 Task: Access a repository's "GitHub Actions" to review CI/CD workflows.
Action: Mouse moved to (998, 56)
Screenshot: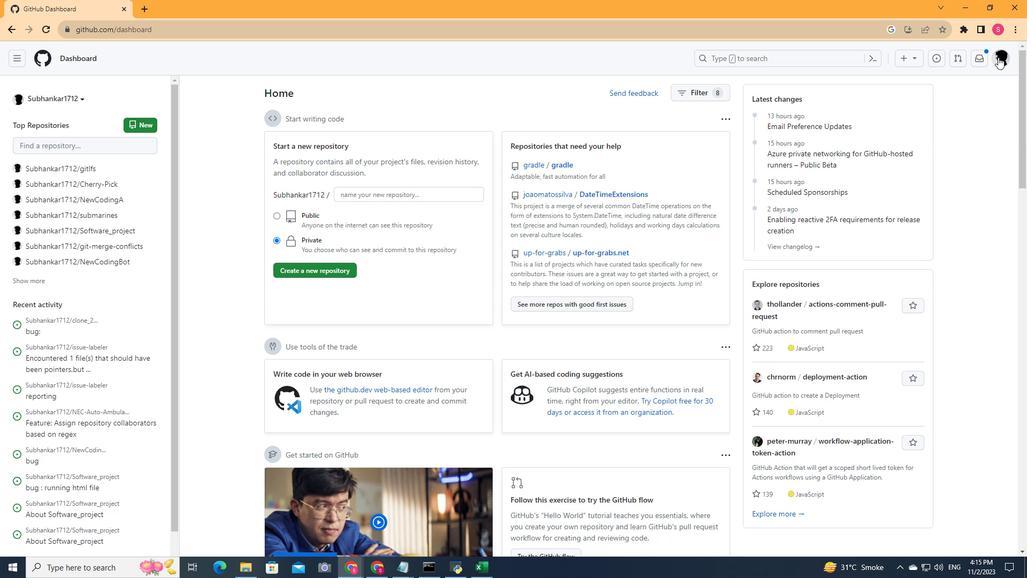
Action: Mouse pressed left at (998, 56)
Screenshot: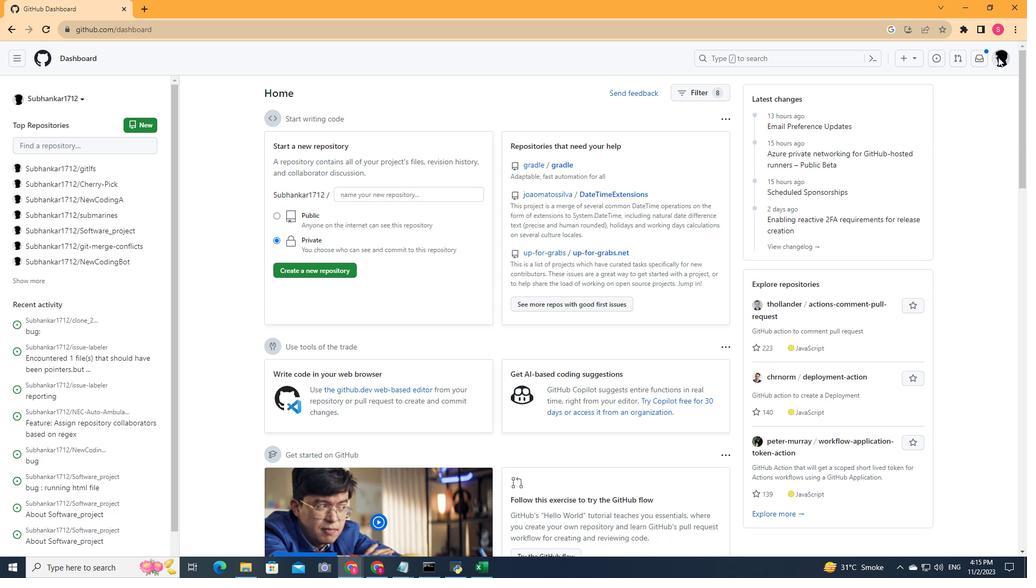
Action: Mouse moved to (919, 133)
Screenshot: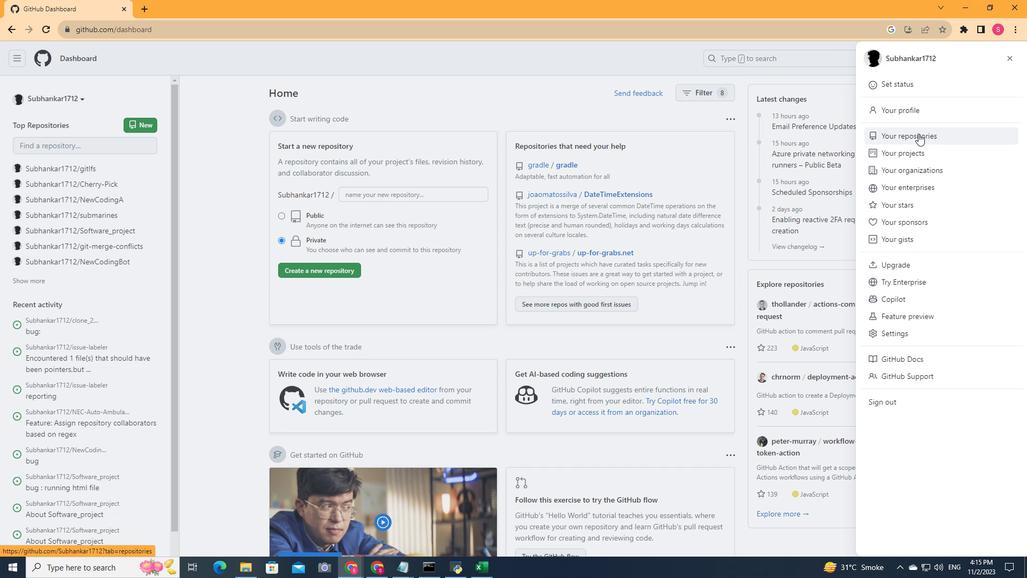 
Action: Mouse pressed left at (919, 133)
Screenshot: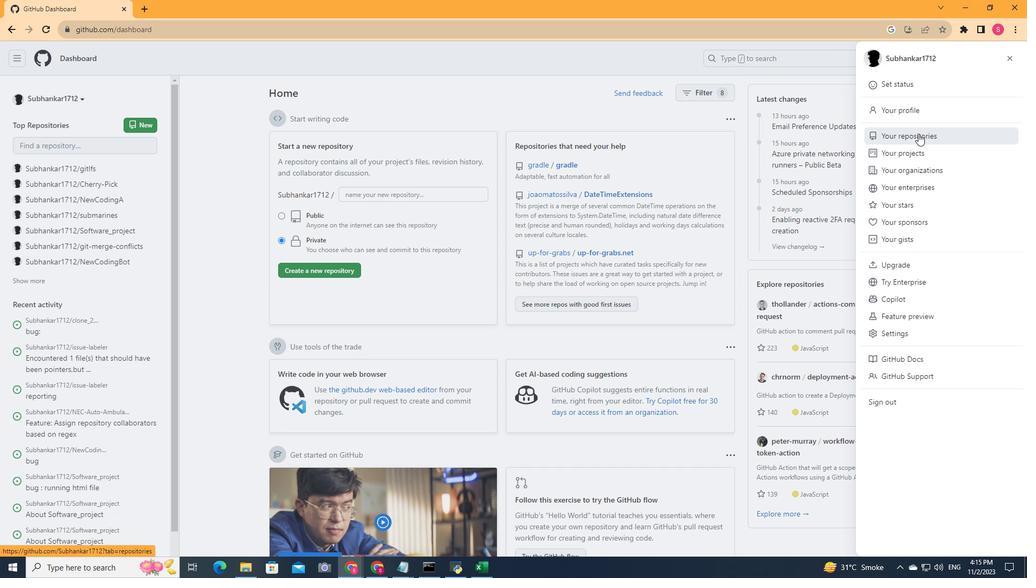 
Action: Mouse moved to (465, 255)
Screenshot: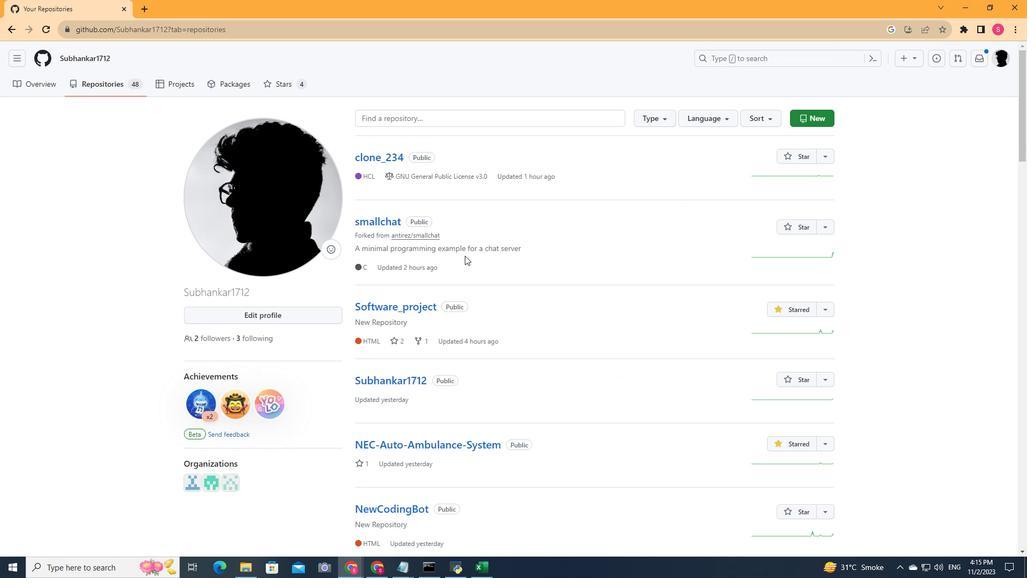 
Action: Mouse scrolled (465, 255) with delta (0, 0)
Screenshot: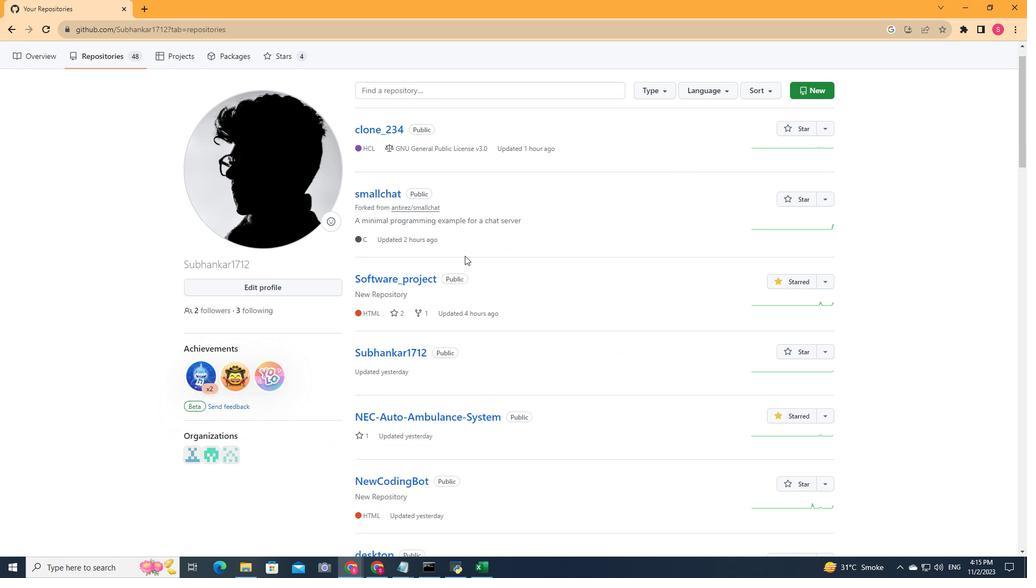 
Action: Mouse scrolled (465, 255) with delta (0, 0)
Screenshot: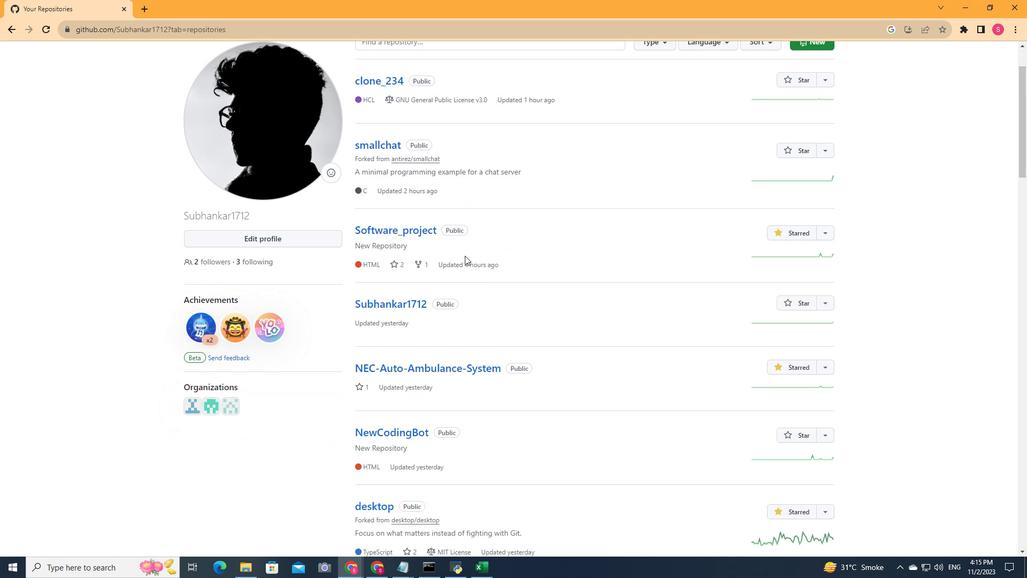 
Action: Mouse scrolled (465, 255) with delta (0, 0)
Screenshot: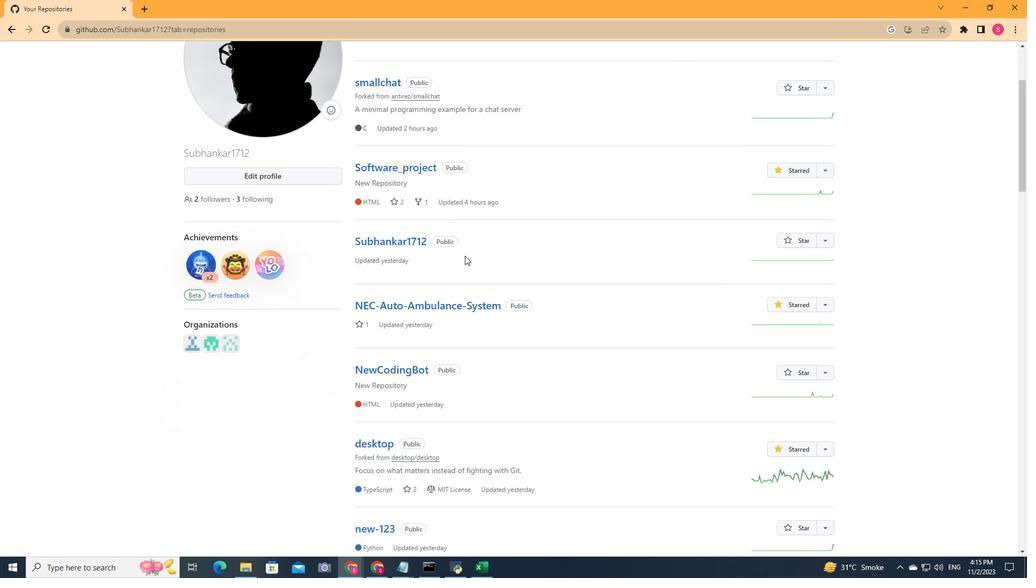 
Action: Mouse moved to (451, 285)
Screenshot: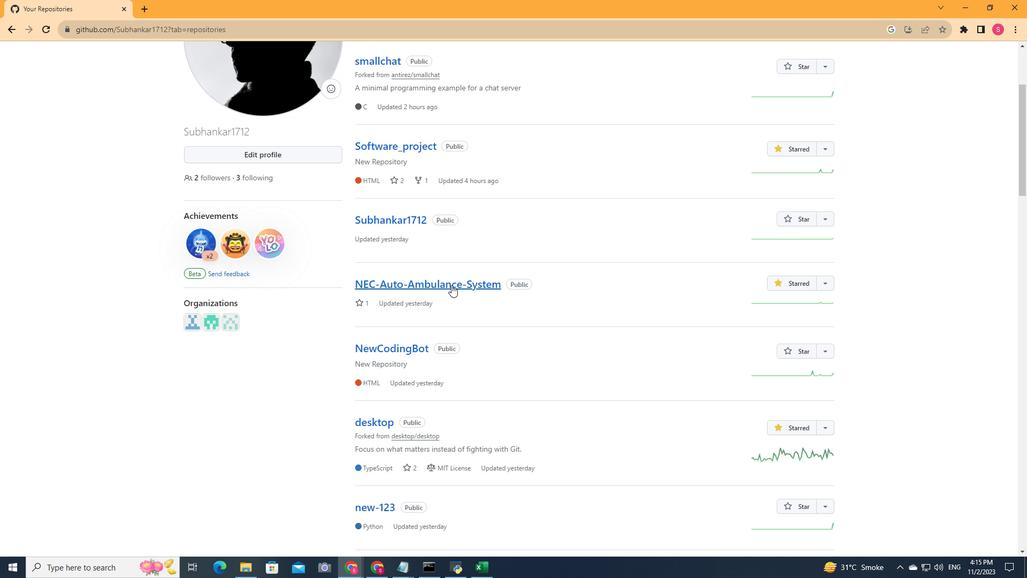 
Action: Mouse pressed left at (451, 285)
Screenshot: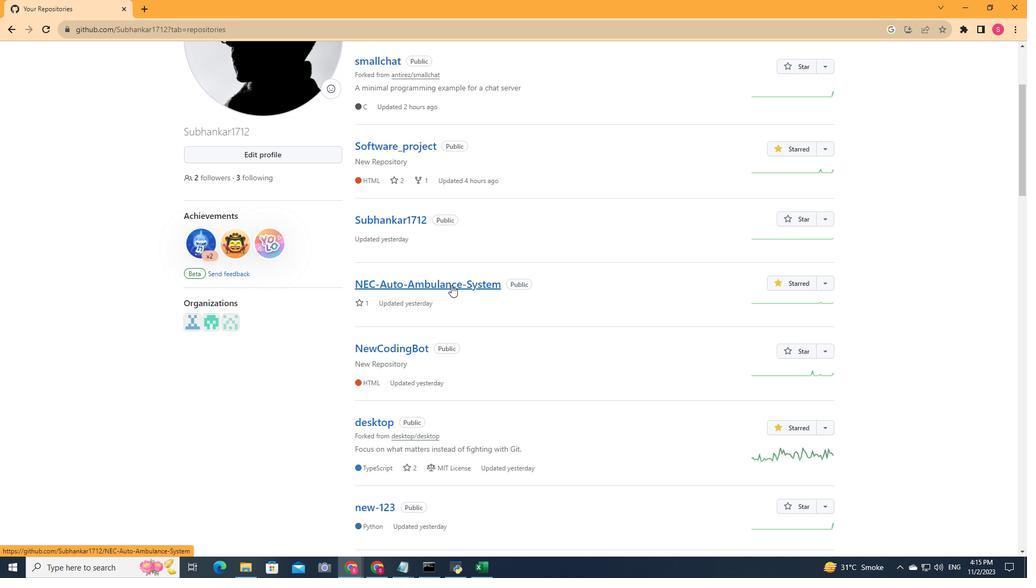 
Action: Mouse moved to (207, 81)
Screenshot: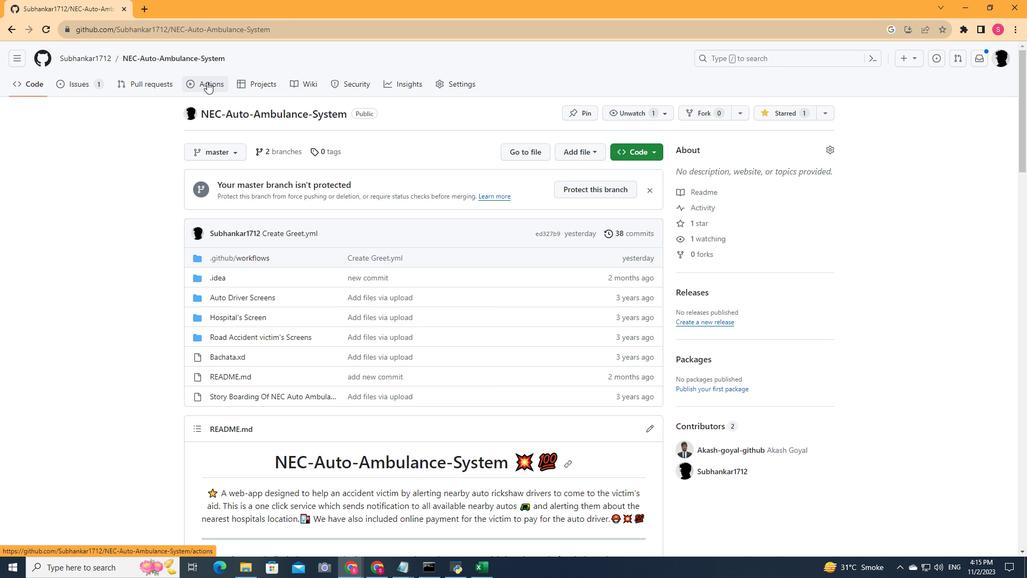 
Action: Mouse pressed left at (207, 81)
Screenshot: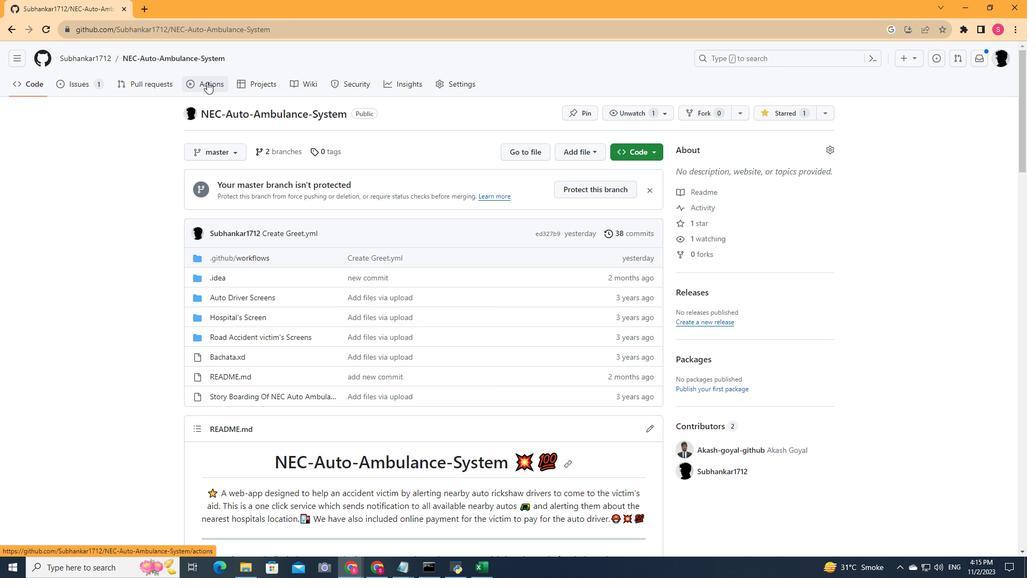 
Action: Mouse moved to (41, 172)
Screenshot: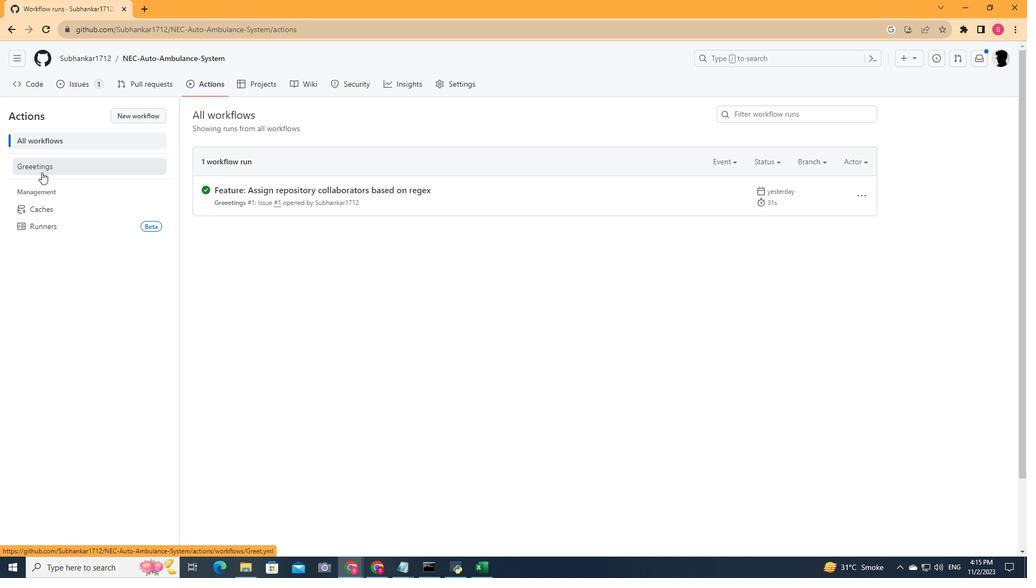 
Action: Mouse pressed left at (41, 172)
Screenshot: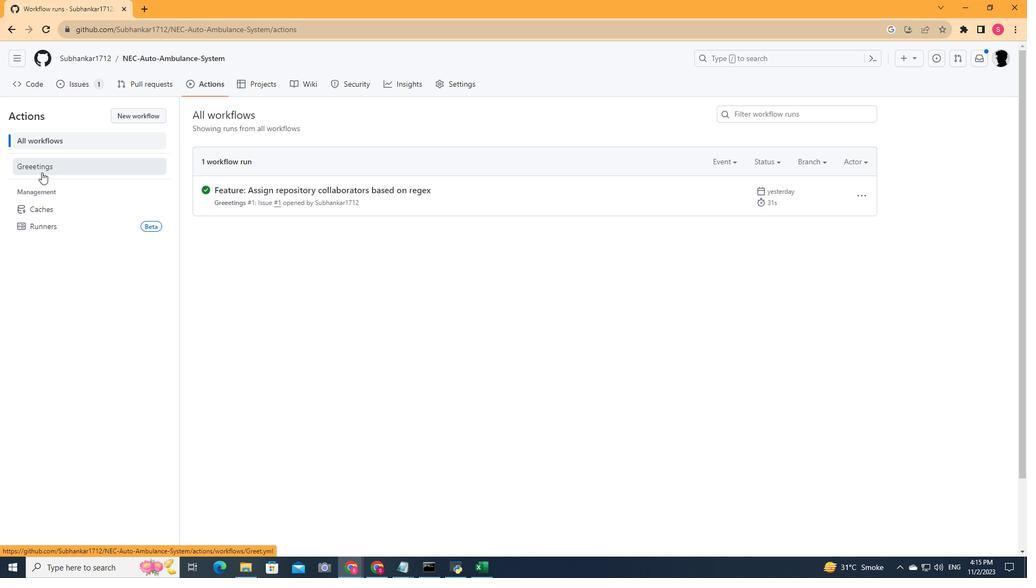 
Action: Mouse moved to (71, 80)
Screenshot: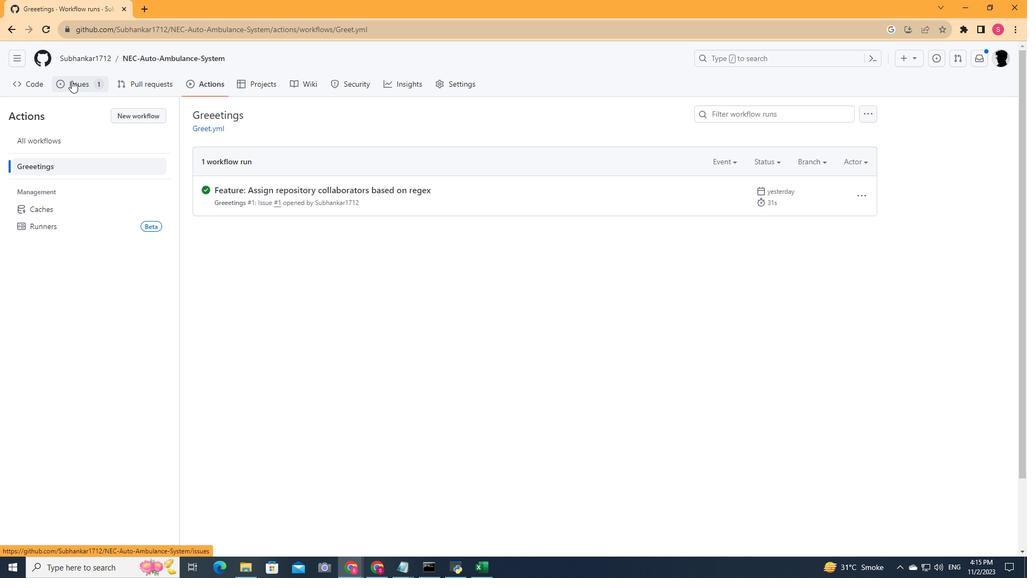 
Action: Mouse pressed left at (71, 80)
Screenshot: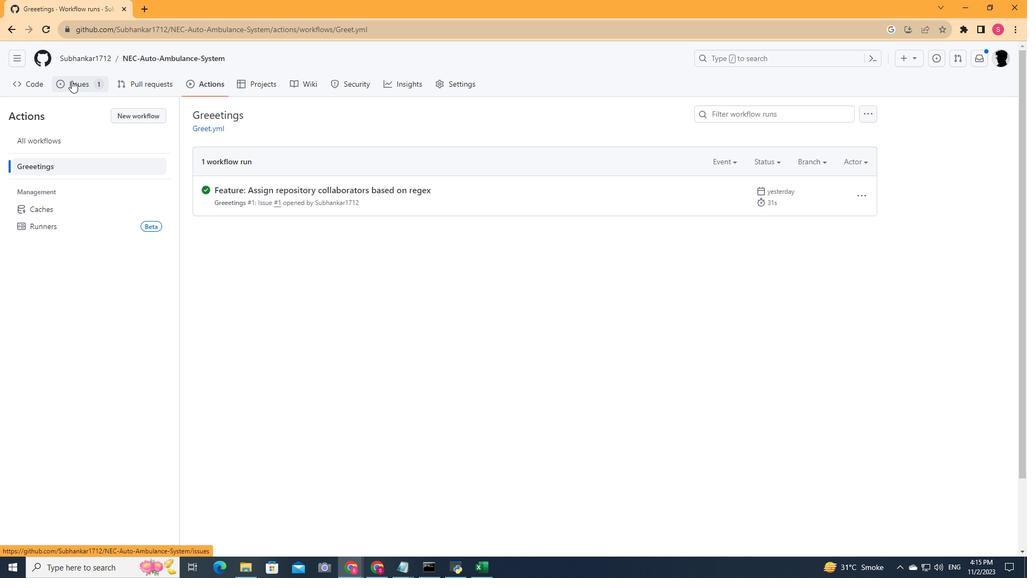 
Action: Mouse moved to (282, 180)
Screenshot: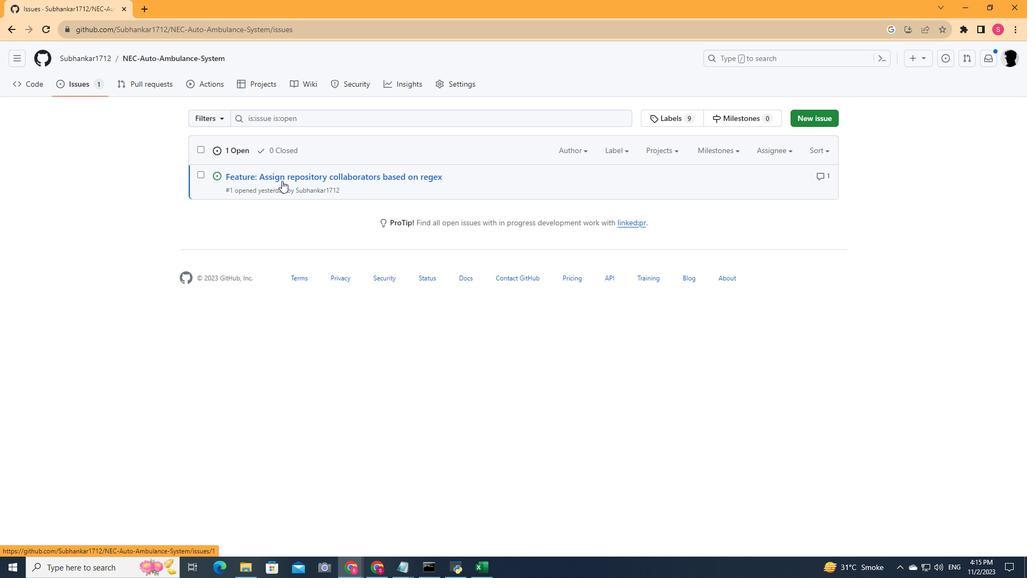 
Action: Mouse pressed left at (282, 180)
Screenshot: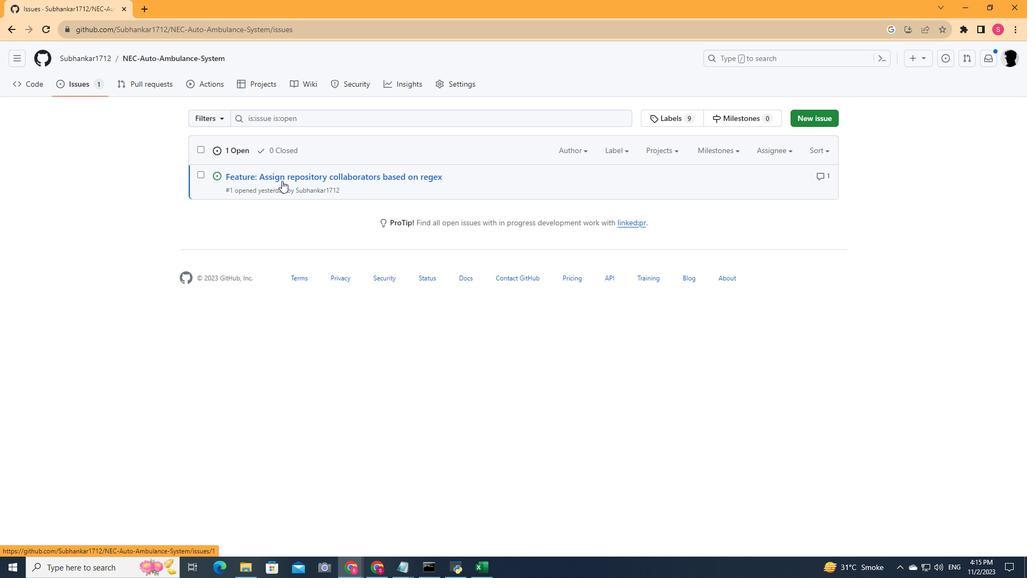 
Action: Mouse moved to (831, 234)
Screenshot: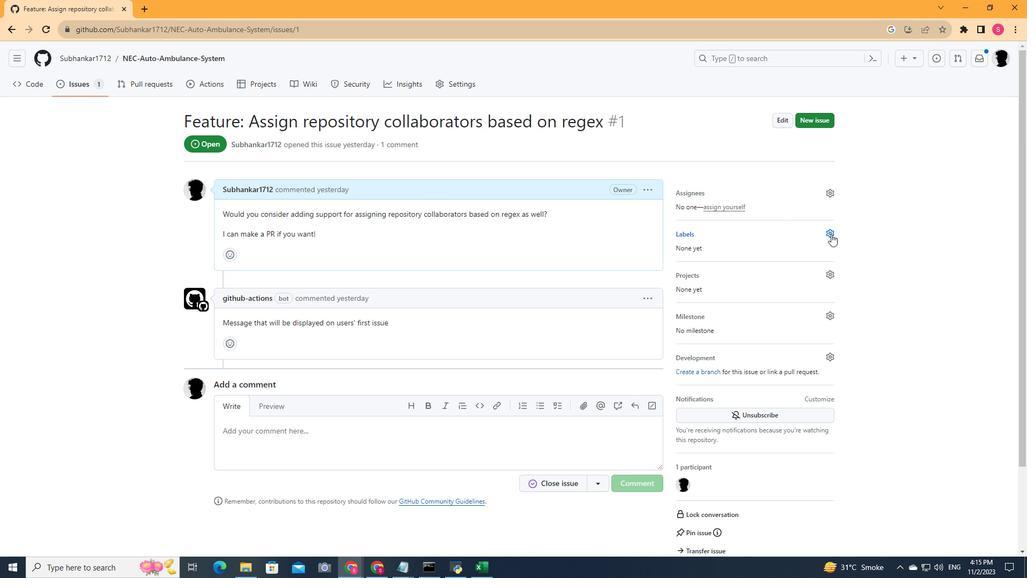 
Action: Mouse pressed left at (831, 234)
Screenshot: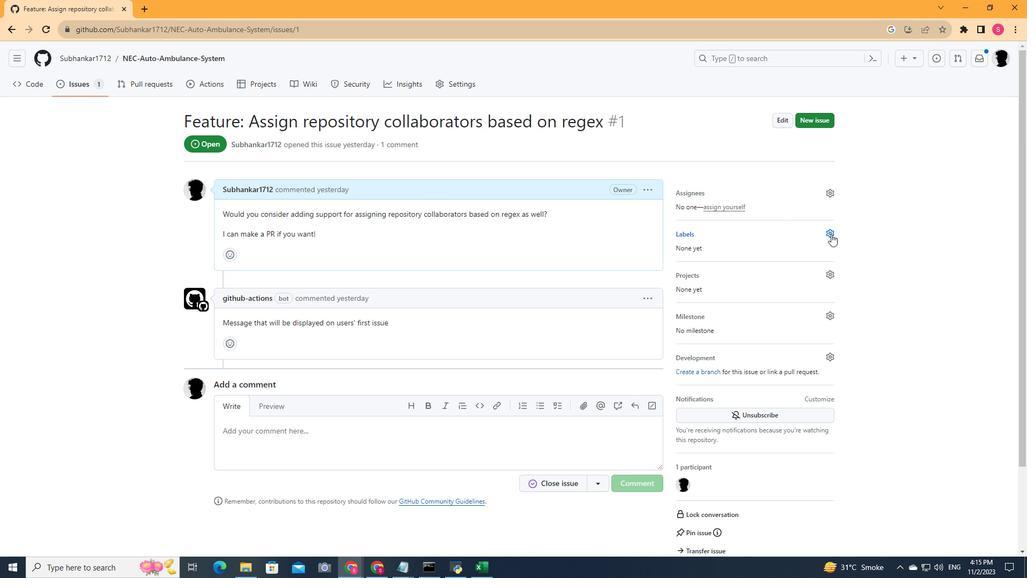 
Action: Mouse moved to (749, 383)
Screenshot: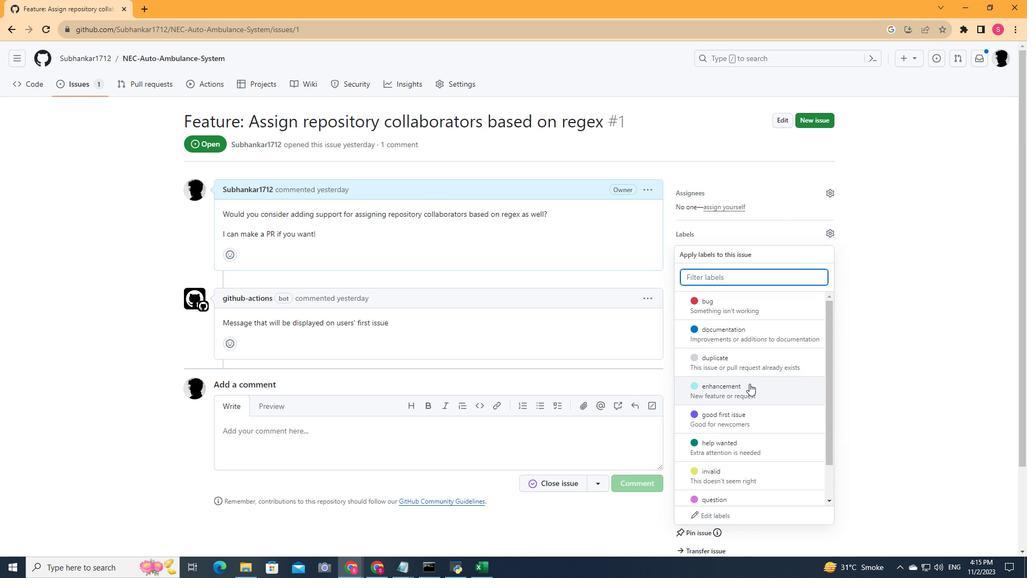 
Action: Mouse scrolled (749, 383) with delta (0, 0)
Screenshot: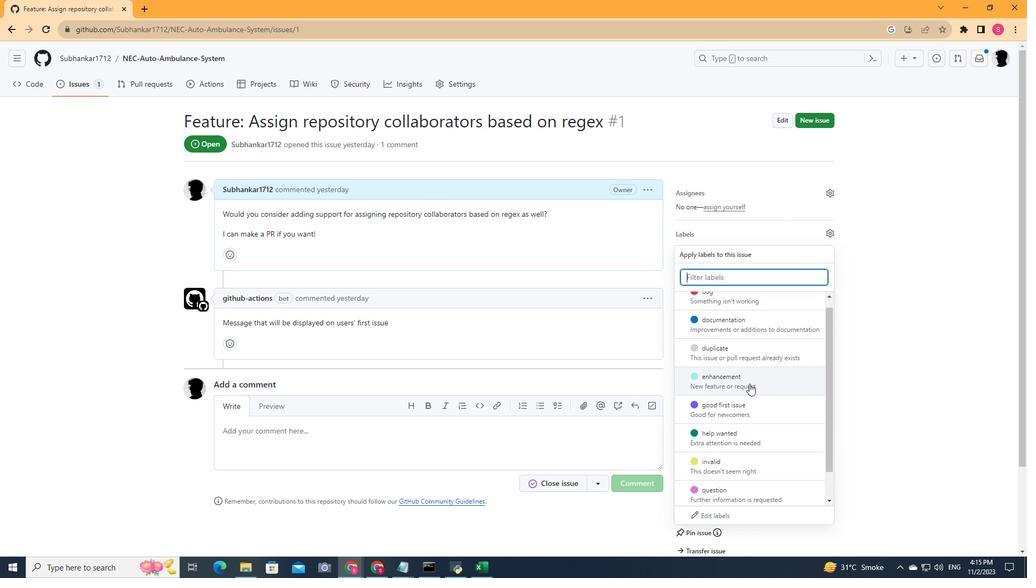 
Action: Mouse scrolled (749, 383) with delta (0, 0)
Screenshot: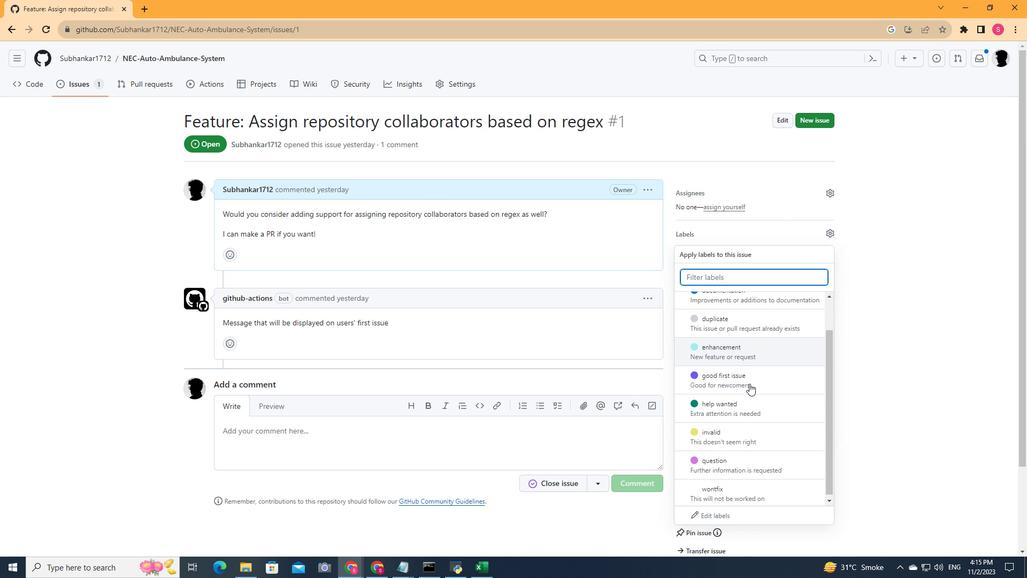
Action: Mouse moved to (757, 420)
Screenshot: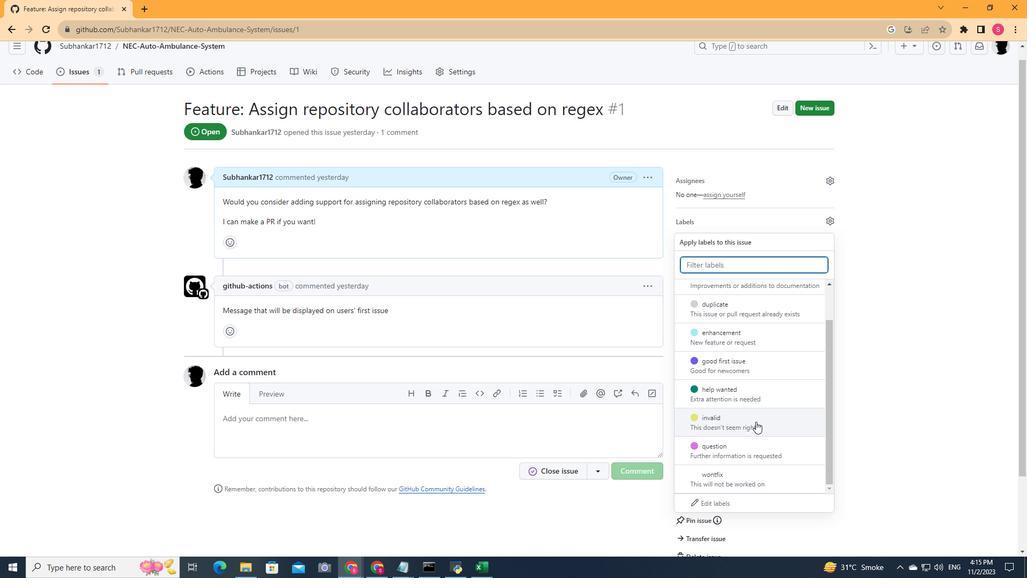 
Action: Mouse scrolled (757, 419) with delta (0, 0)
Screenshot: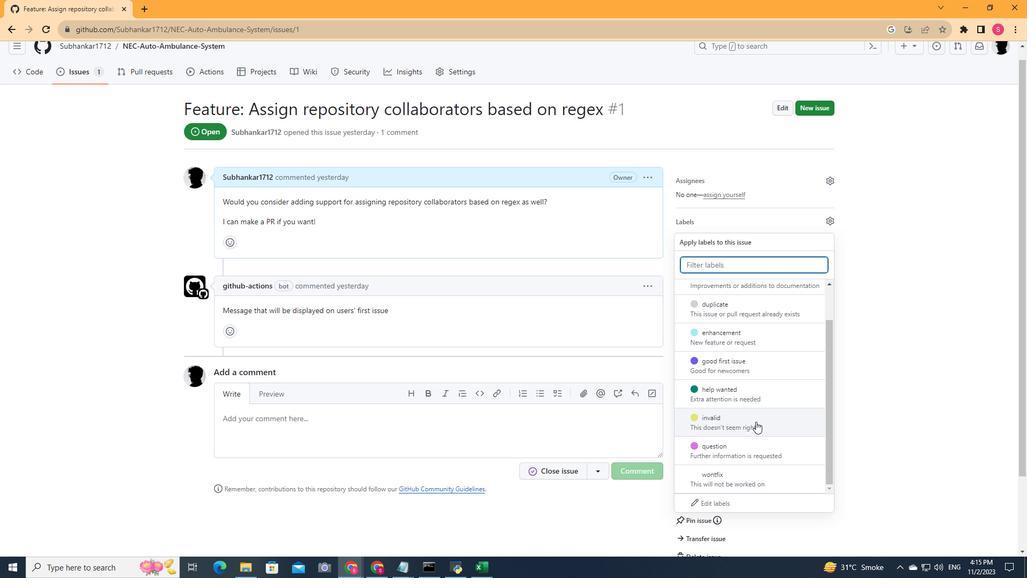 
Action: Mouse moved to (756, 421)
Screenshot: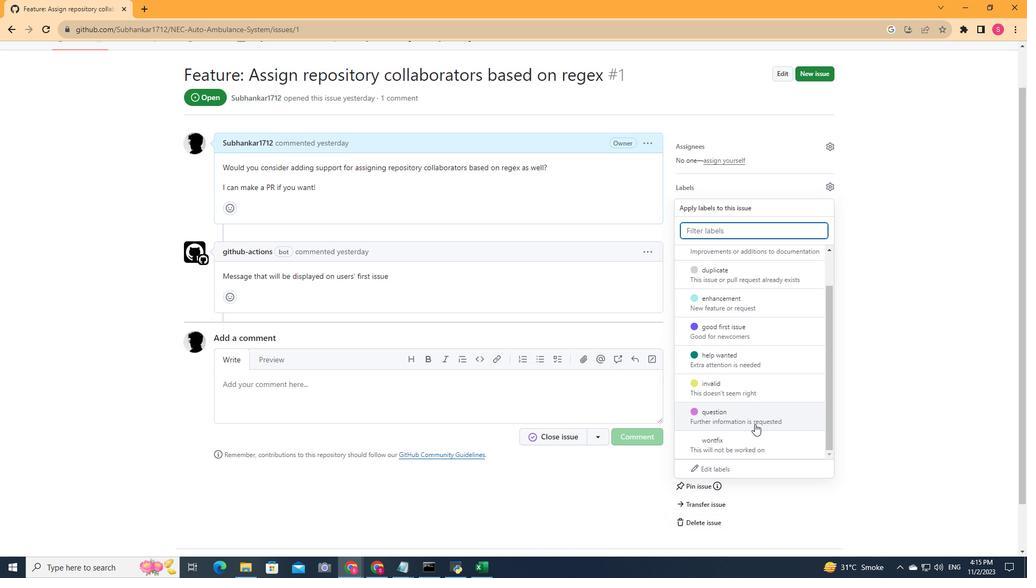 
Action: Mouse scrolled (756, 421) with delta (0, 0)
Screenshot: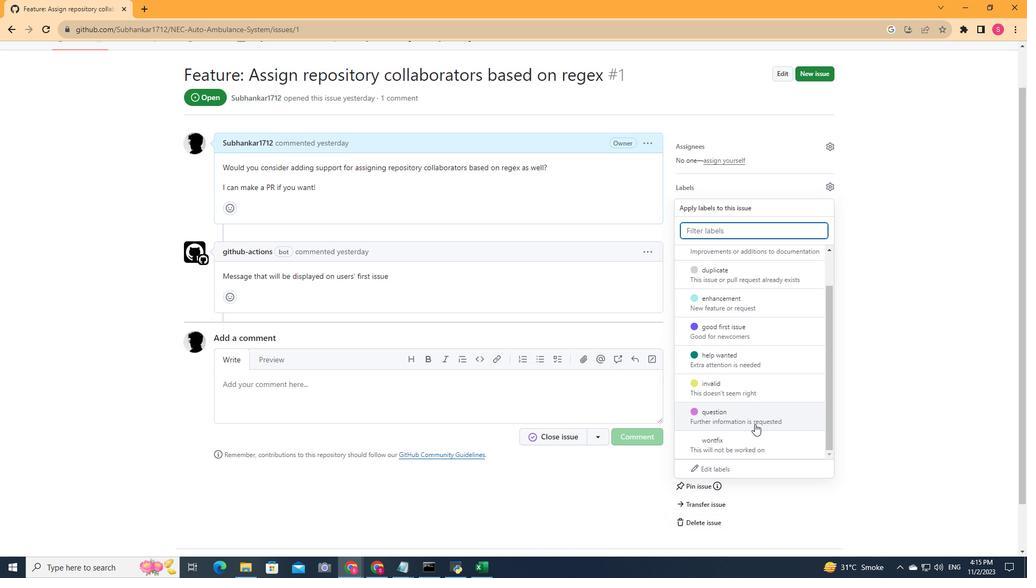 
Action: Mouse moved to (755, 423)
Screenshot: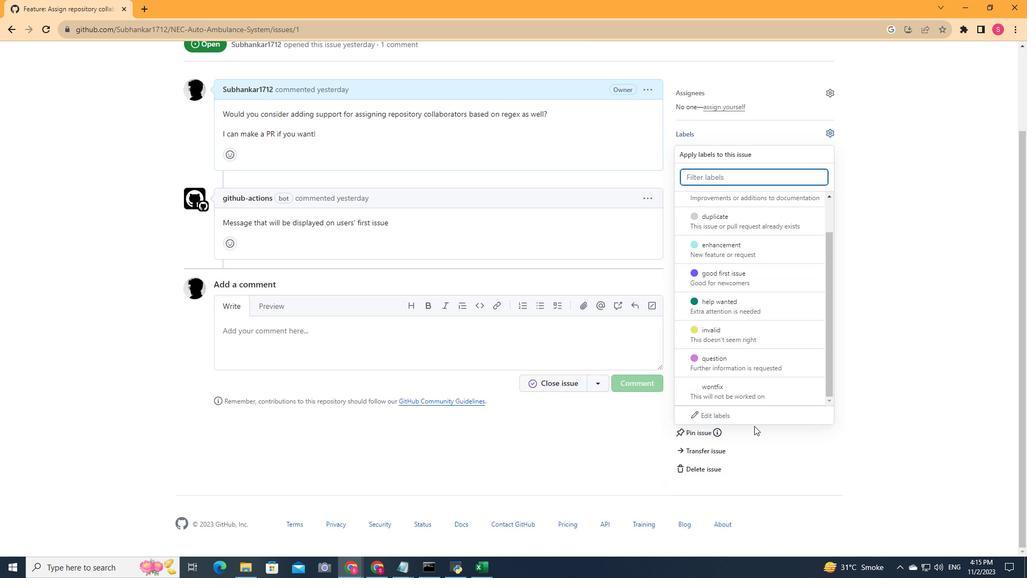 
Action: Mouse scrolled (755, 422) with delta (0, 0)
Screenshot: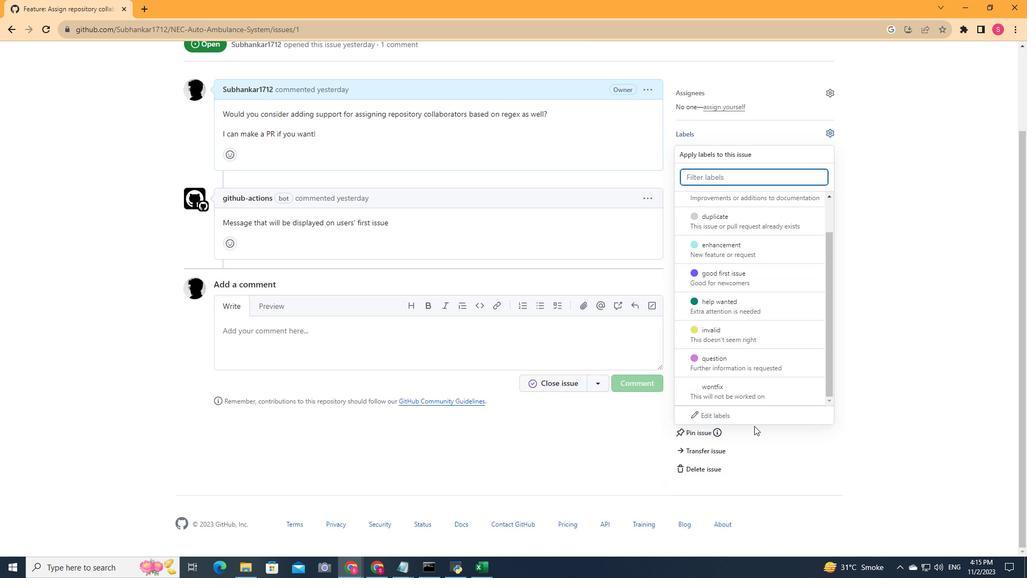
Action: Mouse moved to (754, 424)
Screenshot: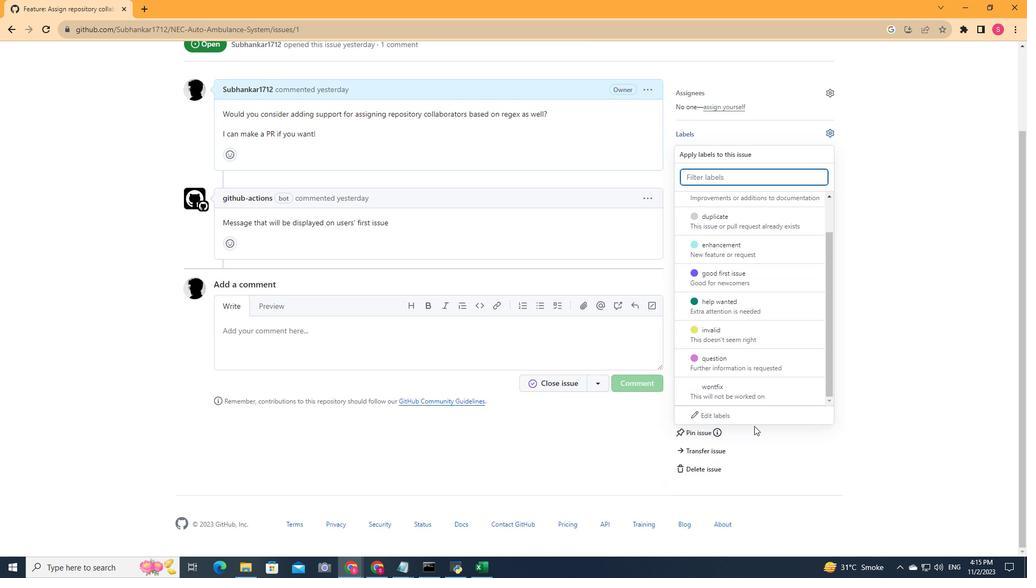 
Action: Mouse scrolled (754, 424) with delta (0, 0)
Screenshot: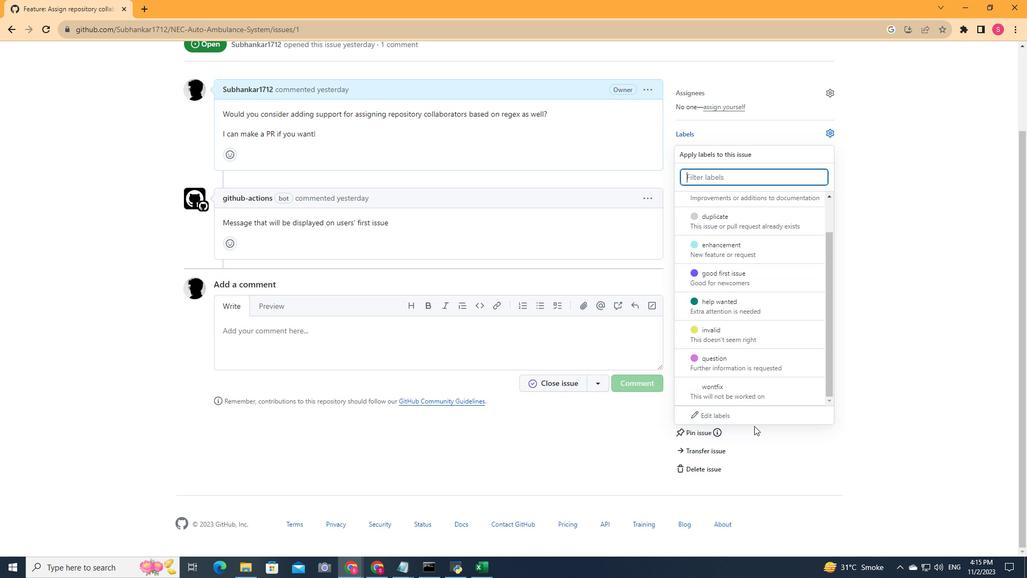 
Action: Mouse moved to (743, 359)
Screenshot: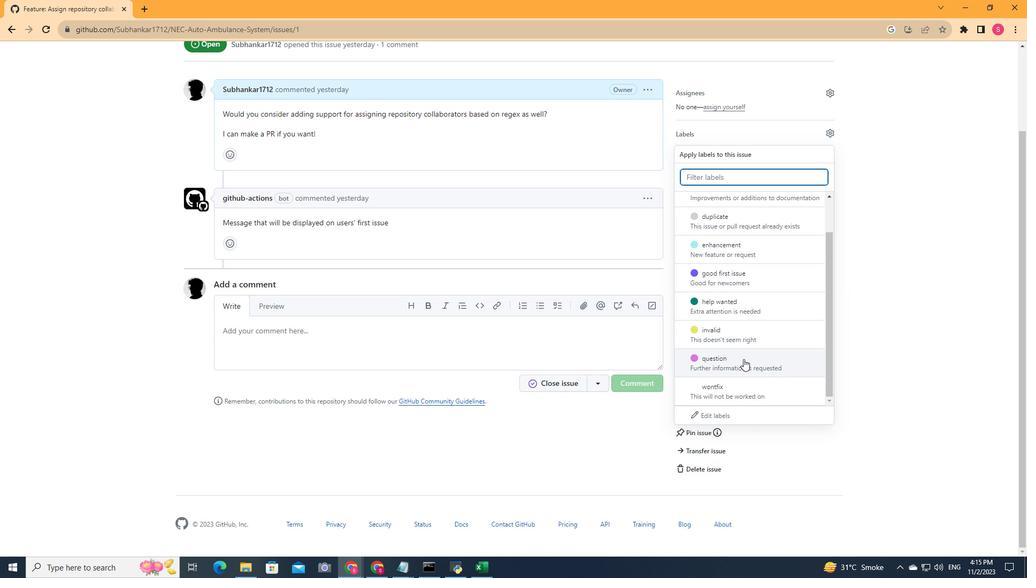 
Action: Mouse pressed left at (743, 359)
Screenshot: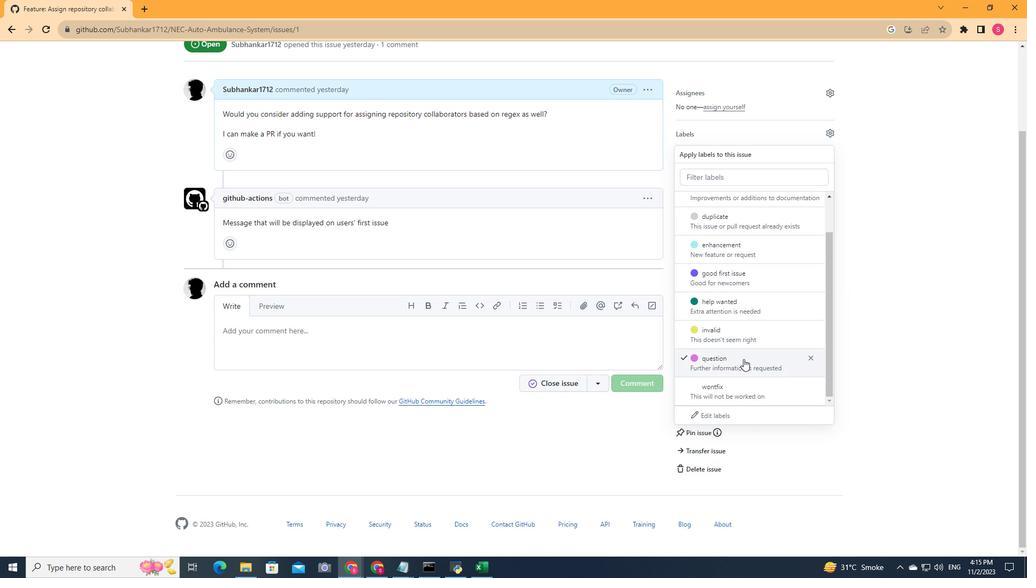 
Action: Mouse moved to (727, 361)
Screenshot: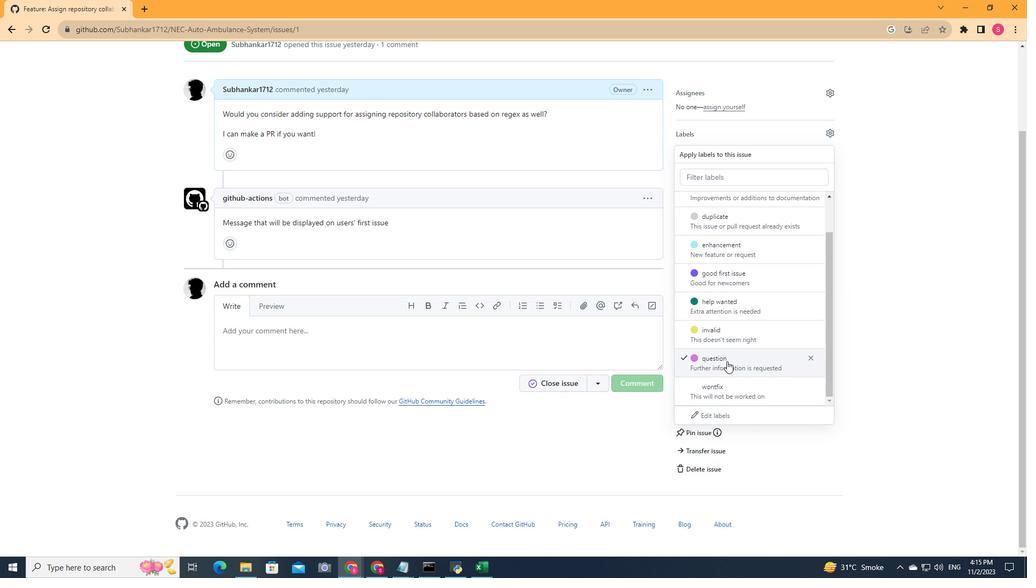 
Action: Mouse pressed left at (727, 361)
Screenshot: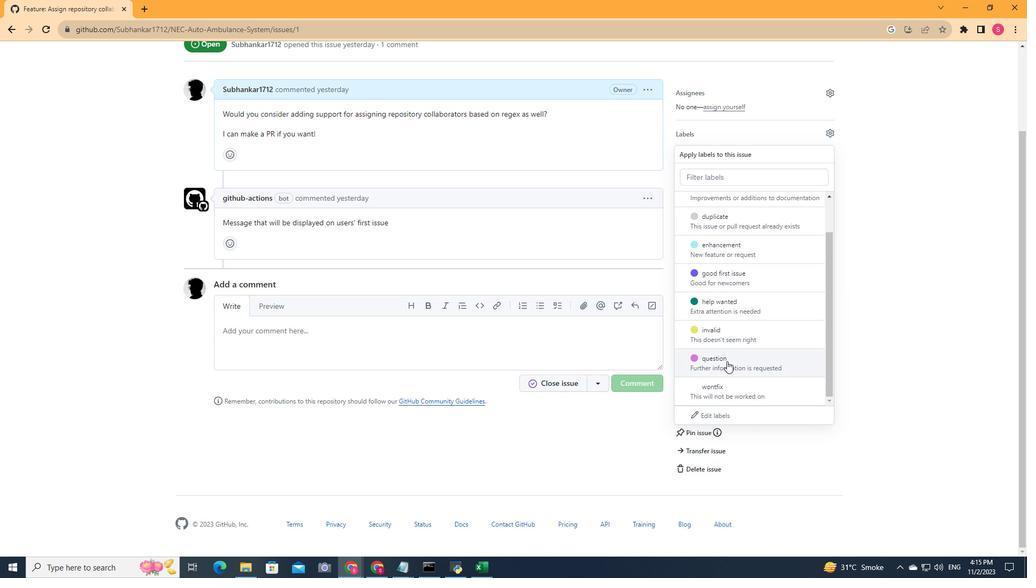 
Action: Mouse pressed left at (727, 361)
Screenshot: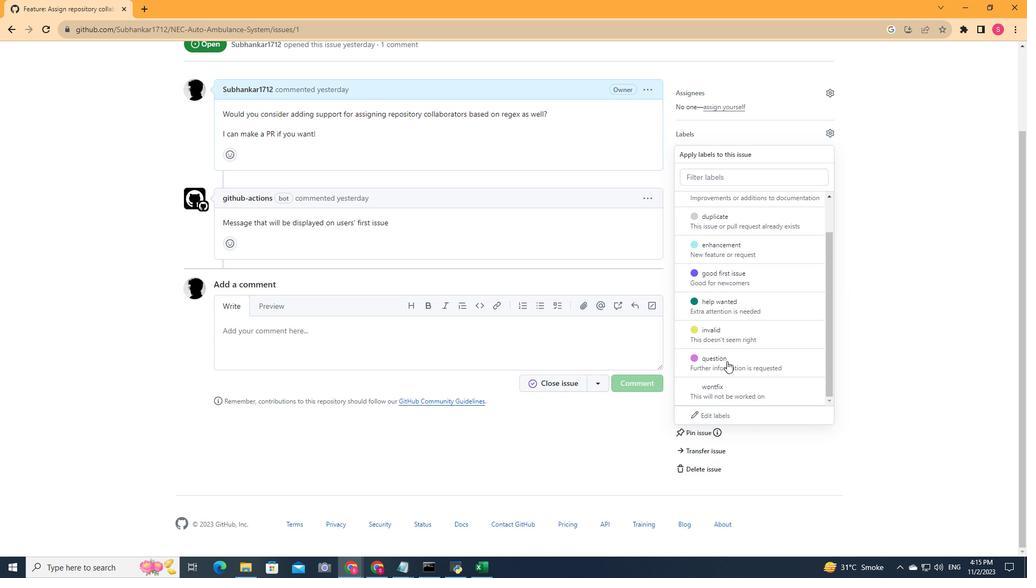 
Action: Mouse moved to (821, 136)
Screenshot: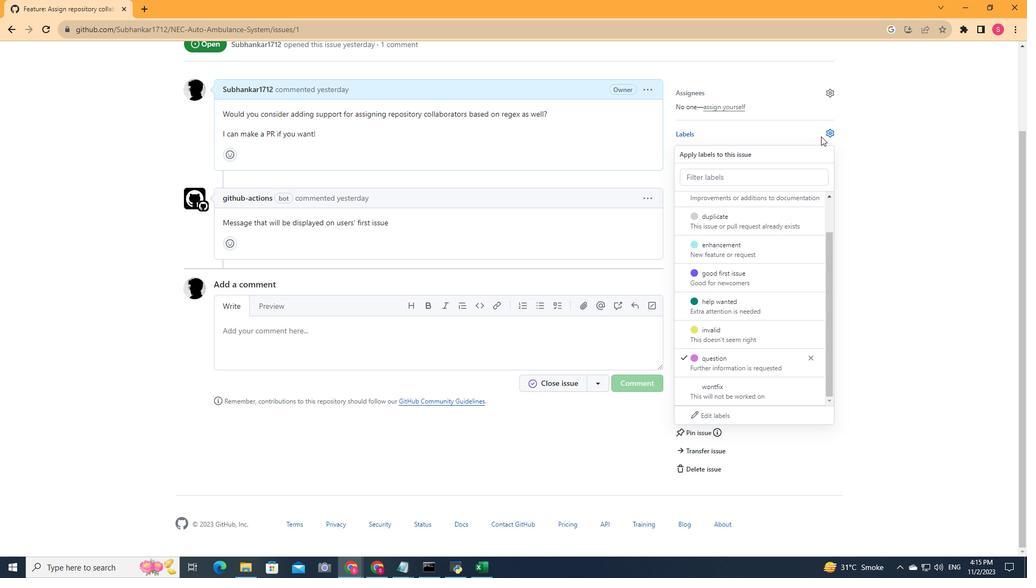 
Action: Mouse pressed left at (821, 136)
Screenshot: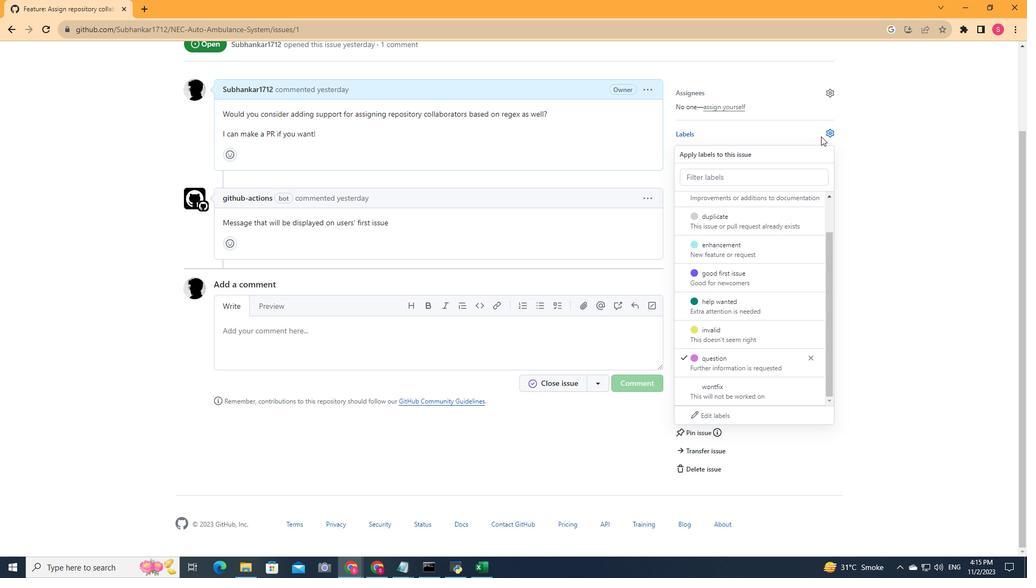 
Action: Mouse moved to (433, 175)
Screenshot: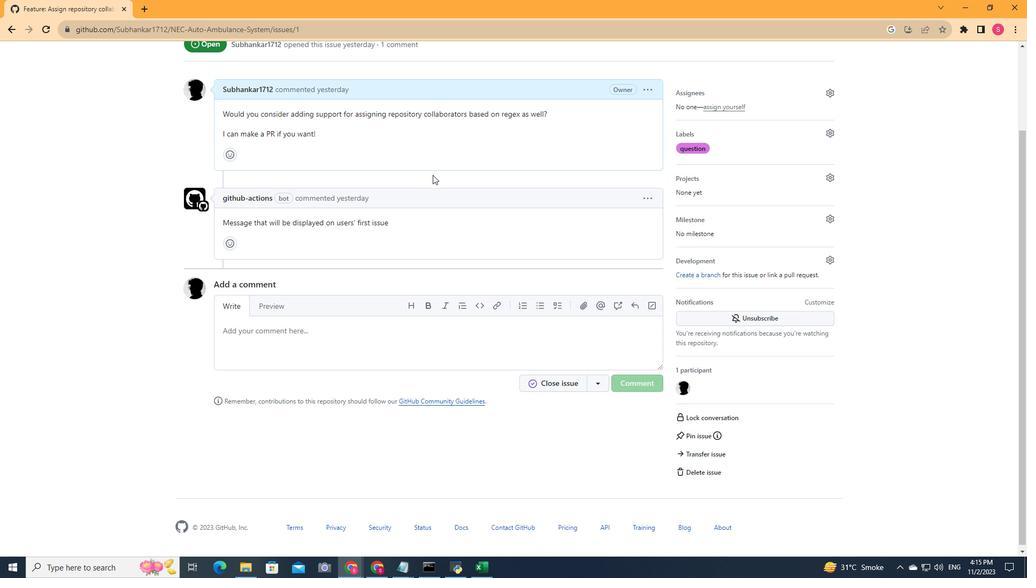 
Action: Mouse scrolled (433, 175) with delta (0, 0)
Screenshot: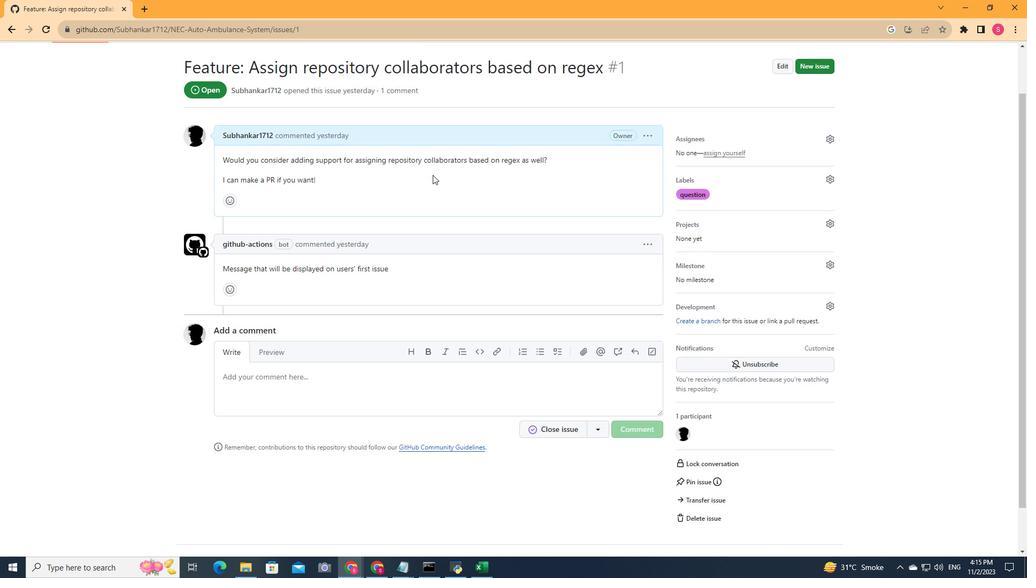 
Action: Mouse scrolled (433, 175) with delta (0, 0)
Screenshot: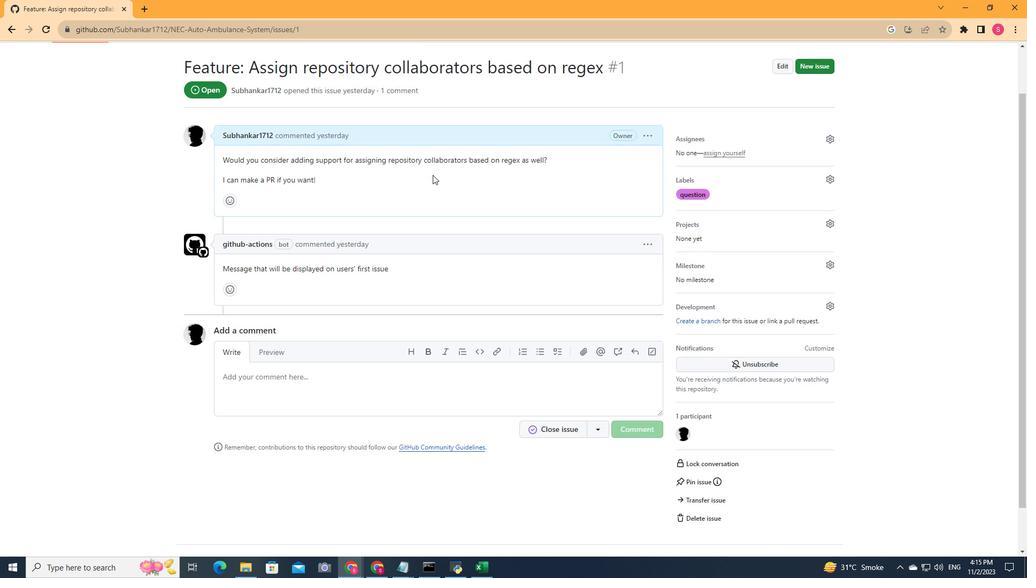
Action: Mouse scrolled (433, 175) with delta (0, 0)
Screenshot: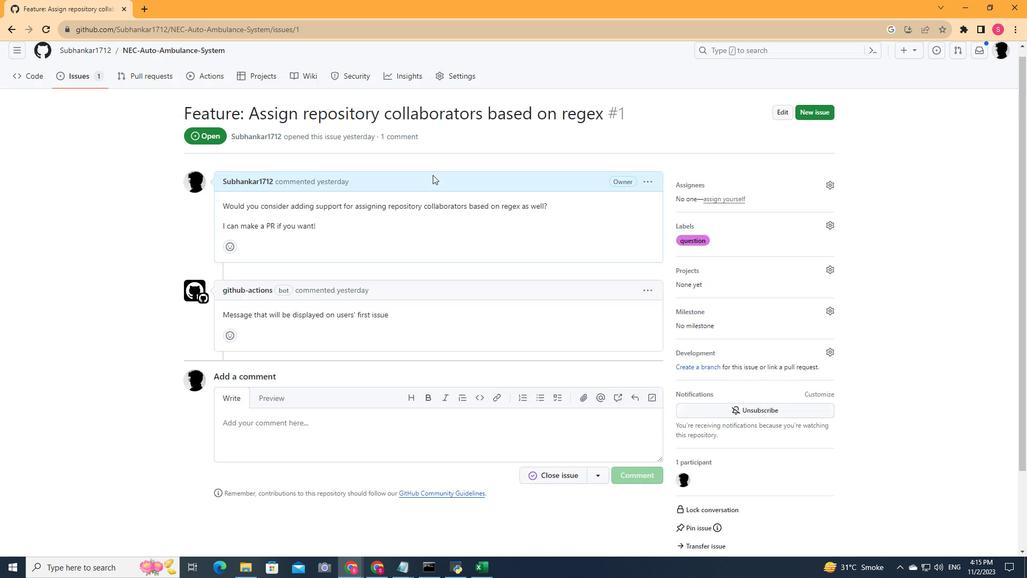 
Action: Mouse scrolled (433, 175) with delta (0, 0)
Screenshot: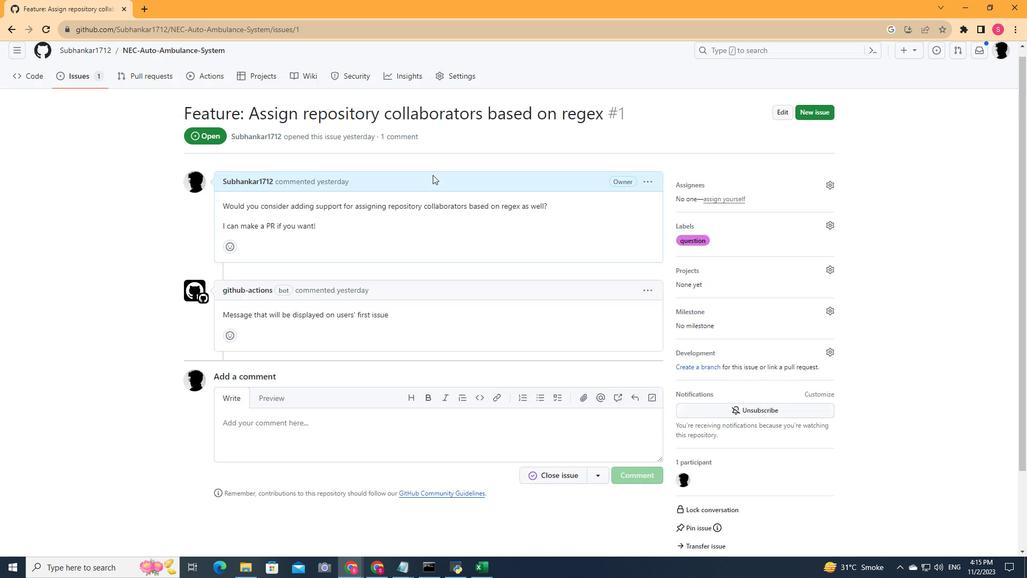 
Action: Mouse scrolled (433, 175) with delta (0, 0)
Screenshot: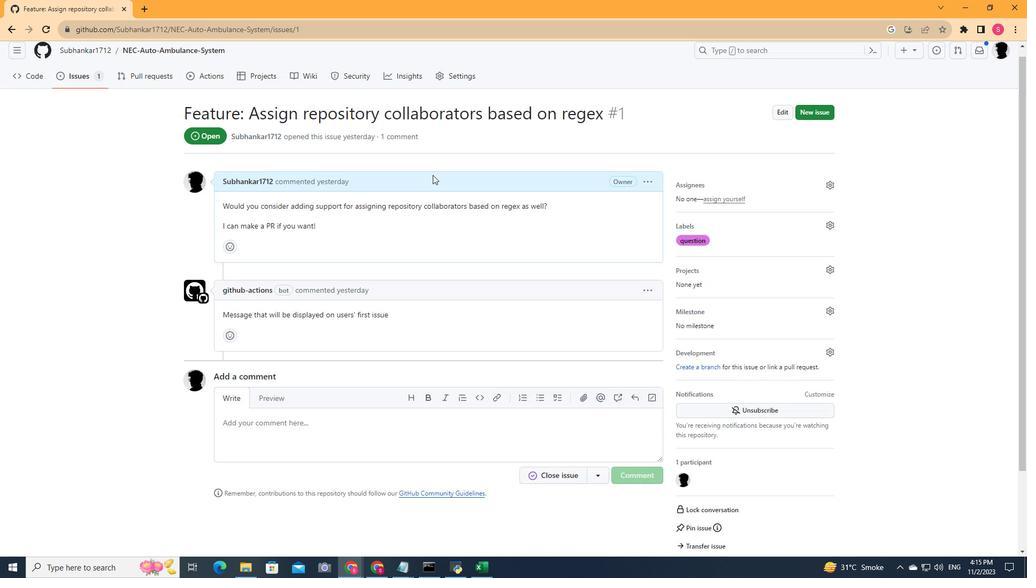 
Action: Mouse moved to (214, 78)
Screenshot: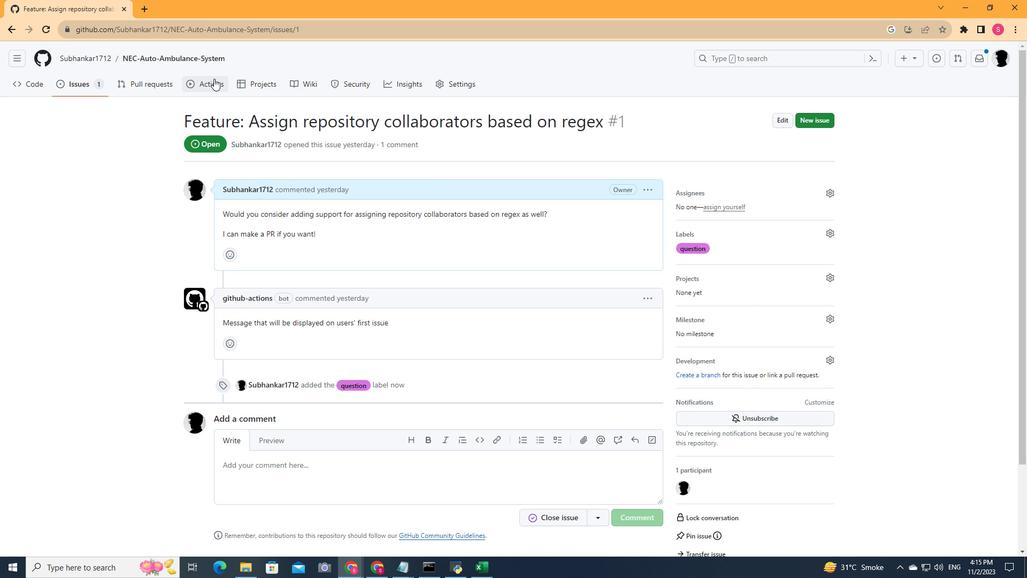 
Action: Mouse pressed left at (214, 78)
Screenshot: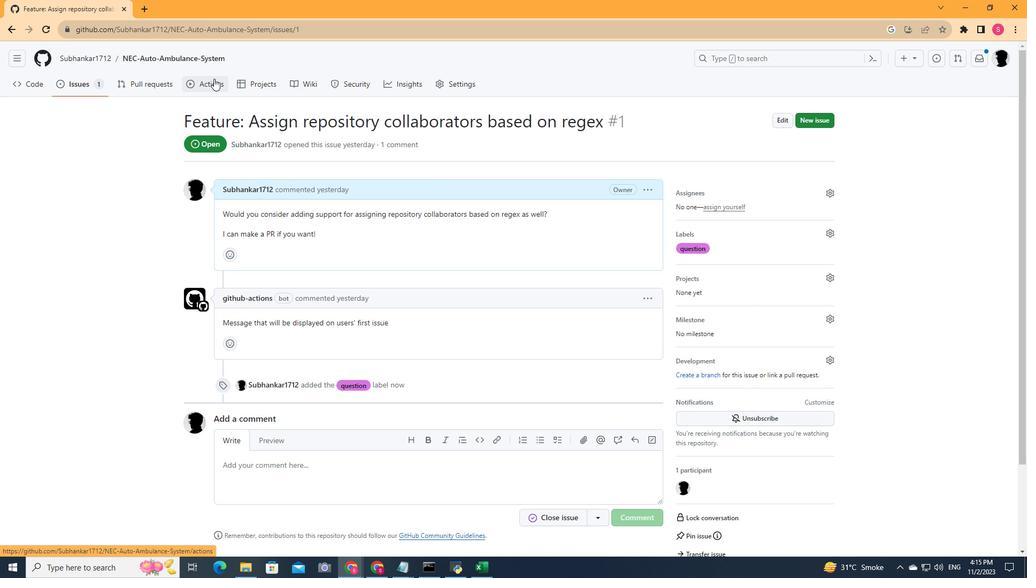 
Action: Mouse moved to (39, 170)
Screenshot: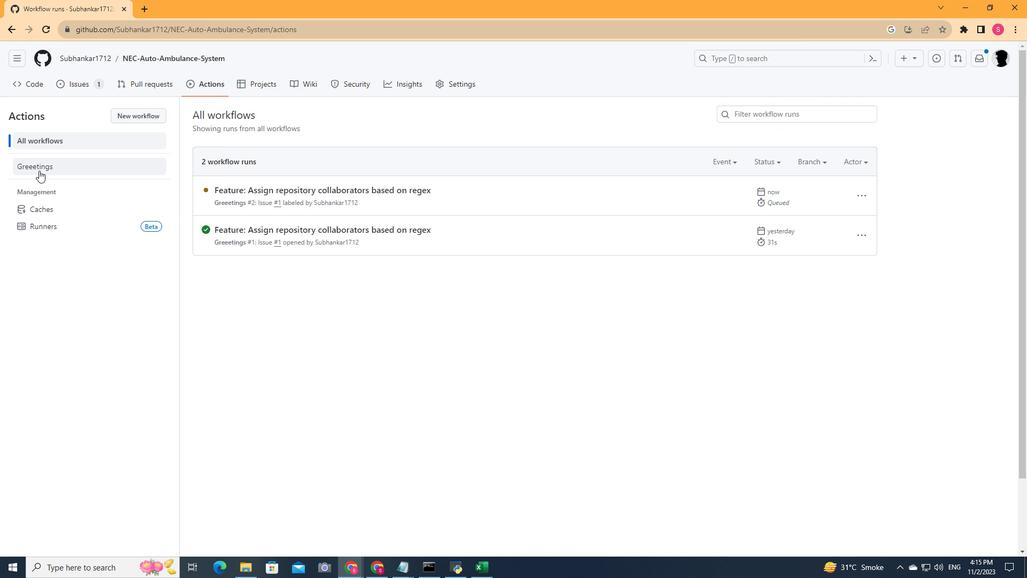 
Action: Mouse pressed left at (39, 170)
Screenshot: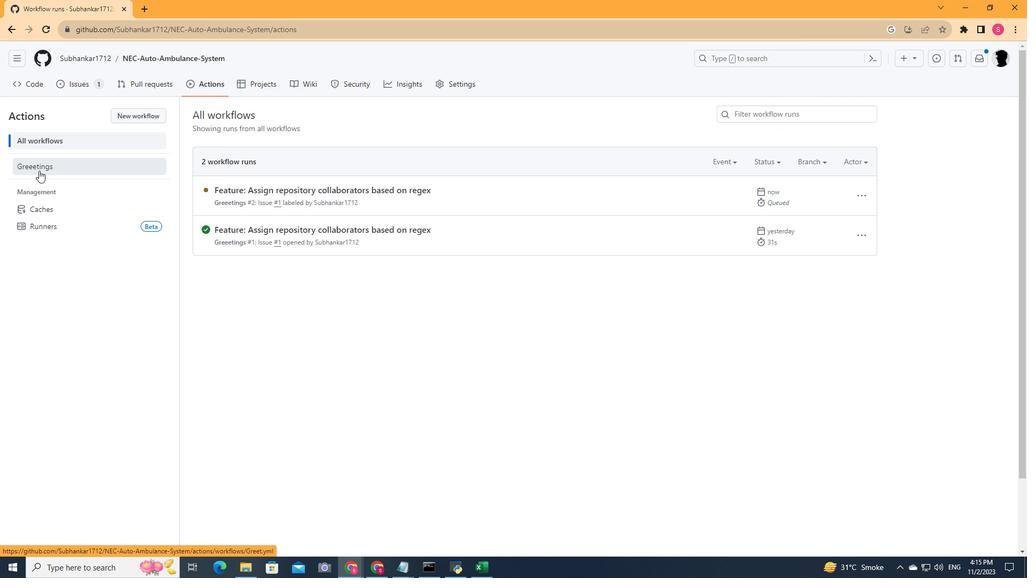 
Action: Mouse moved to (272, 191)
Screenshot: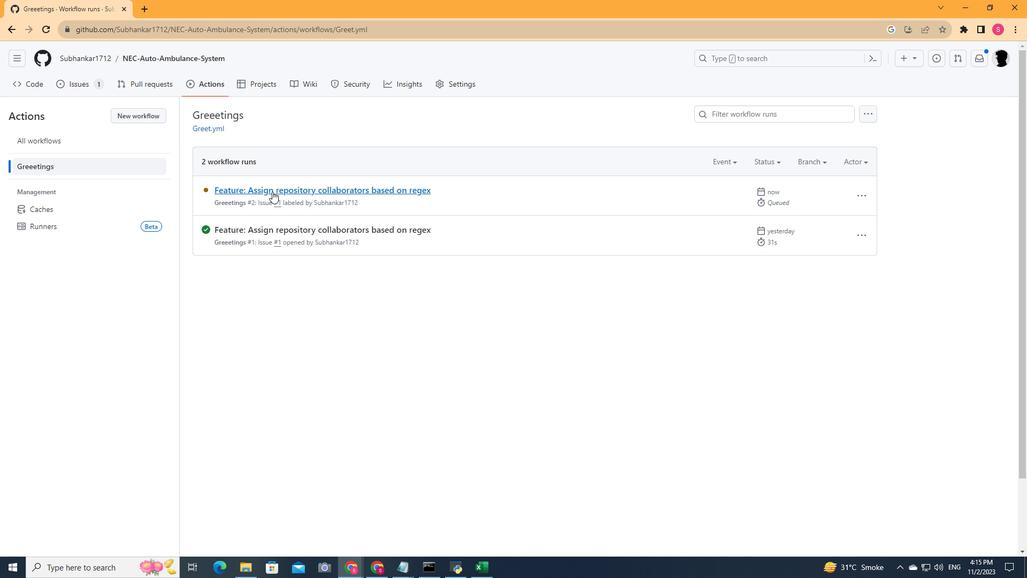 
Action: Mouse pressed left at (272, 191)
Screenshot: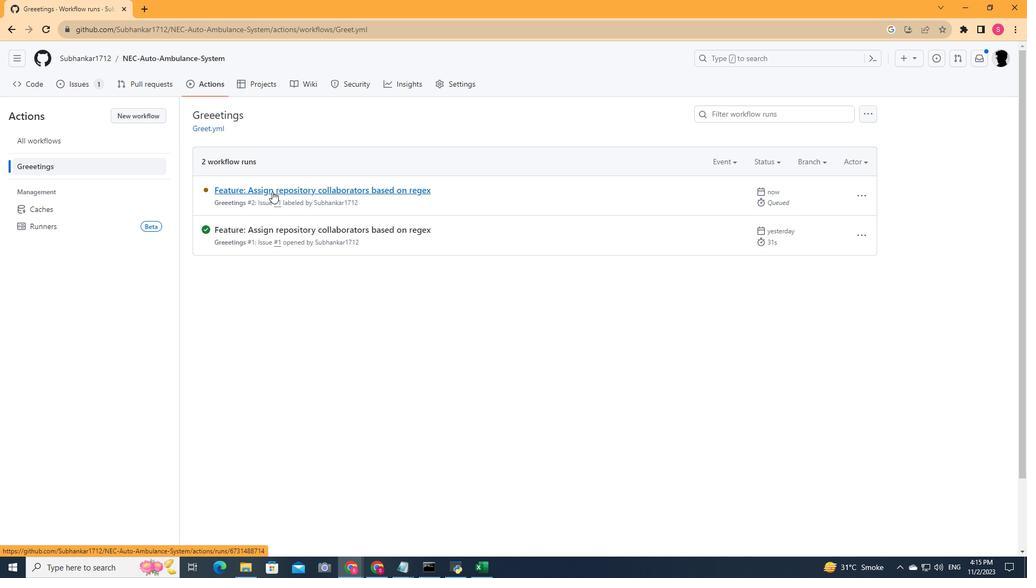
Action: Mouse moved to (247, 287)
Screenshot: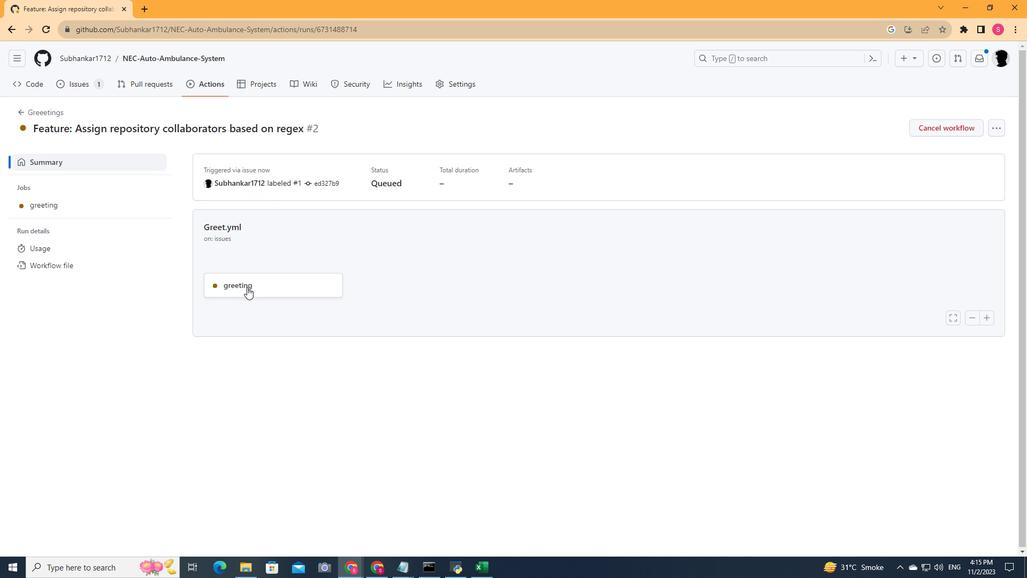 
Action: Mouse pressed left at (247, 287)
Screenshot: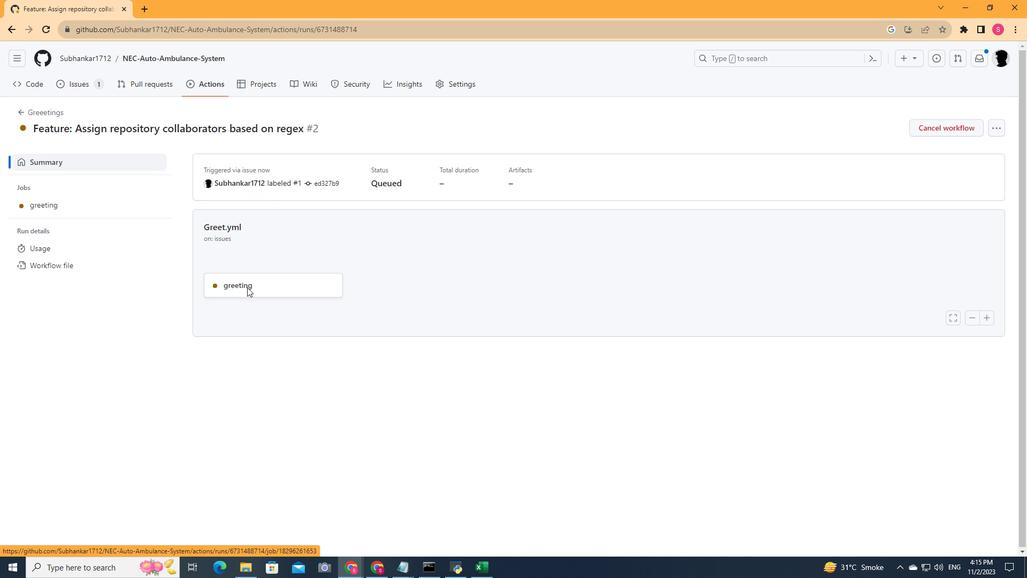 
Action: Mouse moved to (280, 276)
Screenshot: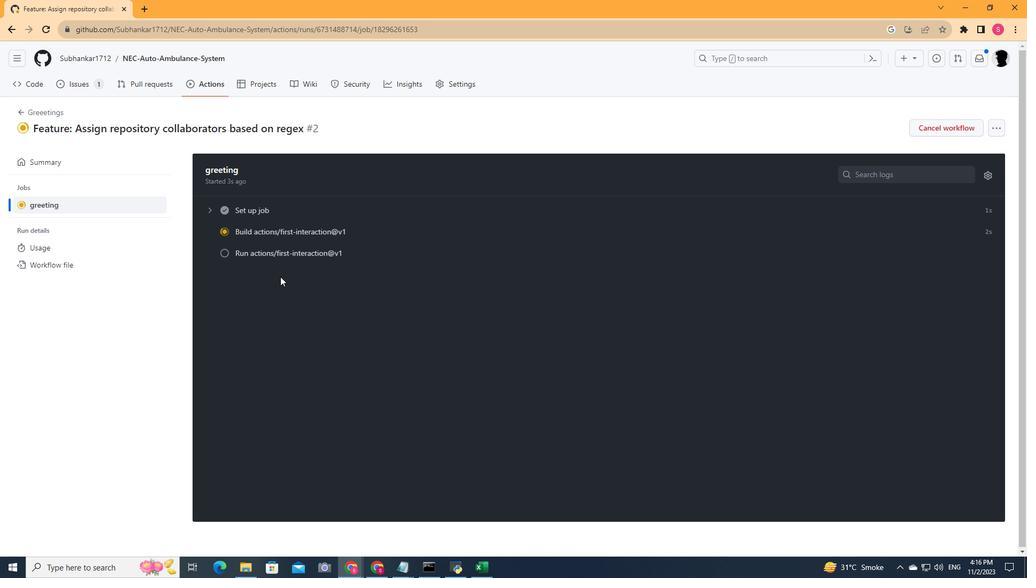 
Action: Mouse scrolled (280, 276) with delta (0, 0)
Screenshot: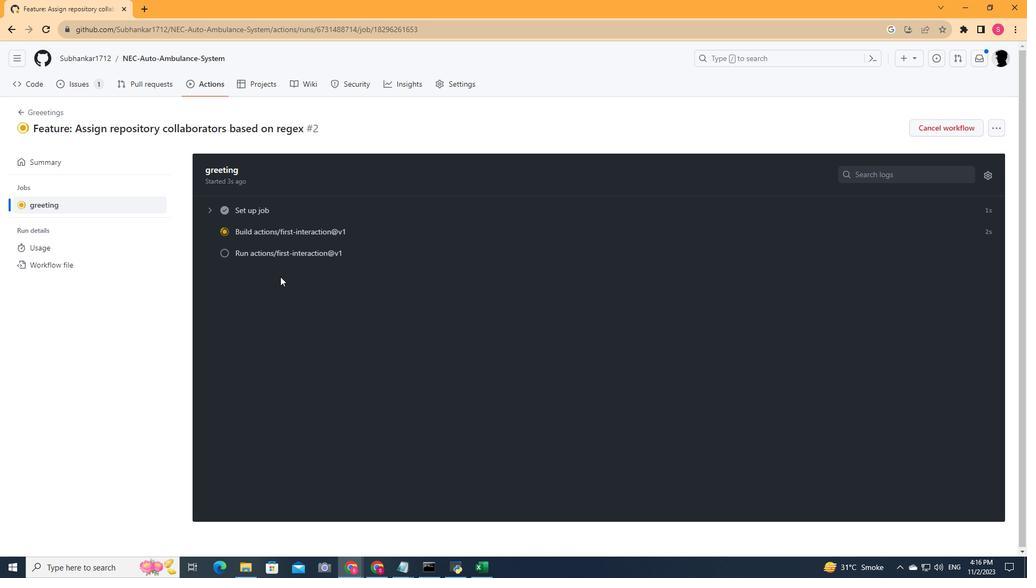 
Action: Mouse scrolled (280, 276) with delta (0, 0)
Screenshot: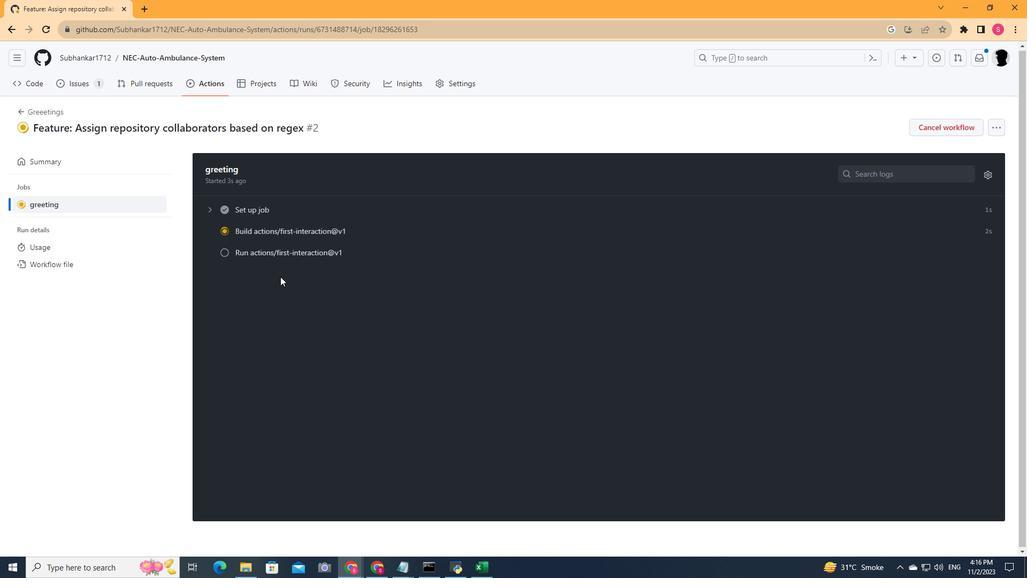 
Action: Mouse moved to (280, 276)
Screenshot: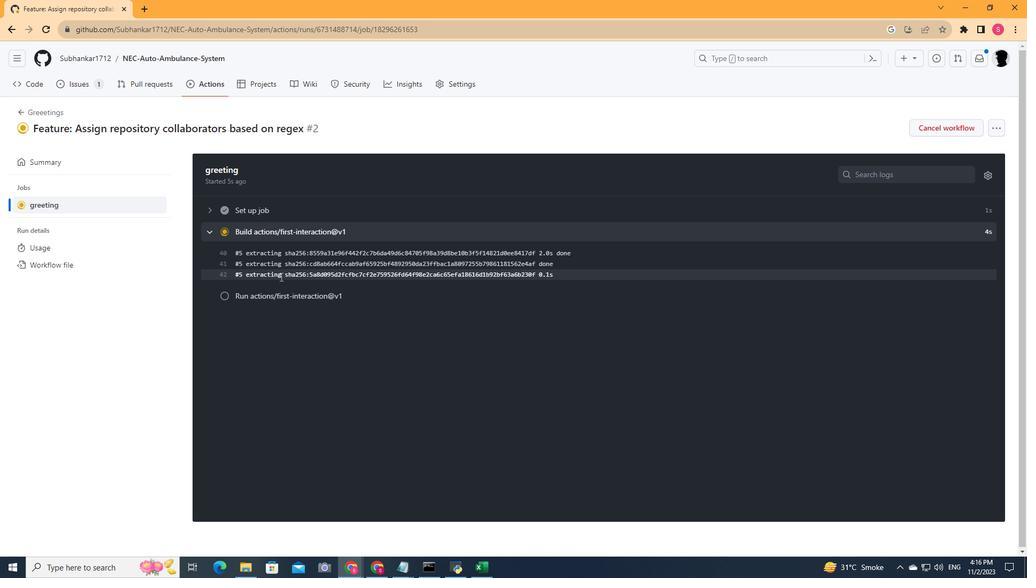 
Action: Mouse scrolled (280, 276) with delta (0, 0)
Screenshot: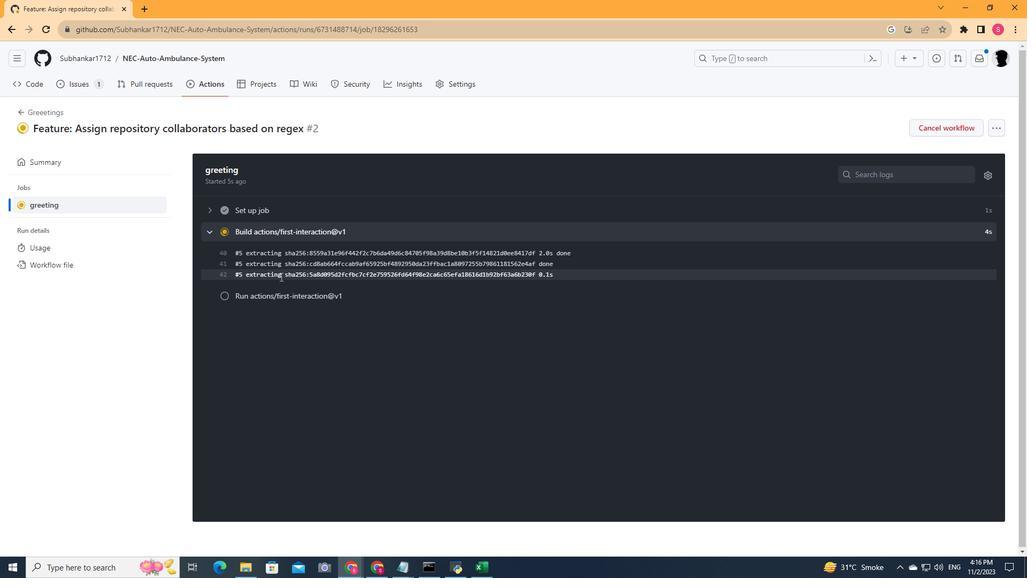 
Action: Mouse moved to (280, 276)
Screenshot: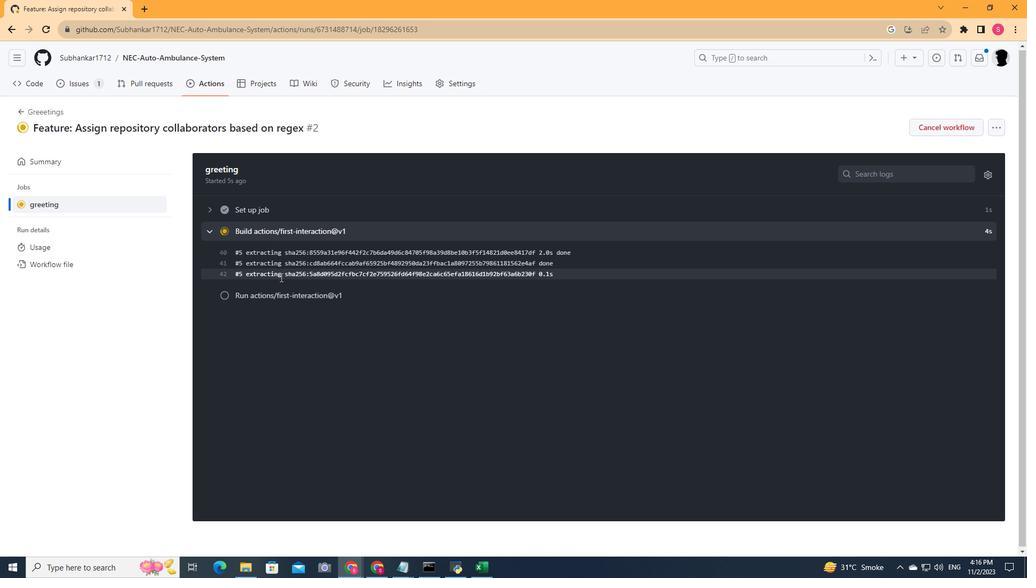 
Action: Mouse scrolled (280, 276) with delta (0, 0)
Screenshot: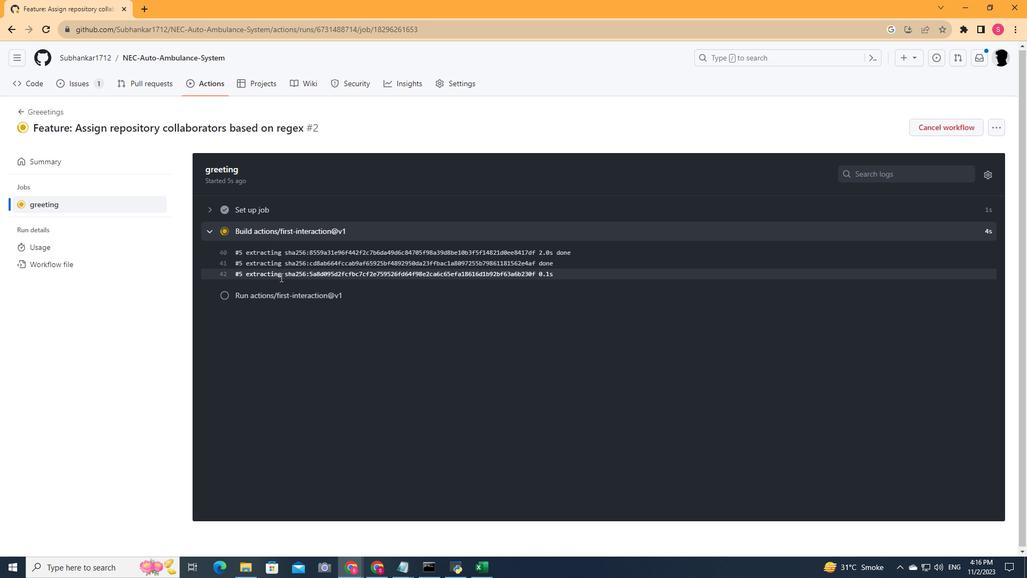 
Action: Mouse moved to (280, 277)
Screenshot: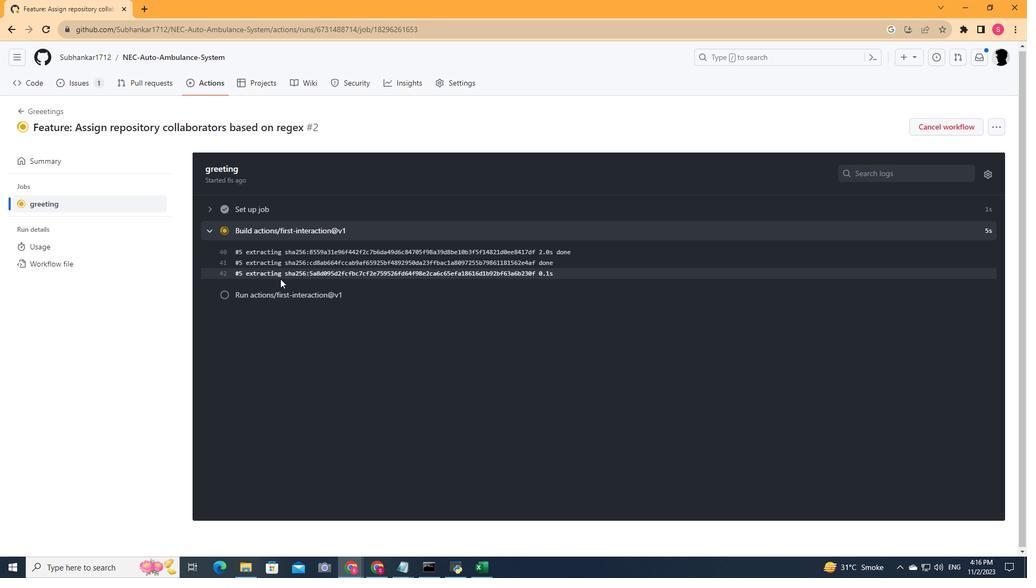 
Action: Mouse scrolled (280, 276) with delta (0, 0)
Screenshot: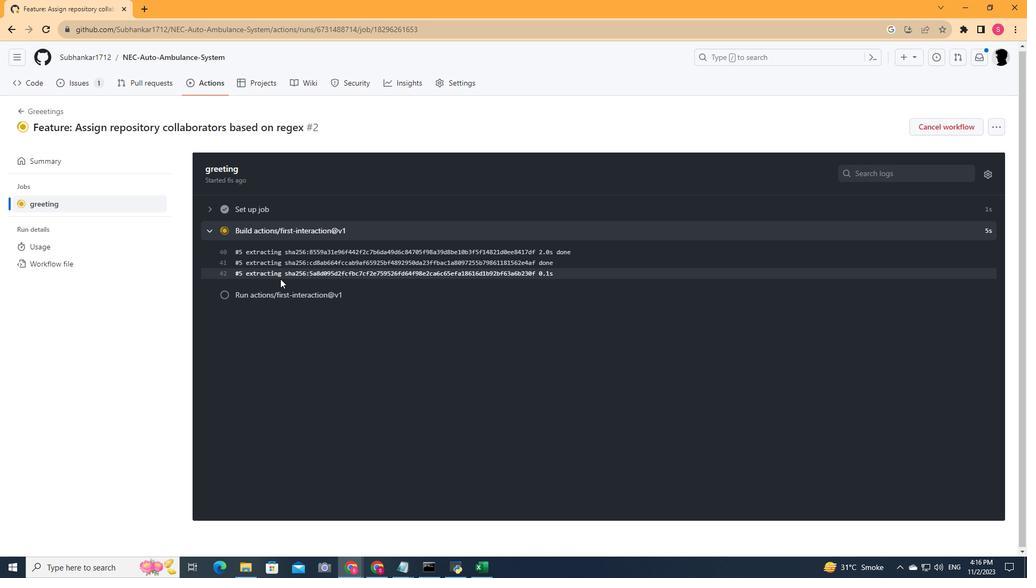
Action: Mouse moved to (287, 490)
Screenshot: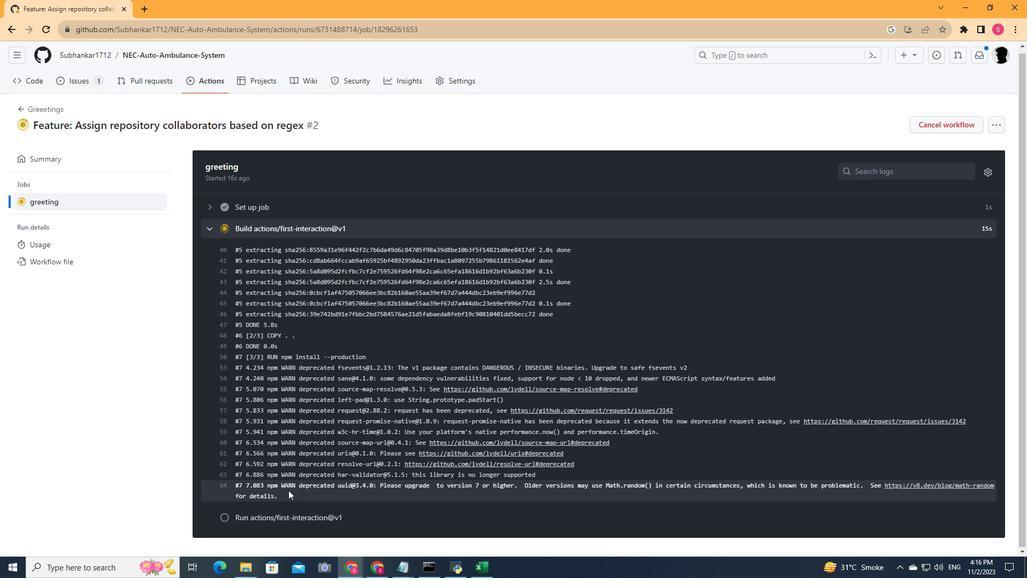 
Action: Mouse scrolled (287, 490) with delta (0, 0)
Screenshot: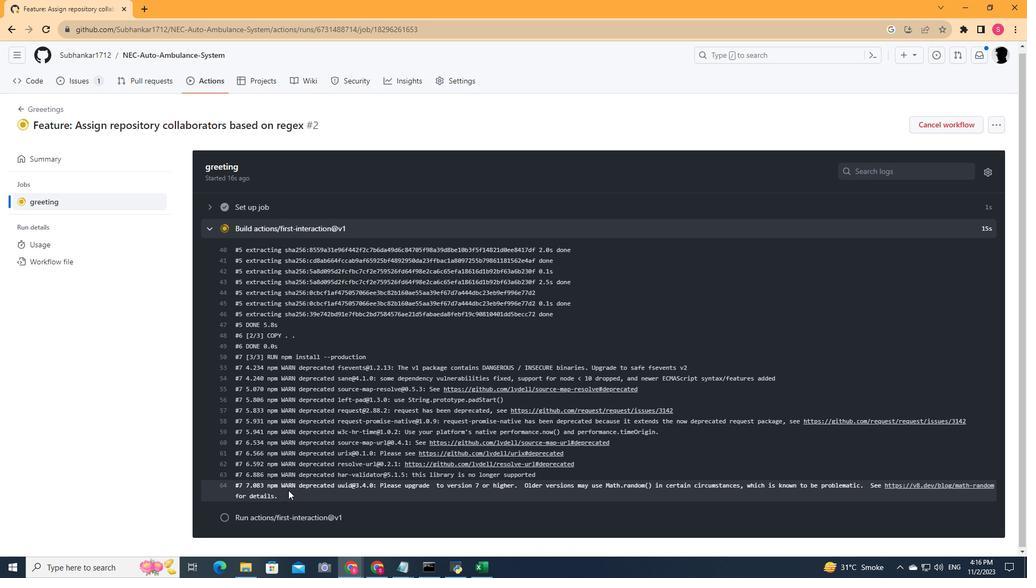 
Action: Mouse moved to (287, 490)
Screenshot: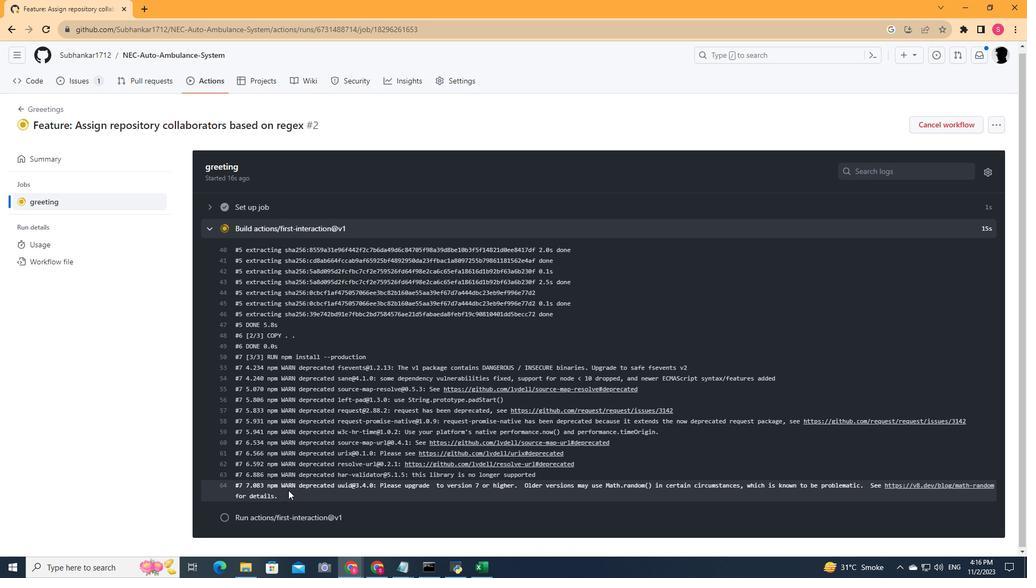 
Action: Mouse scrolled (287, 490) with delta (0, 0)
Screenshot: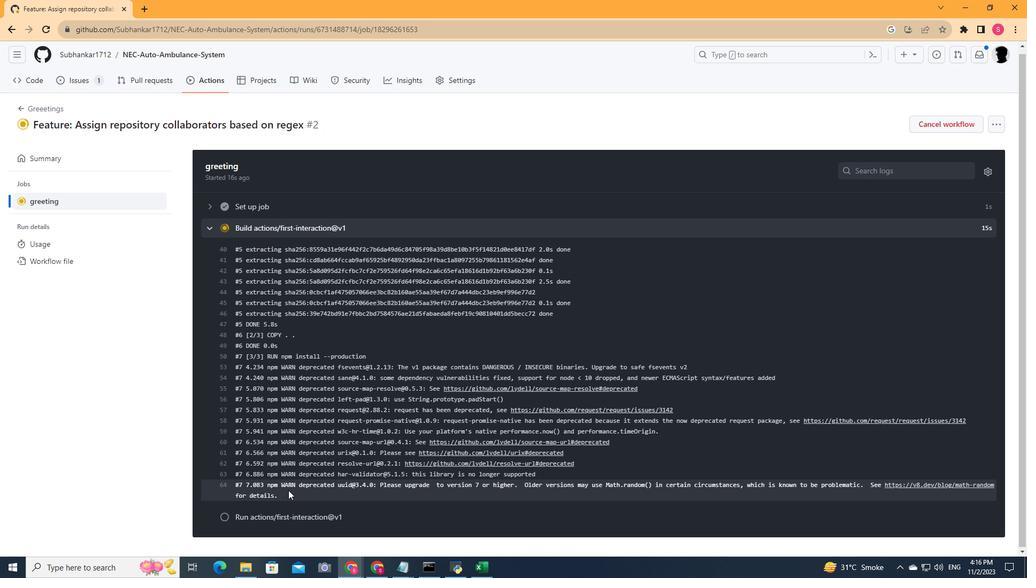 
Action: Mouse moved to (288, 490)
Screenshot: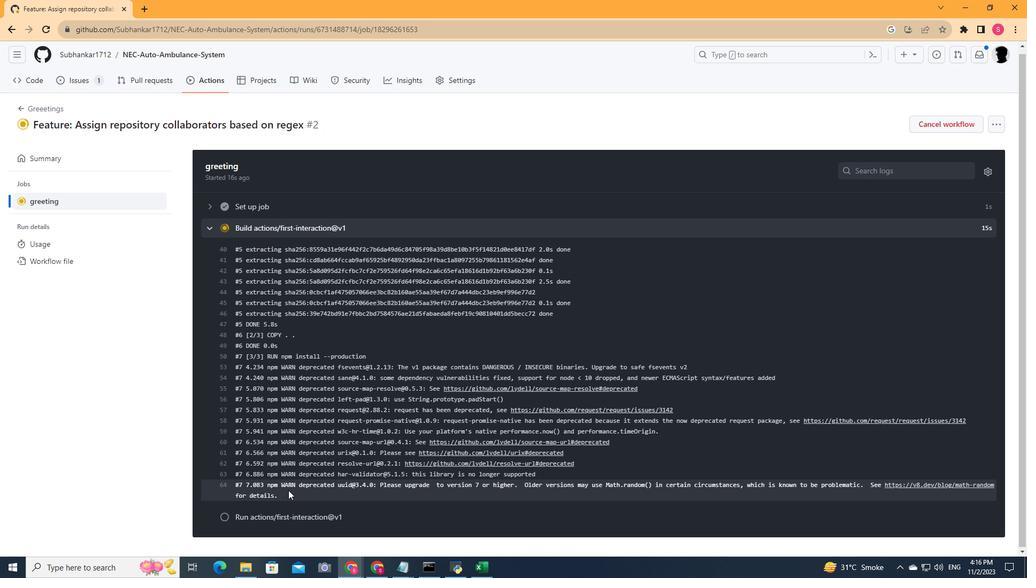 
Action: Mouse scrolled (288, 489) with delta (0, 0)
Screenshot: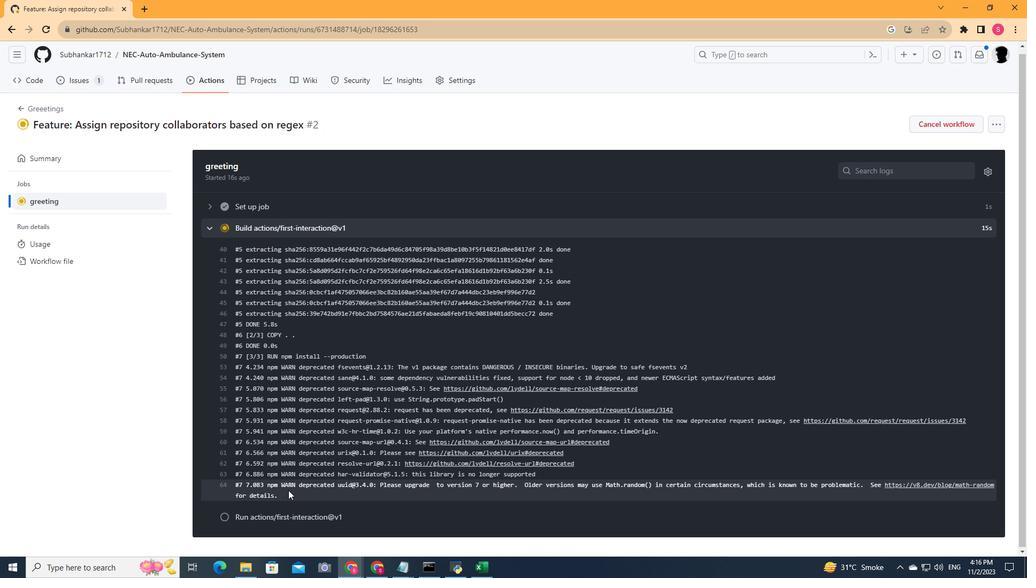 
Action: Mouse scrolled (288, 489) with delta (0, 0)
Screenshot: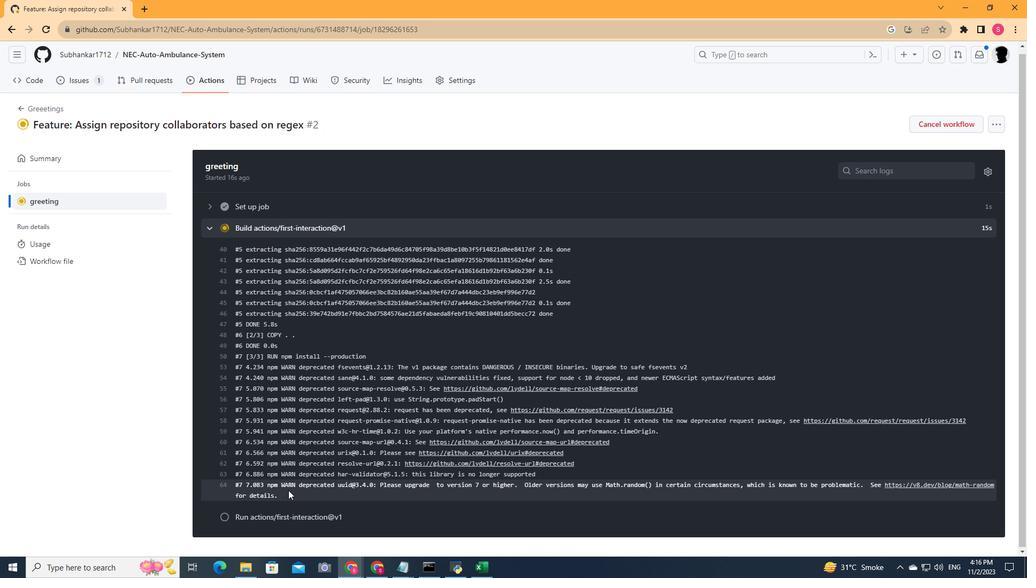 
Action: Mouse scrolled (288, 489) with delta (0, 0)
Screenshot: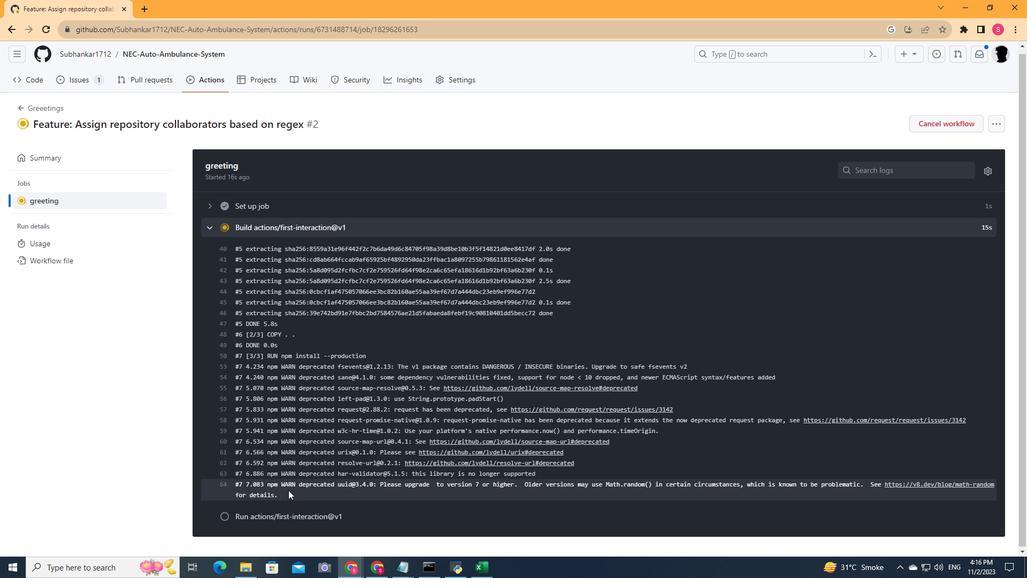 
Action: Mouse moved to (289, 490)
Screenshot: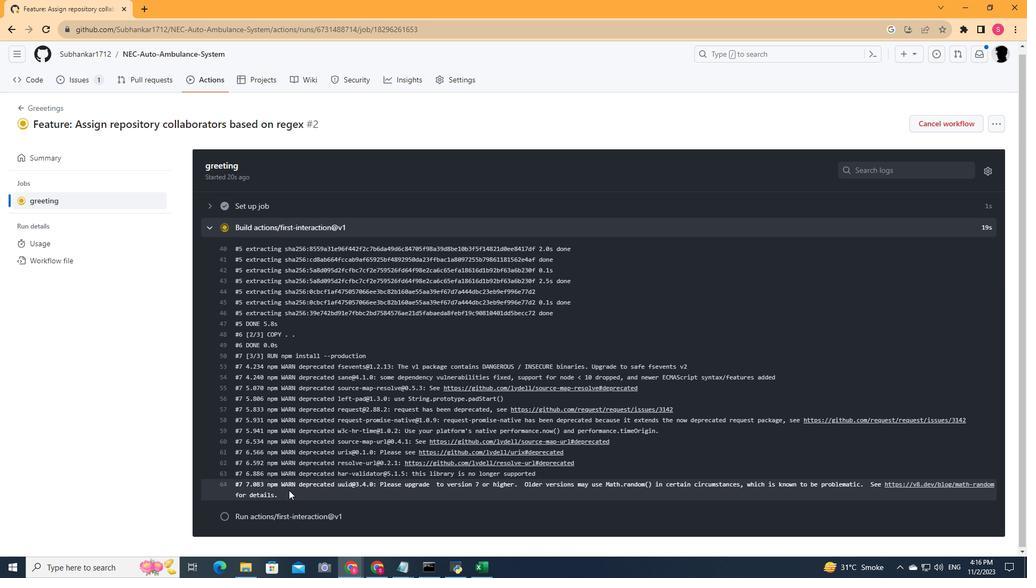
Action: Mouse scrolled (289, 490) with delta (0, 0)
Screenshot: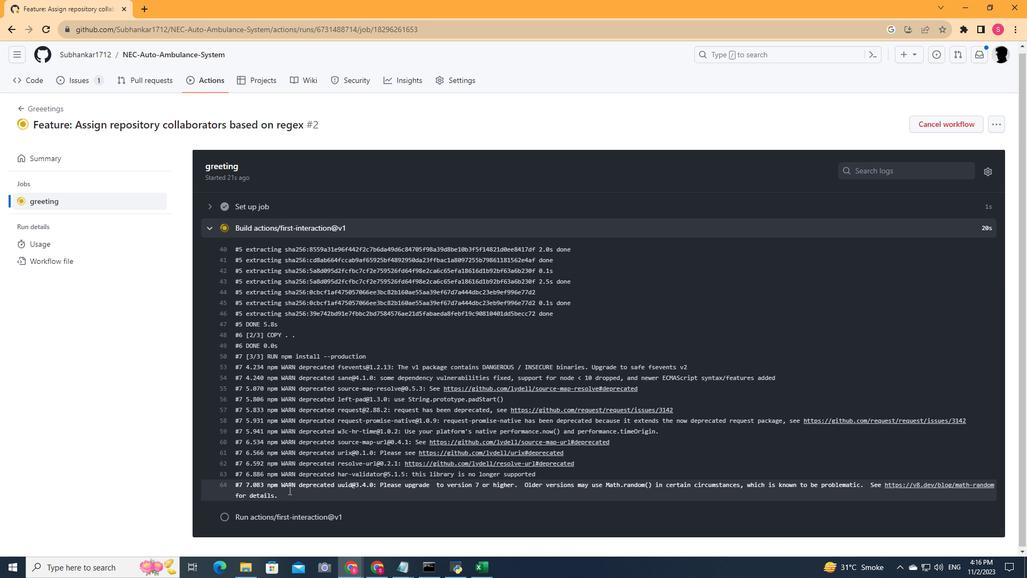 
Action: Mouse scrolled (289, 490) with delta (0, 0)
Screenshot: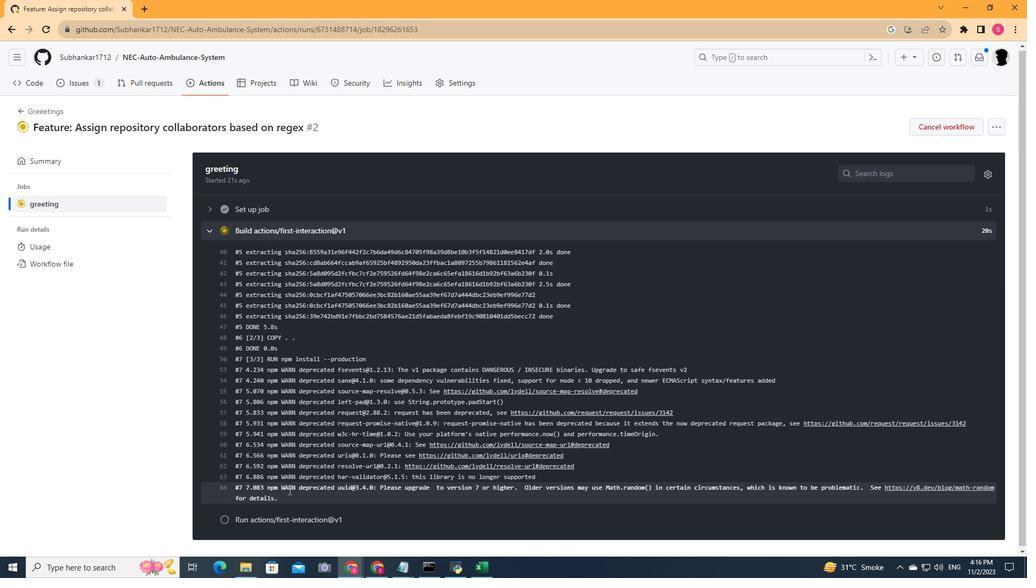 
Action: Mouse scrolled (289, 490) with delta (0, 0)
Screenshot: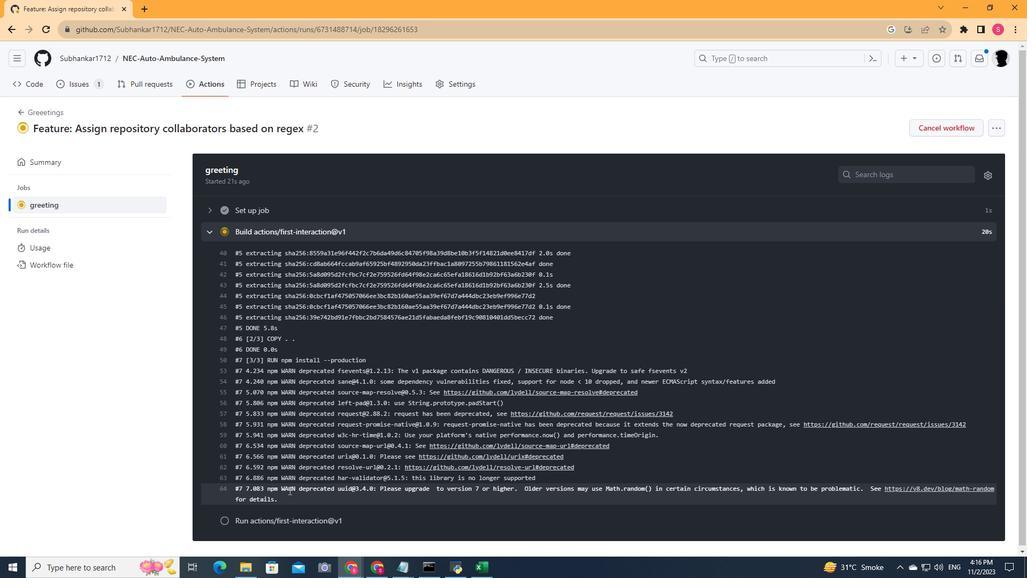 
Action: Mouse scrolled (289, 490) with delta (0, 0)
Screenshot: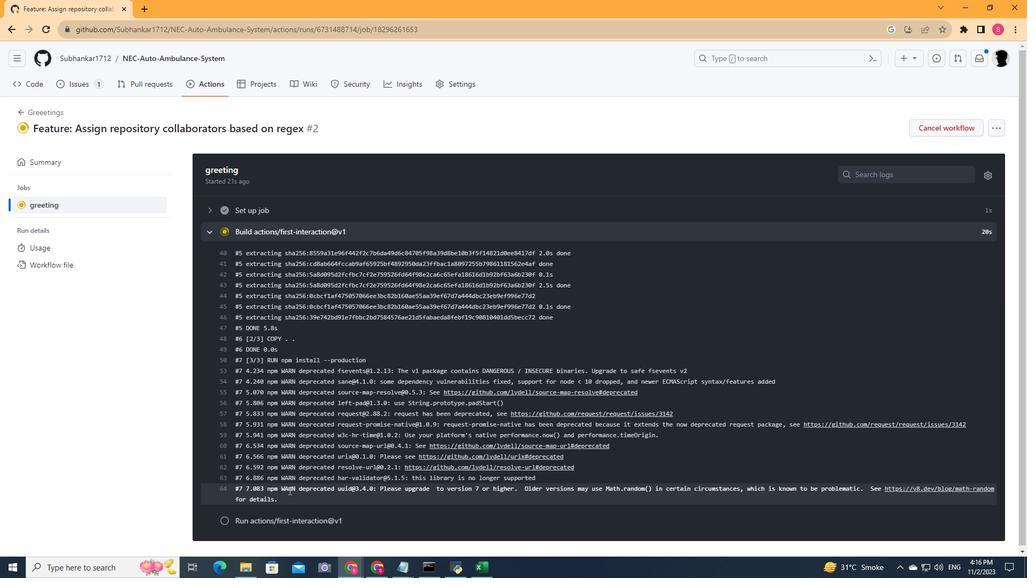
Action: Mouse scrolled (289, 490) with delta (0, 0)
Screenshot: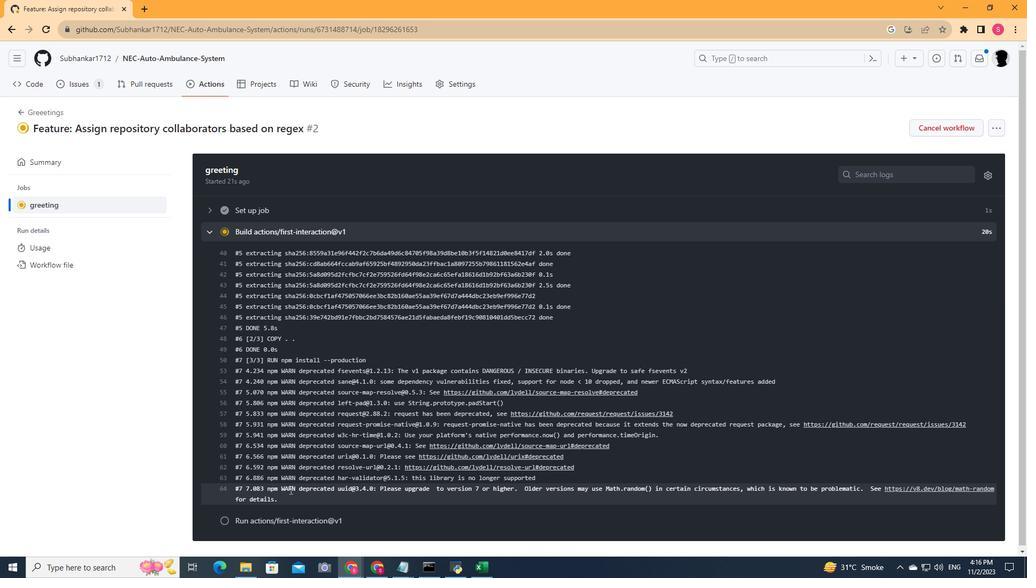 
Action: Mouse moved to (292, 487)
Screenshot: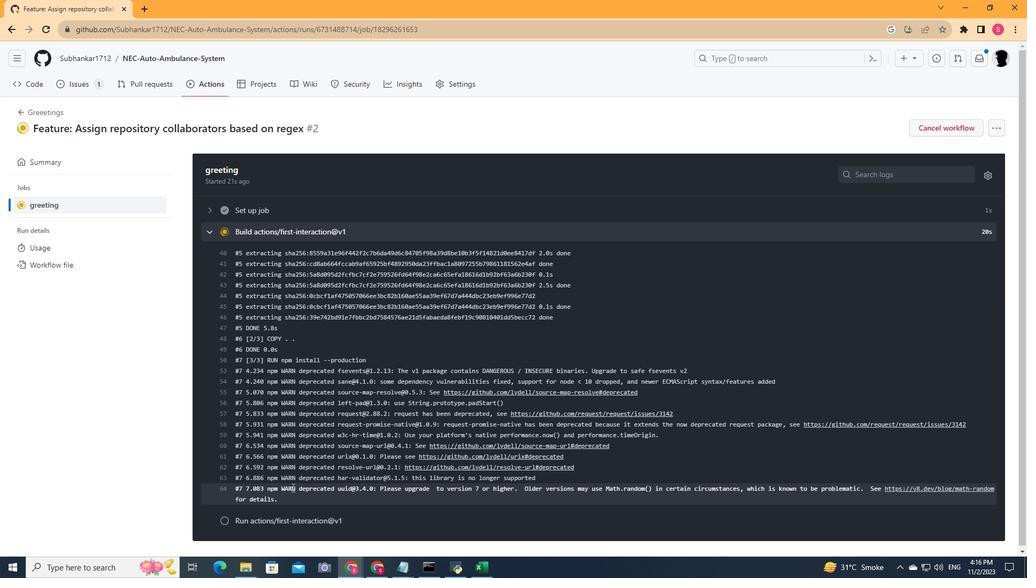 
Action: Mouse scrolled (292, 487) with delta (0, 0)
Screenshot: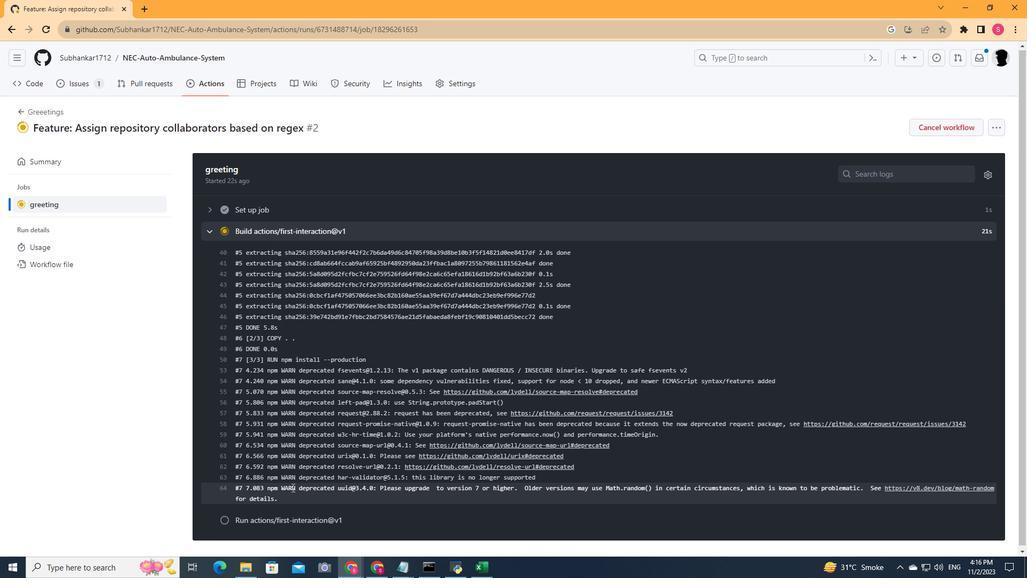 
Action: Mouse scrolled (292, 487) with delta (0, 0)
Screenshot: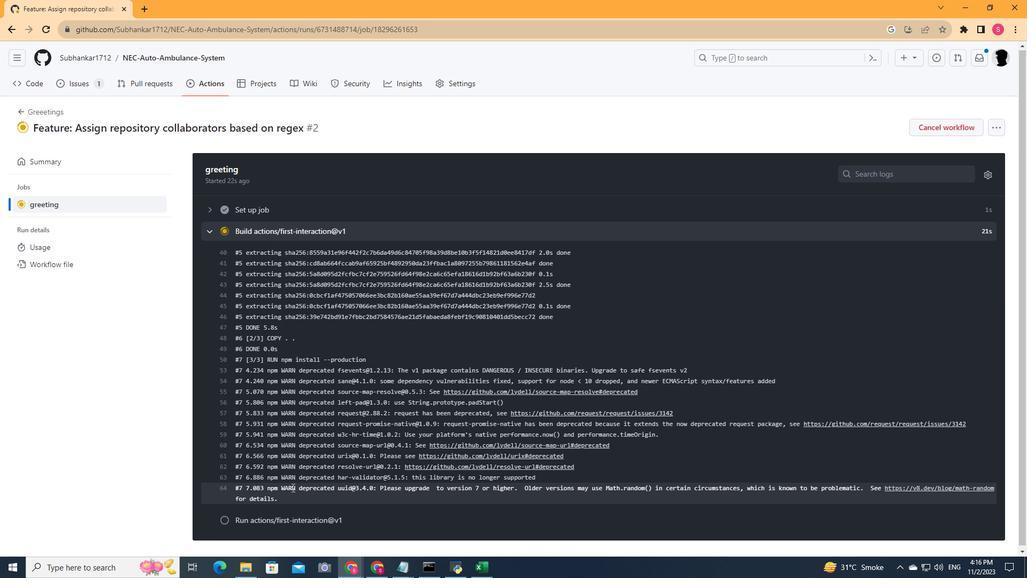 
Action: Mouse scrolled (292, 487) with delta (0, 0)
Screenshot: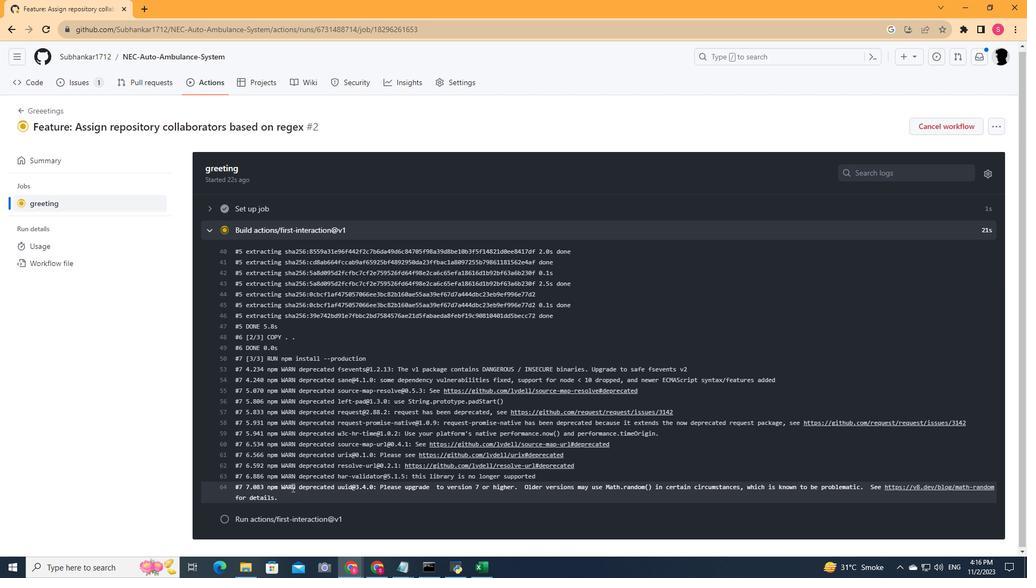 
Action: Mouse scrolled (292, 487) with delta (0, 0)
Screenshot: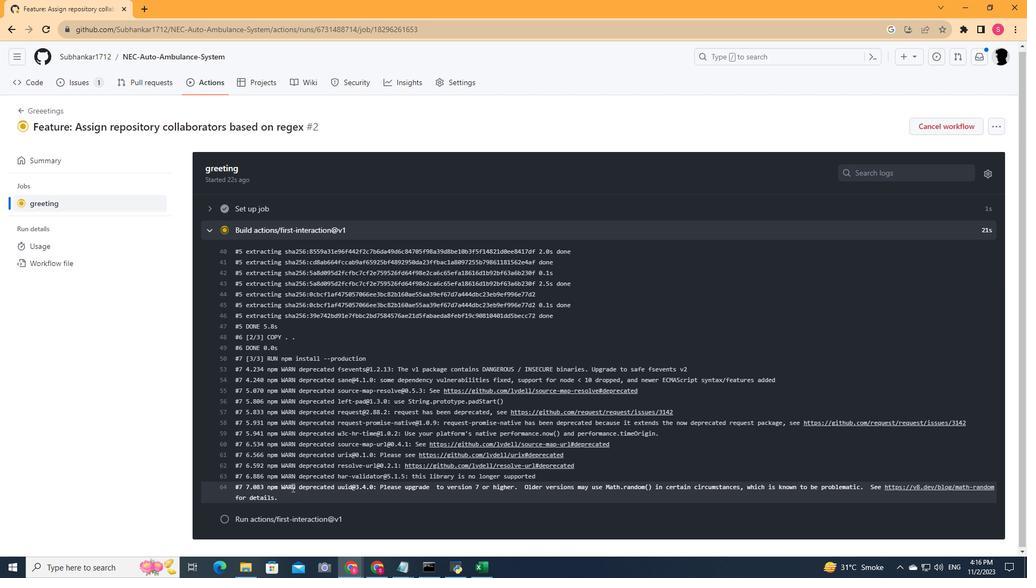 
Action: Mouse scrolled (292, 487) with delta (0, 0)
Screenshot: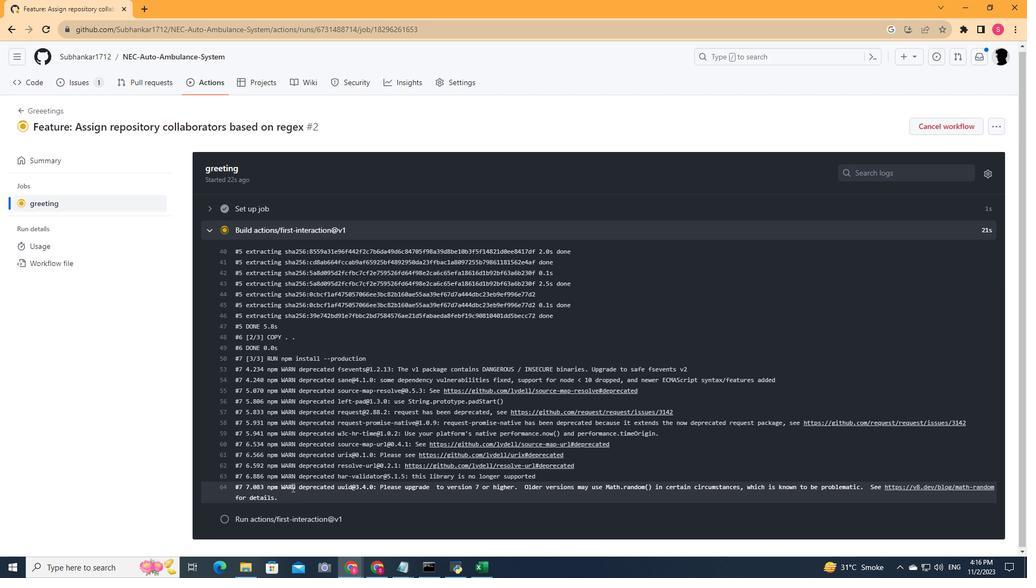 
Action: Mouse scrolled (292, 487) with delta (0, 0)
Screenshot: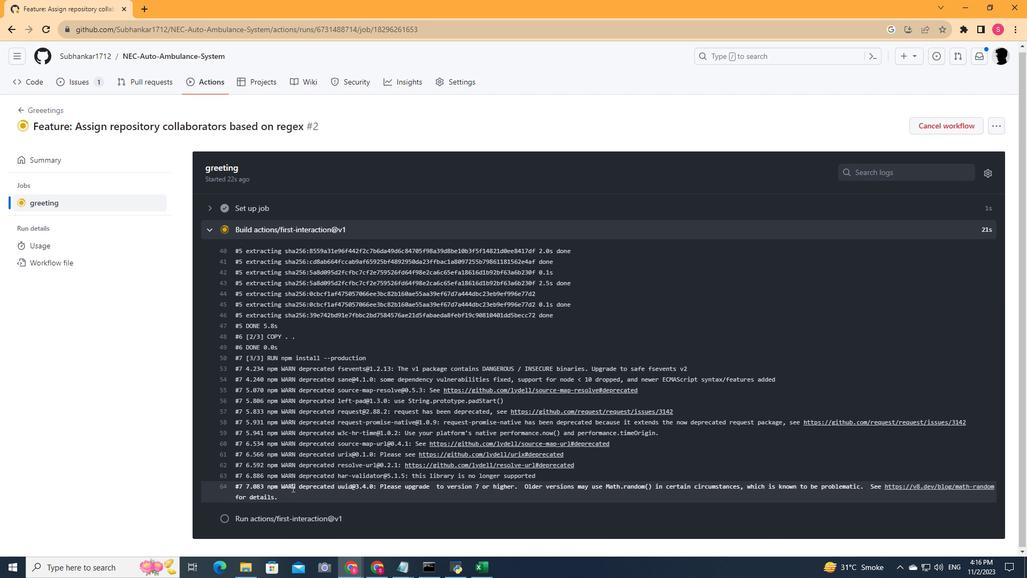 
Action: Mouse scrolled (292, 487) with delta (0, 0)
Screenshot: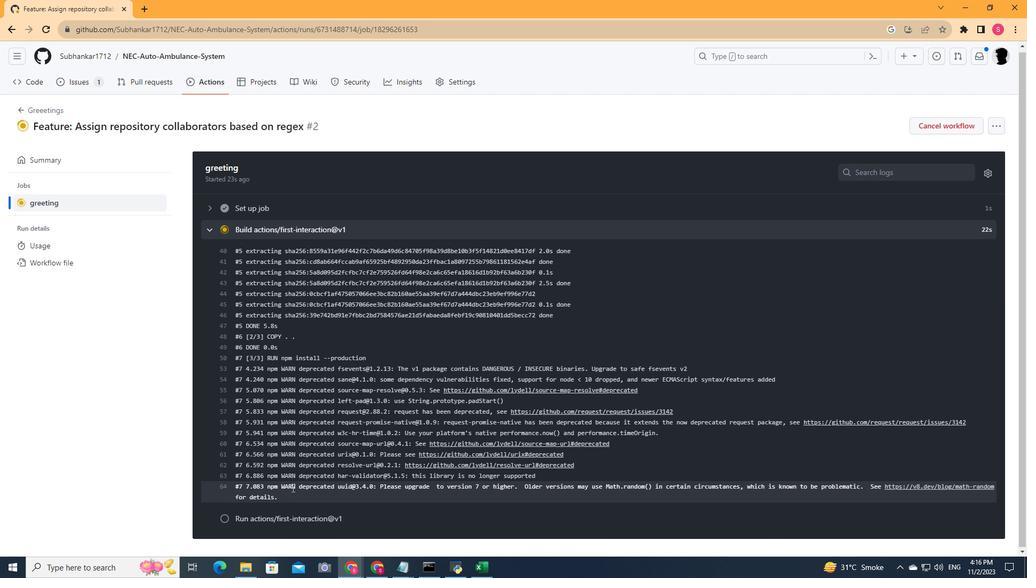 
Action: Mouse scrolled (292, 487) with delta (0, 0)
Screenshot: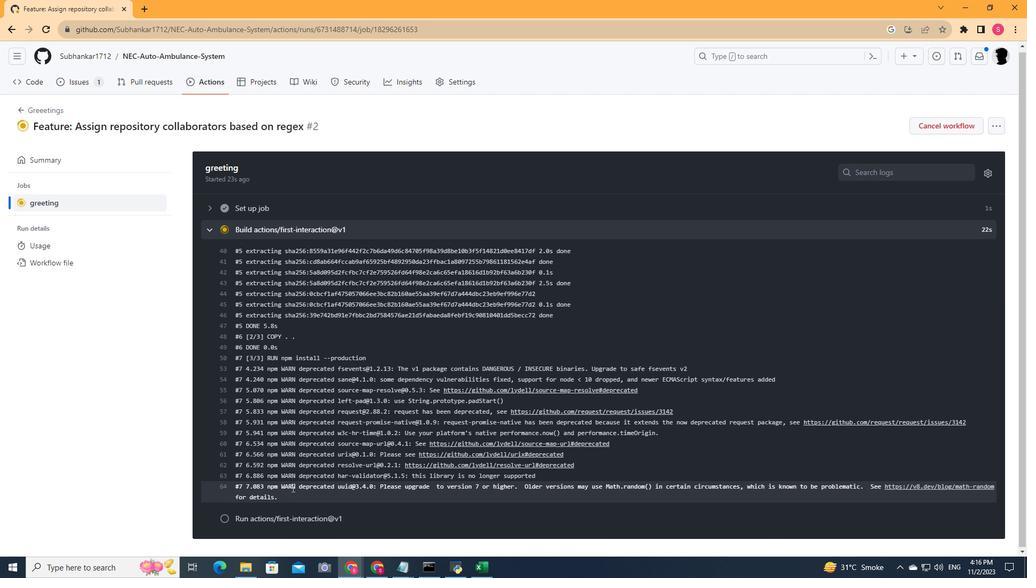 
Action: Mouse scrolled (292, 487) with delta (0, 0)
Screenshot: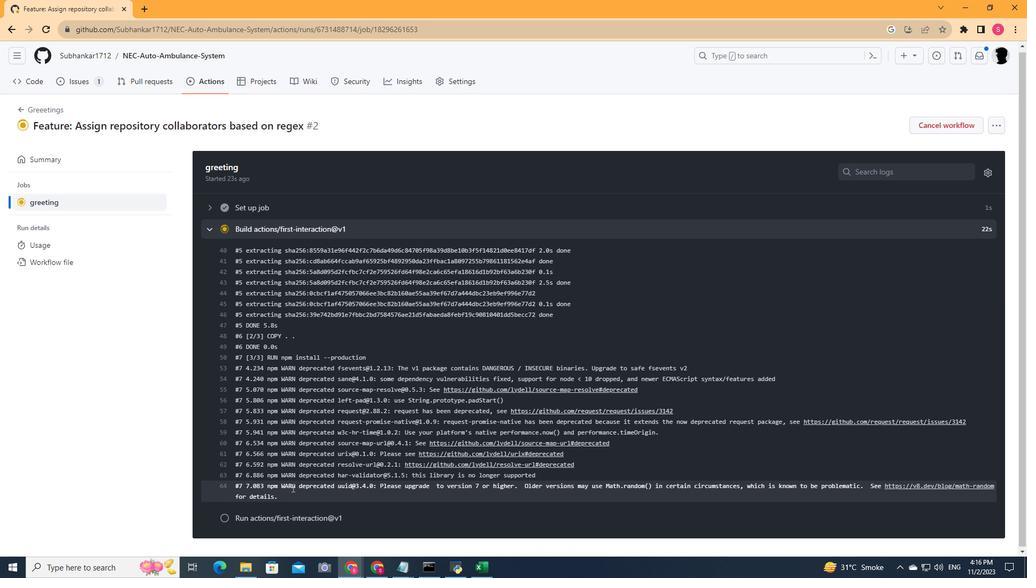 
Action: Mouse scrolled (292, 487) with delta (0, 0)
Screenshot: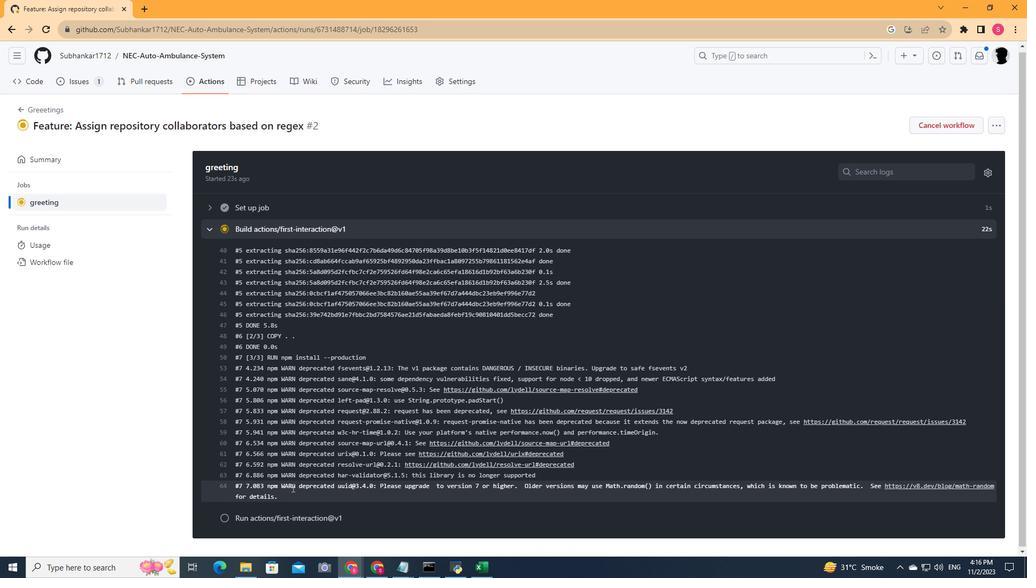 
Action: Mouse scrolled (292, 487) with delta (0, 0)
Screenshot: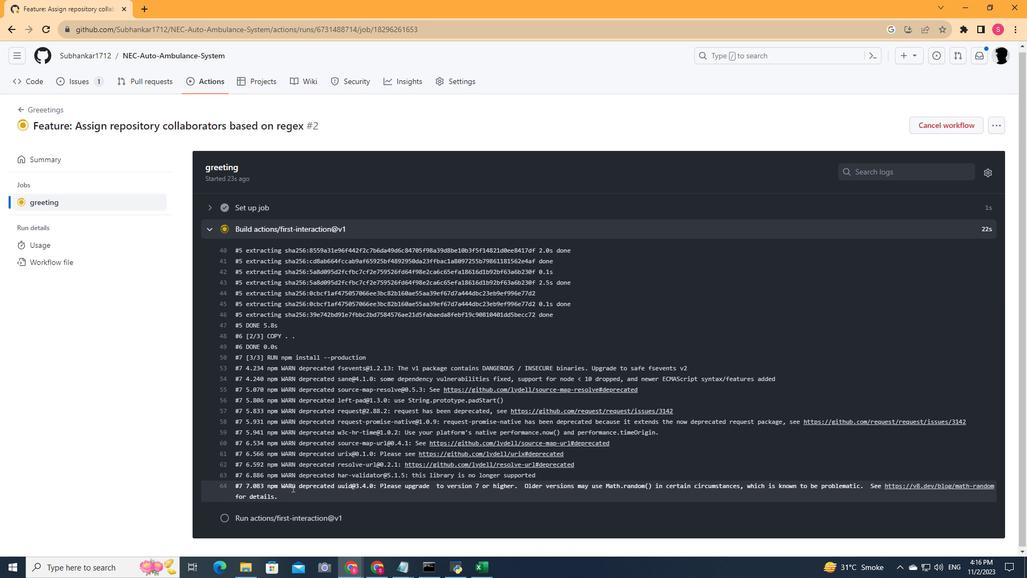 
Action: Mouse scrolled (292, 487) with delta (0, 0)
Screenshot: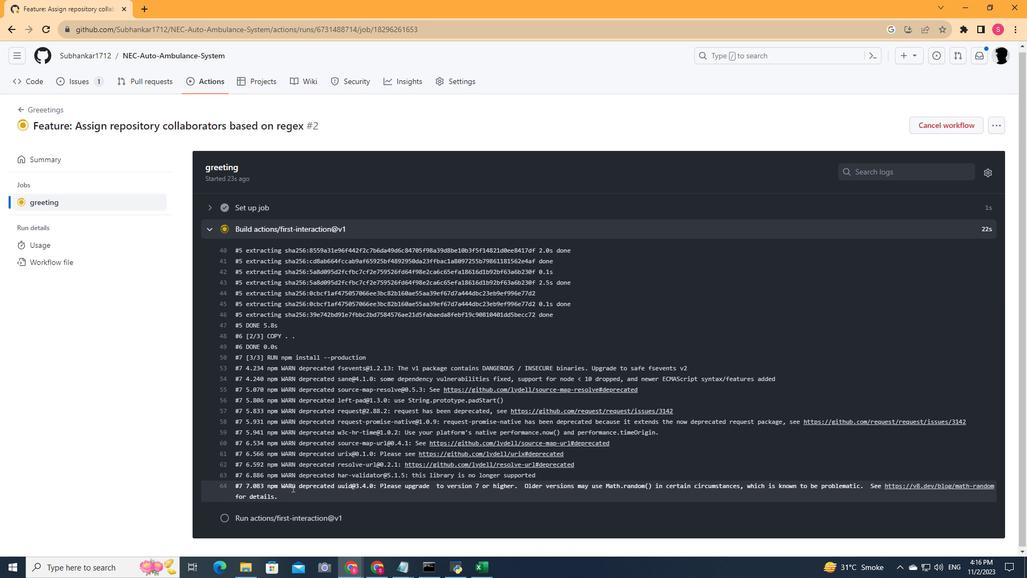 
Action: Mouse scrolled (292, 488) with delta (0, 0)
Screenshot: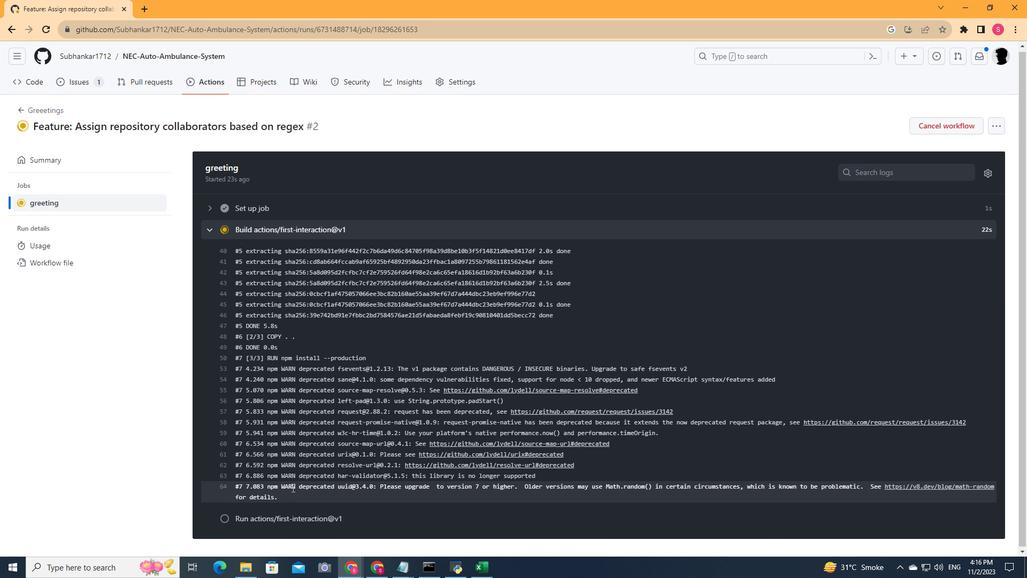 
Action: Mouse scrolled (292, 488) with delta (0, 0)
Screenshot: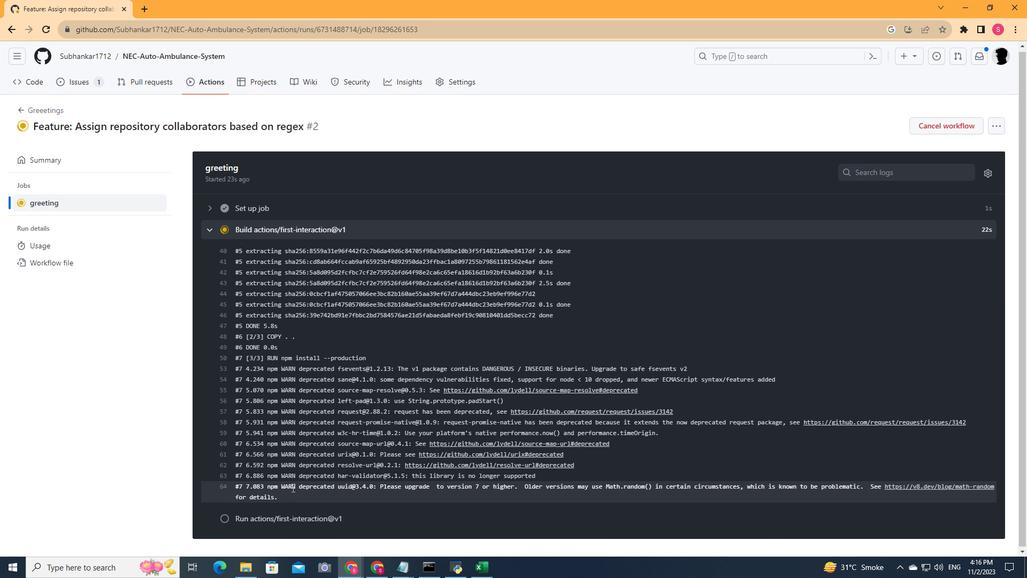 
Action: Mouse scrolled (292, 488) with delta (0, 0)
Screenshot: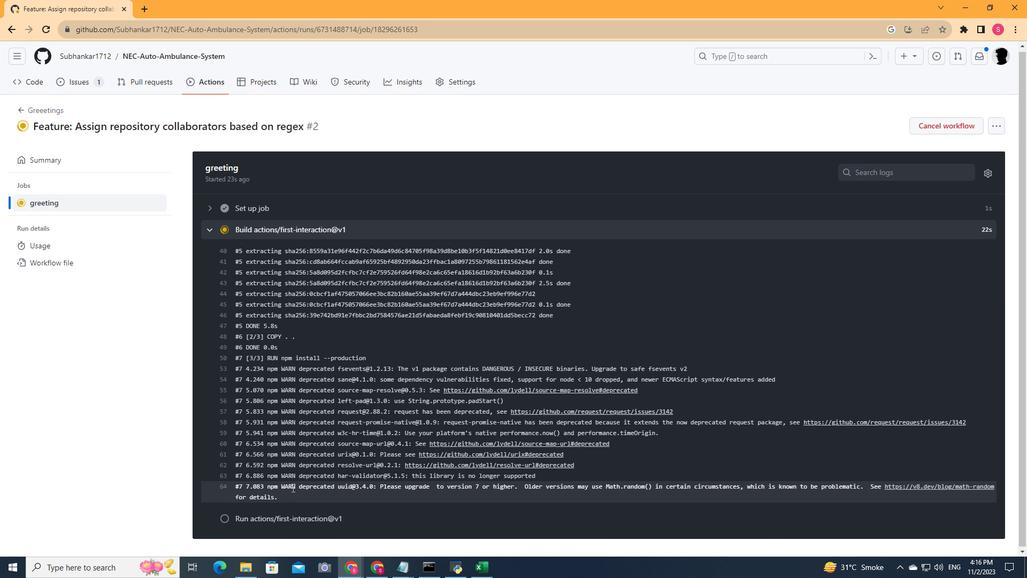 
Action: Mouse scrolled (292, 488) with delta (0, 0)
Screenshot: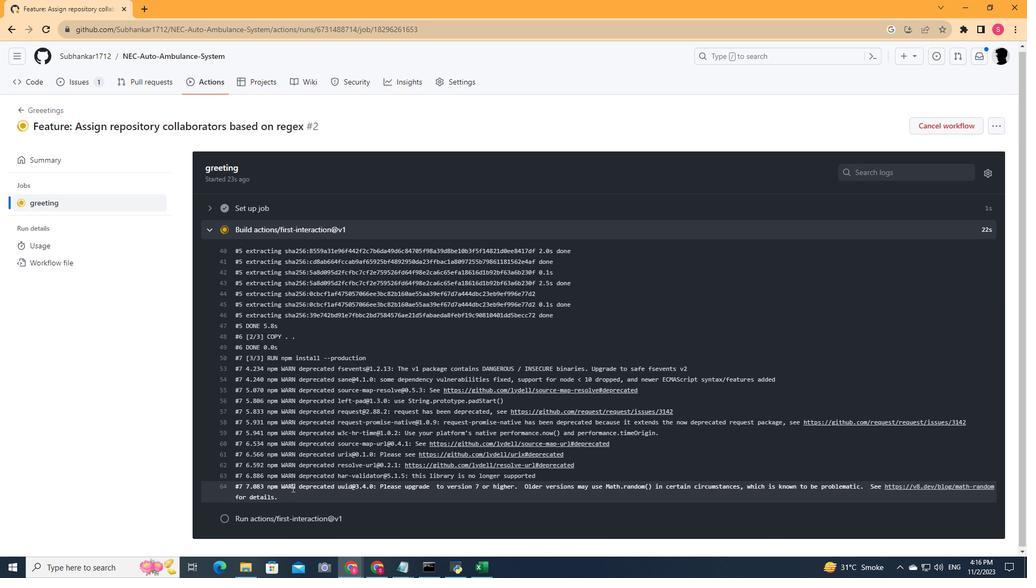 
Action: Mouse scrolled (292, 488) with delta (0, 0)
Screenshot: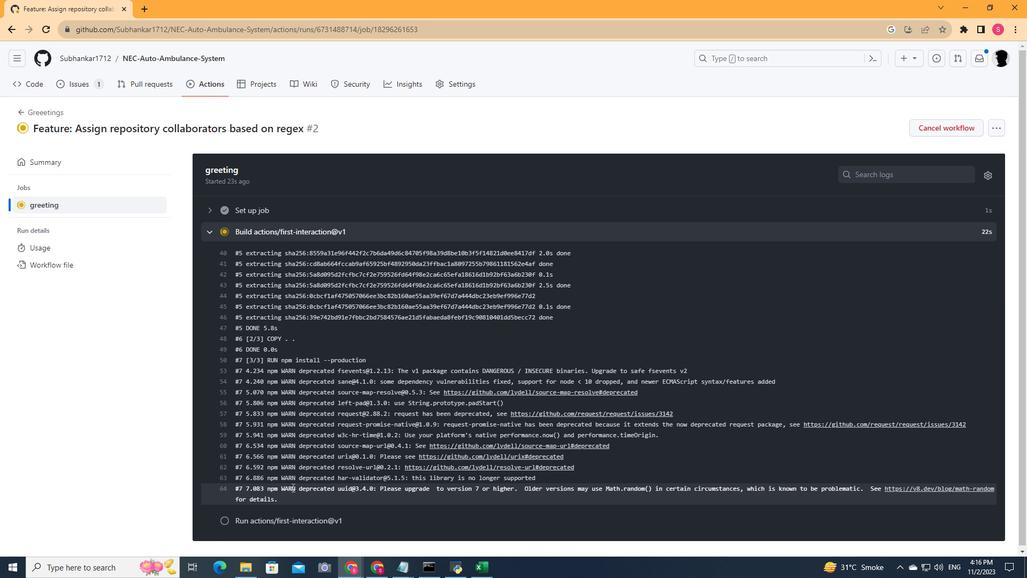 
Action: Mouse moved to (292, 487)
Screenshot: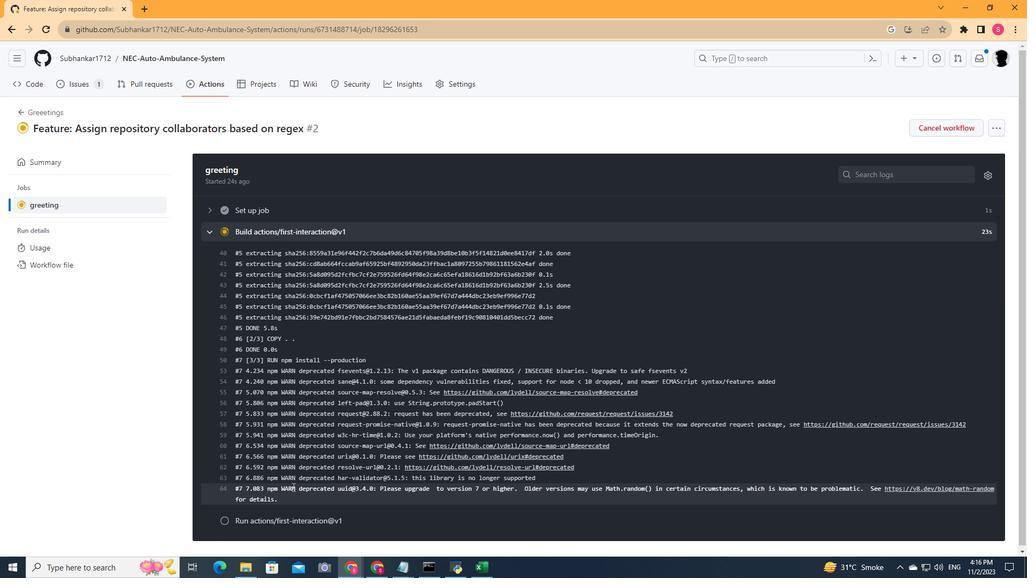 
Action: Mouse scrolled (292, 487) with delta (0, 0)
Screenshot: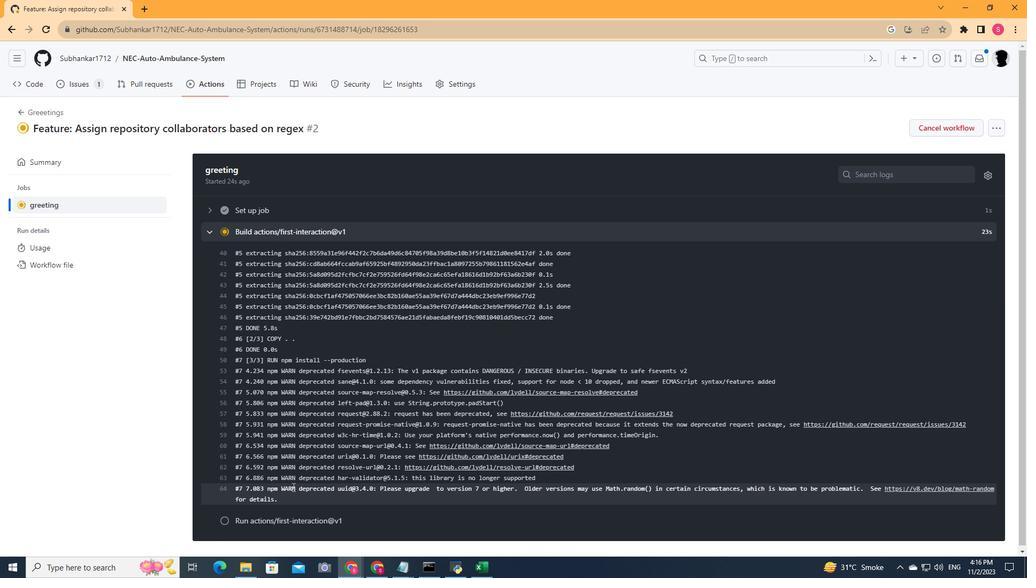 
Action: Mouse scrolled (292, 487) with delta (0, 0)
Screenshot: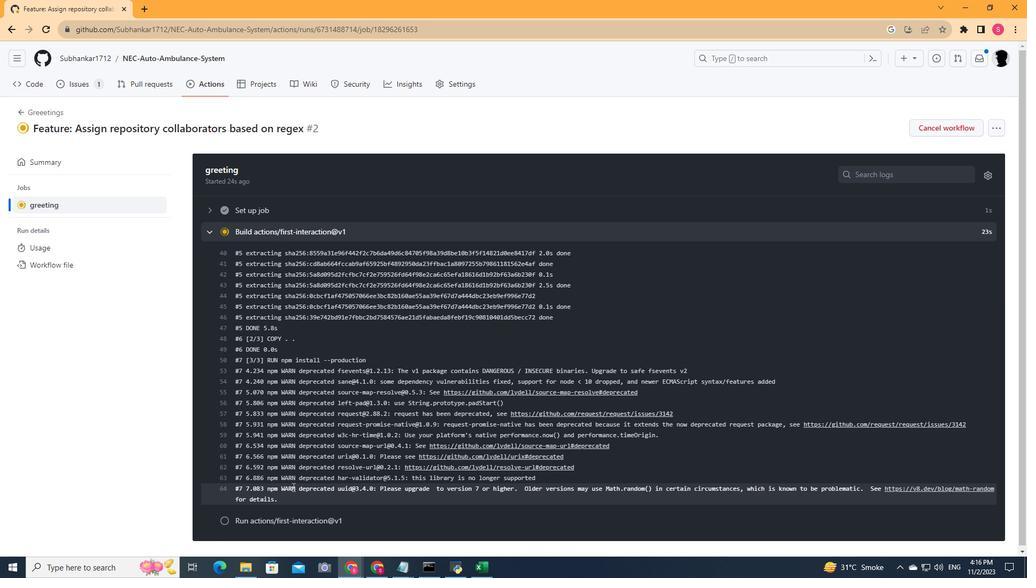 
Action: Mouse scrolled (292, 487) with delta (0, 0)
Screenshot: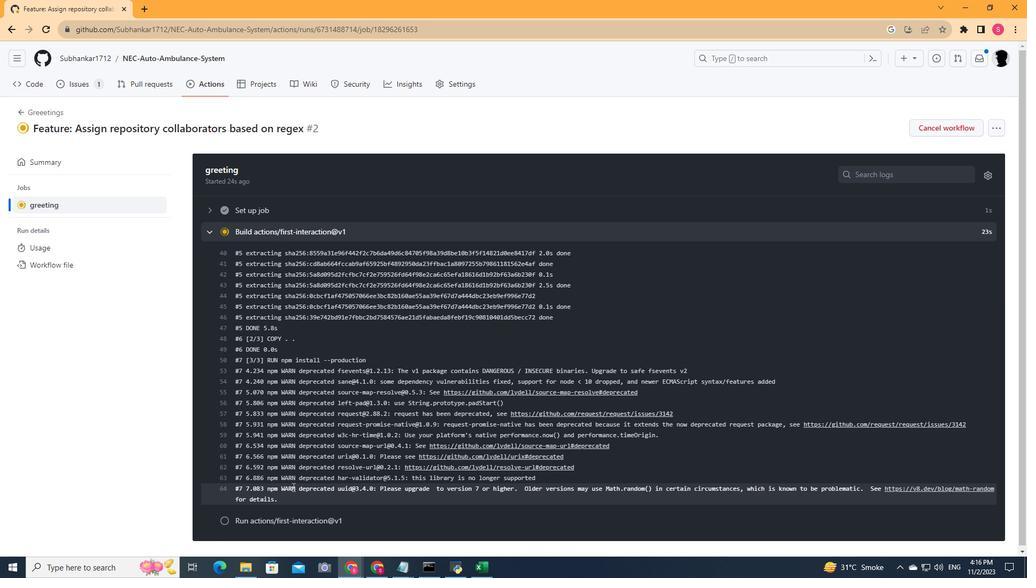 
Action: Mouse scrolled (292, 487) with delta (0, 0)
Screenshot: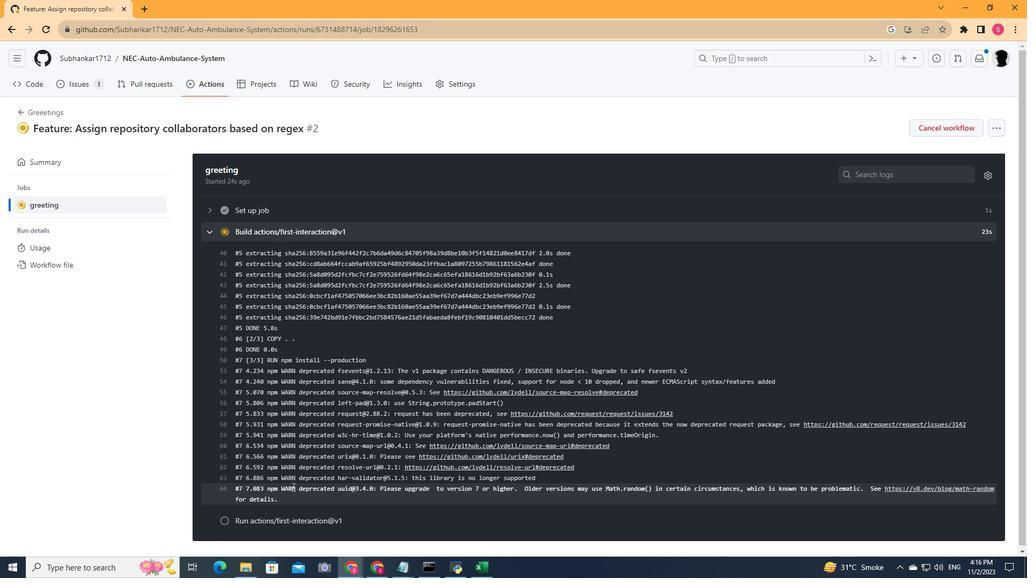
Action: Mouse scrolled (292, 487) with delta (0, 0)
Screenshot: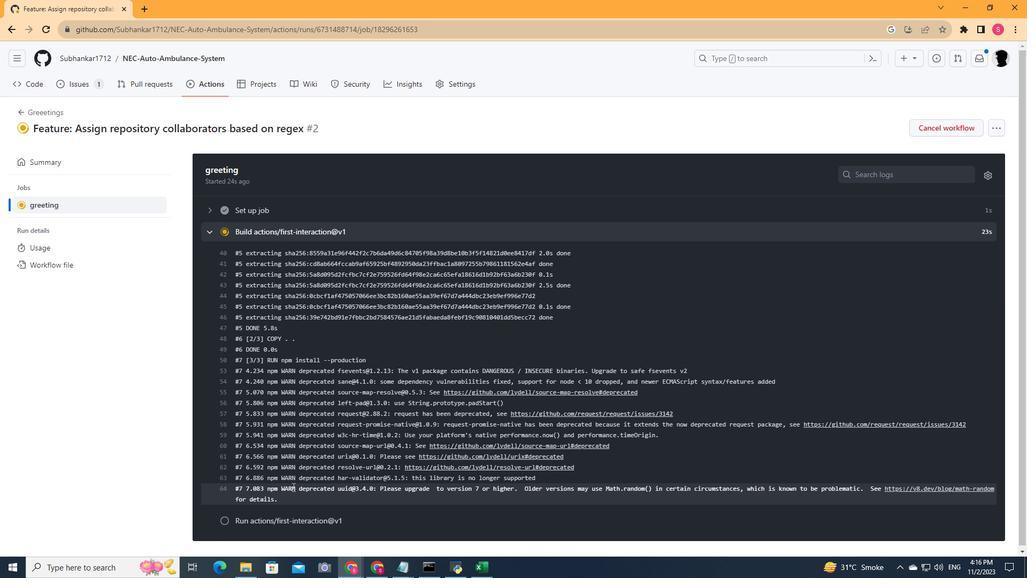 
Action: Mouse scrolled (292, 486) with delta (0, 0)
Screenshot: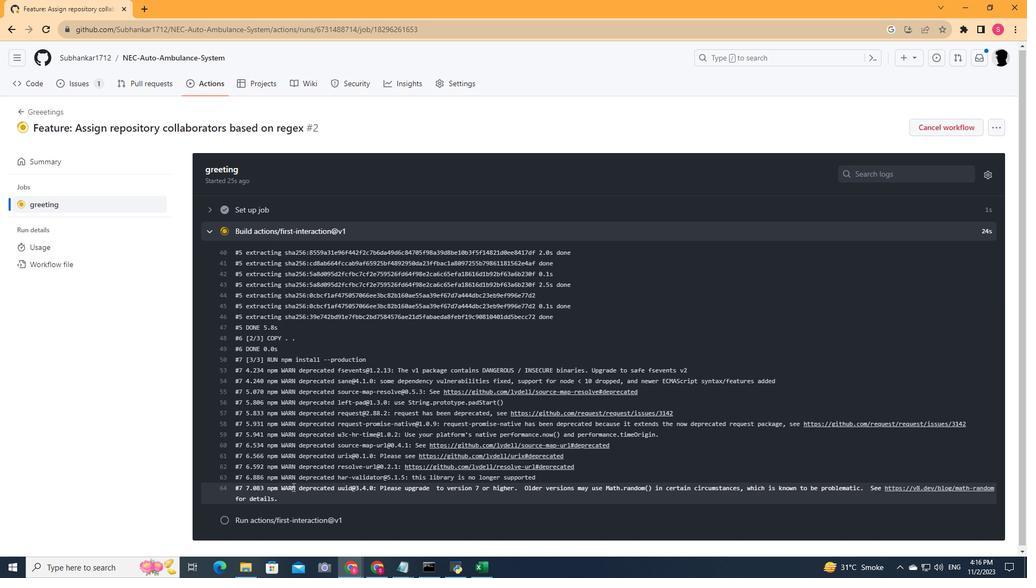 
Action: Mouse scrolled (292, 486) with delta (0, 0)
Screenshot: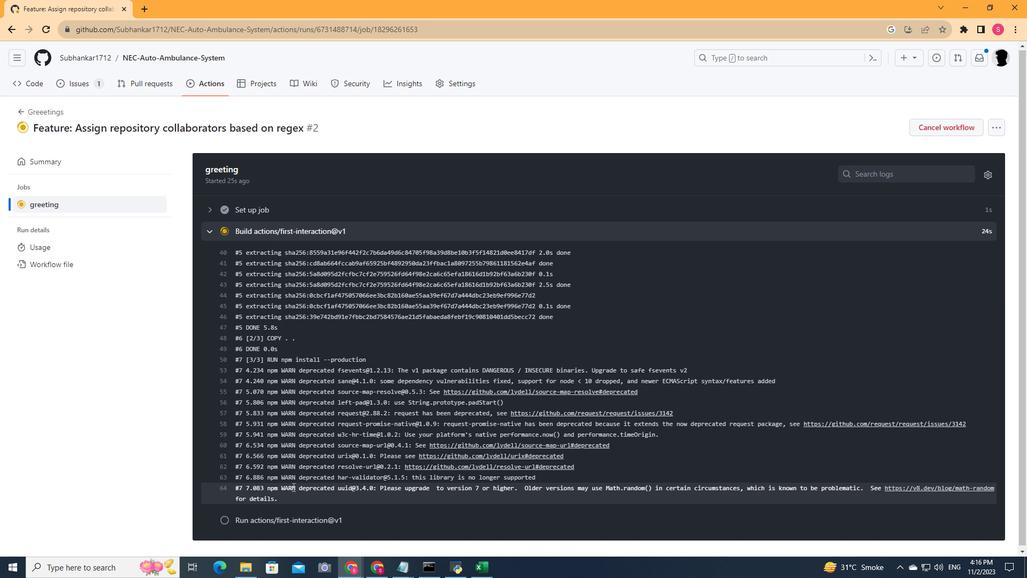 
Action: Mouse scrolled (292, 486) with delta (0, 0)
Screenshot: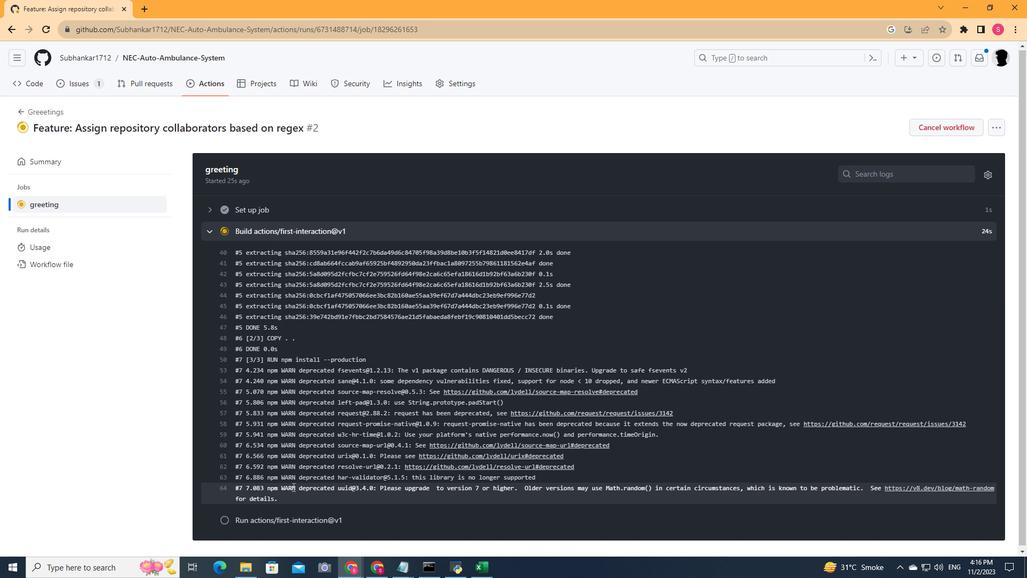 
Action: Mouse scrolled (292, 486) with delta (0, 0)
Screenshot: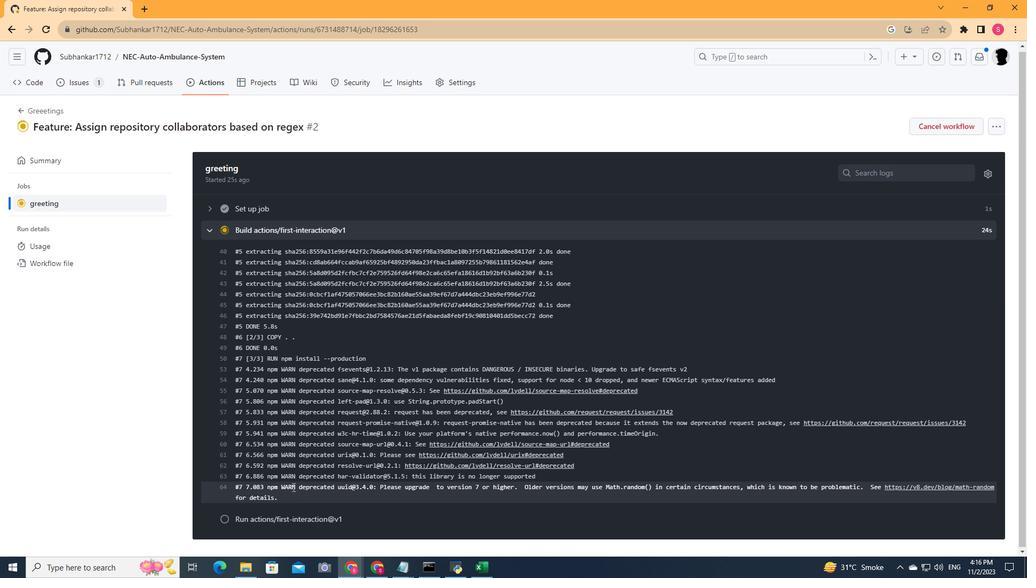 
Action: Mouse scrolled (292, 486) with delta (0, 0)
Screenshot: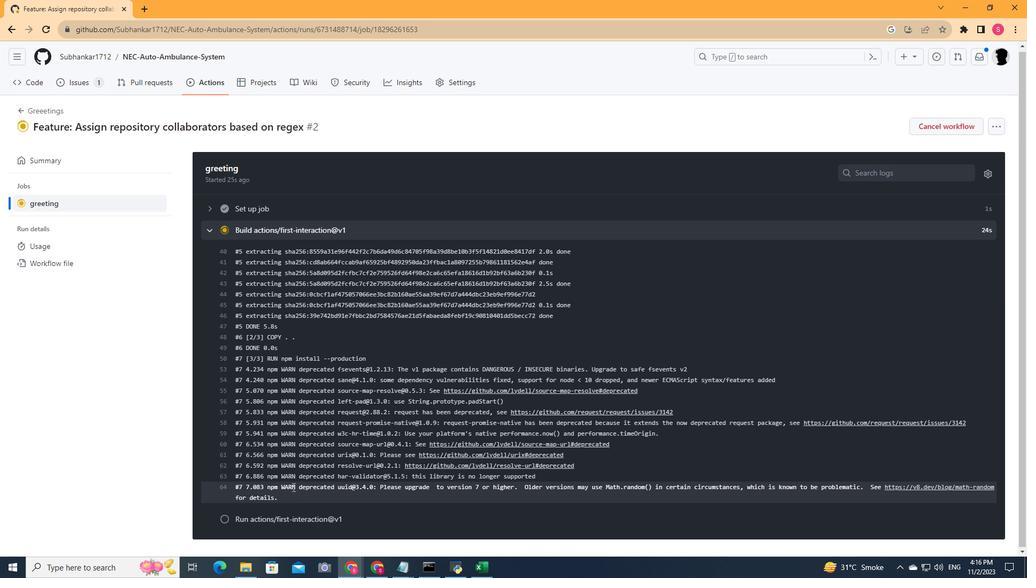 
Action: Mouse scrolled (292, 486) with delta (0, 0)
Screenshot: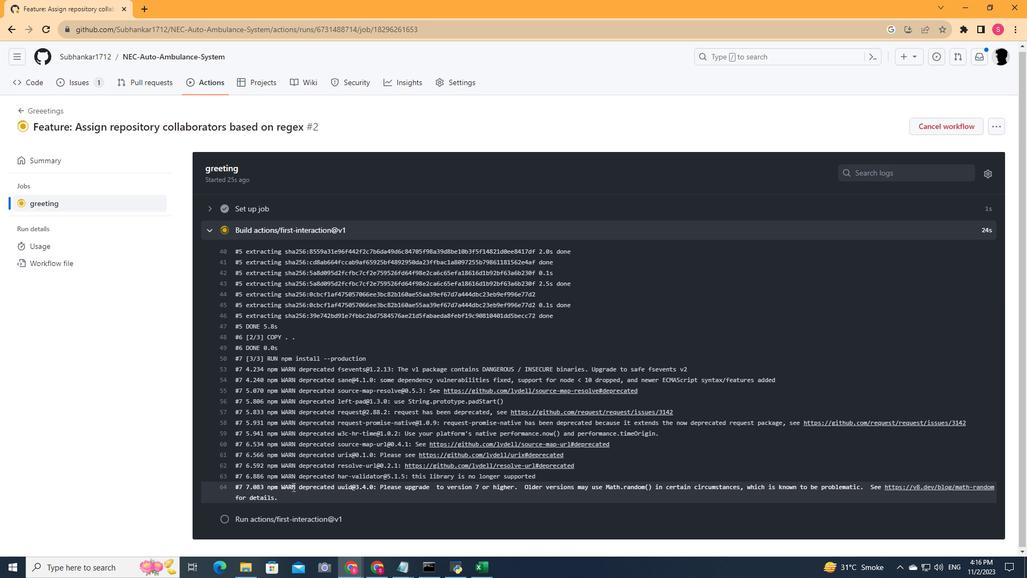 
Action: Mouse scrolled (292, 486) with delta (0, 0)
Screenshot: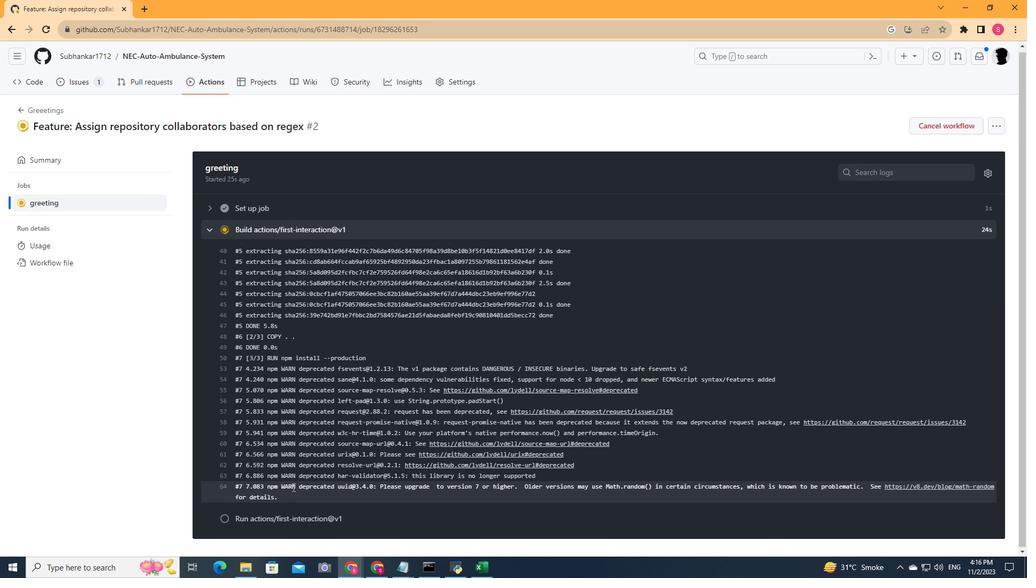 
Action: Mouse scrolled (292, 486) with delta (0, 0)
Screenshot: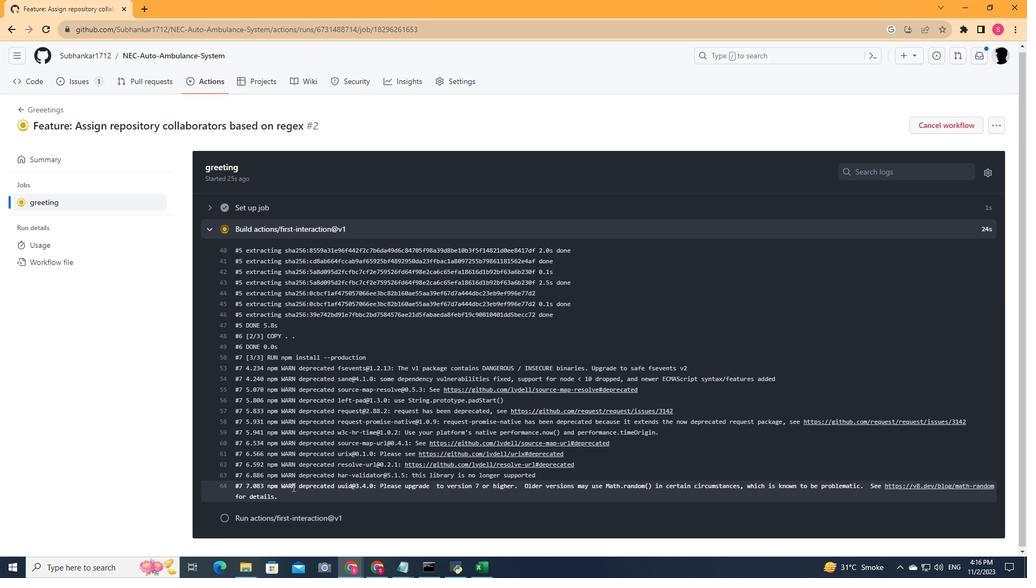 
Action: Mouse scrolled (292, 486) with delta (0, 0)
Screenshot: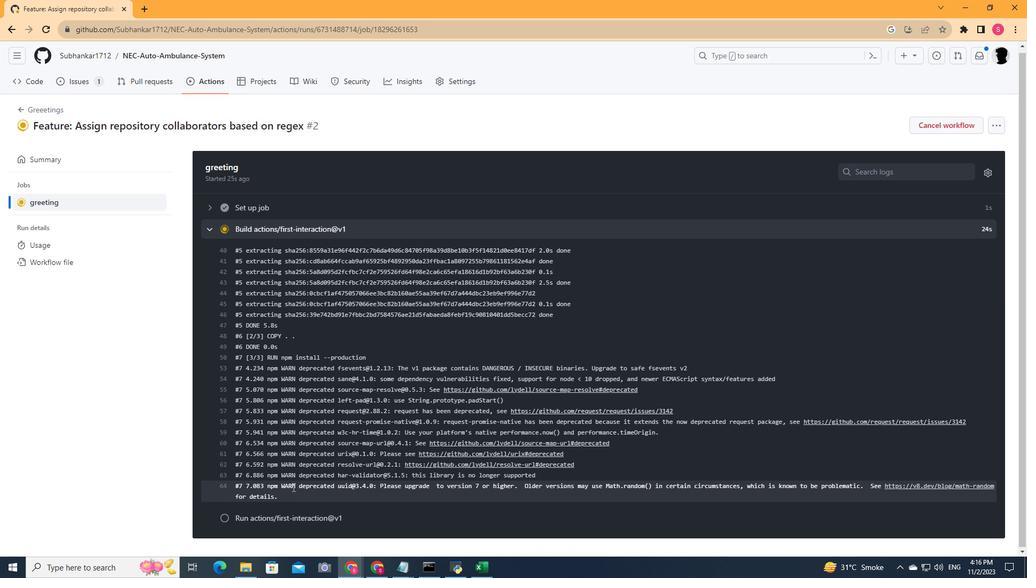 
Action: Mouse scrolled (292, 486) with delta (0, 0)
Screenshot: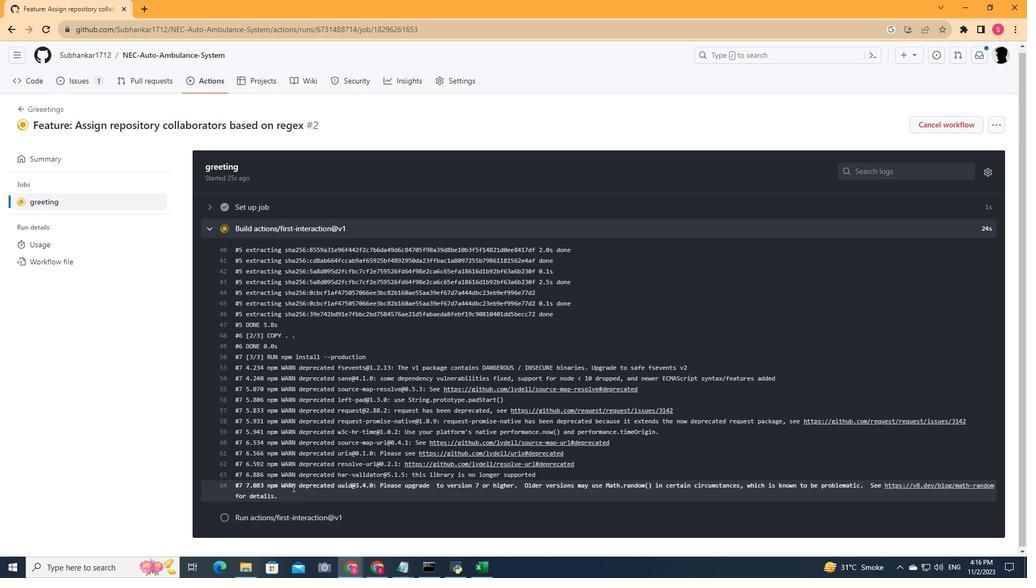 
Action: Mouse scrolled (292, 486) with delta (0, 0)
Screenshot: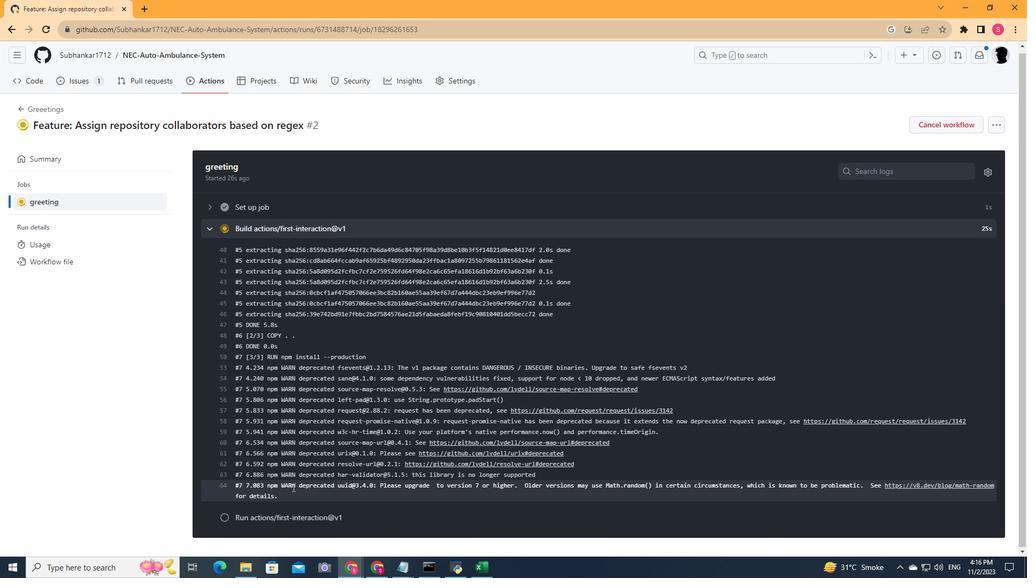 
Action: Mouse scrolled (292, 486) with delta (0, 0)
Screenshot: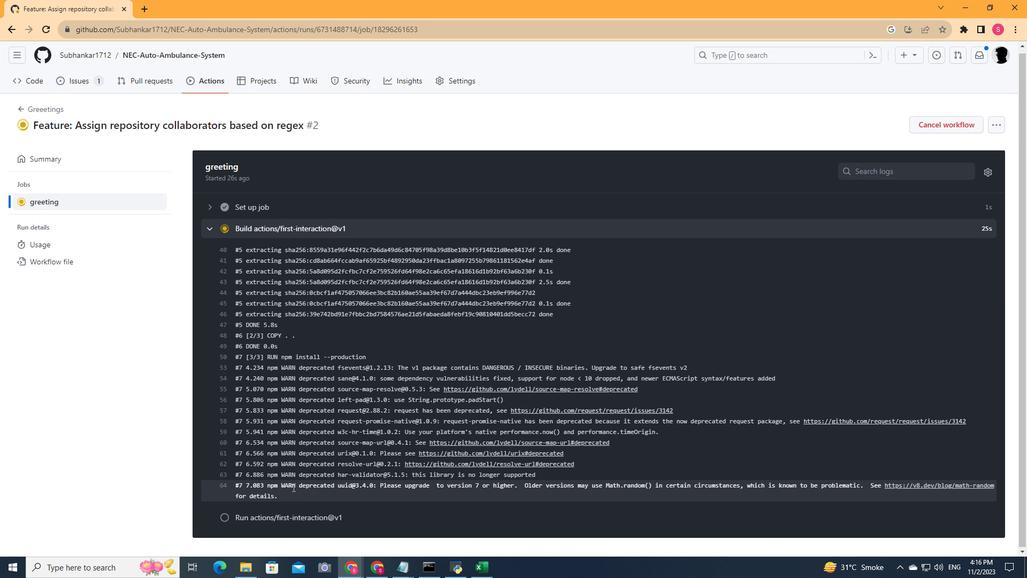 
Action: Mouse scrolled (292, 486) with delta (0, 0)
Screenshot: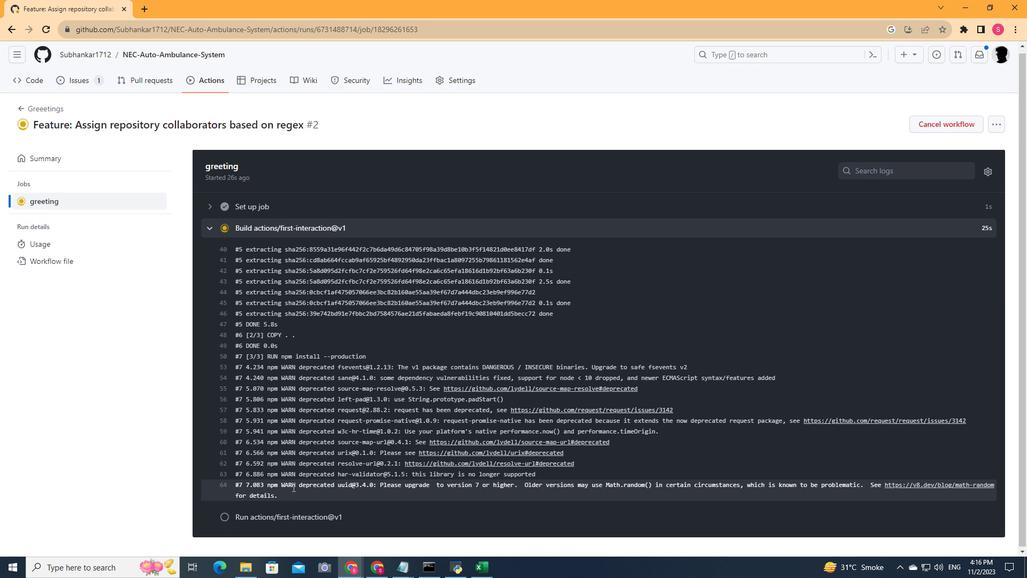 
Action: Mouse scrolled (292, 486) with delta (0, 0)
Screenshot: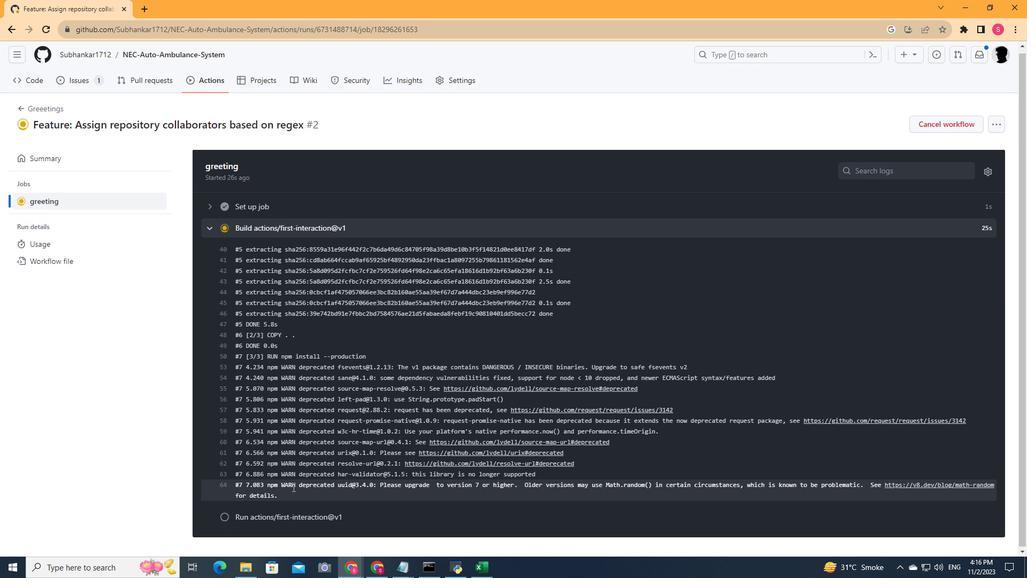 
Action: Mouse scrolled (292, 486) with delta (0, 0)
Screenshot: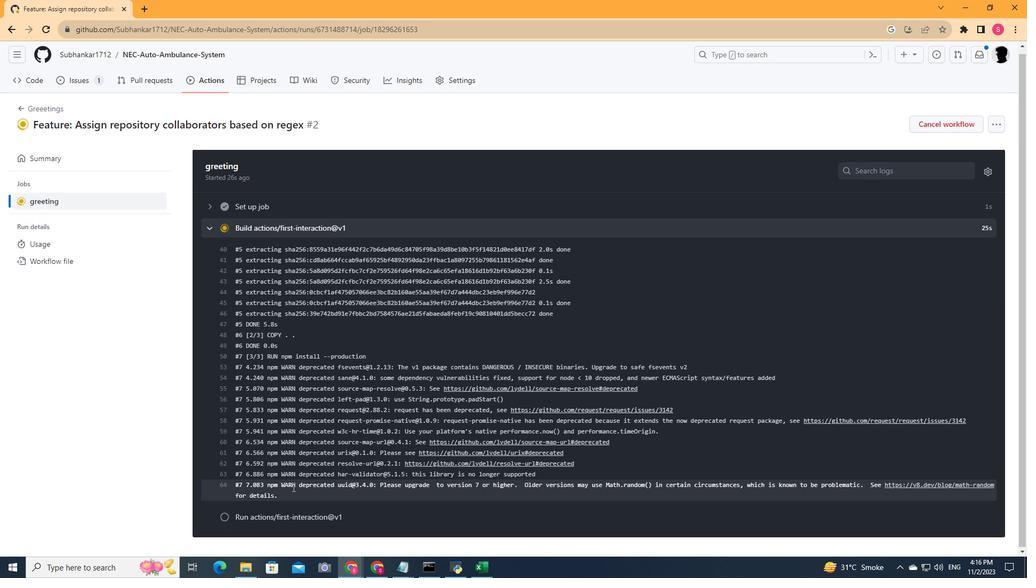
Action: Mouse scrolled (292, 486) with delta (0, 0)
Screenshot: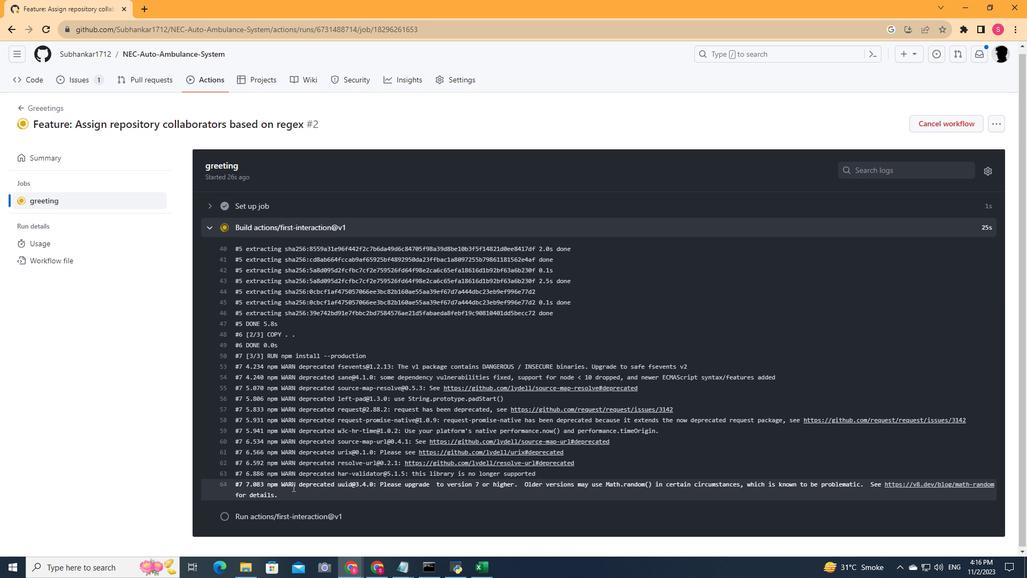 
Action: Mouse scrolled (292, 486) with delta (0, 0)
Screenshot: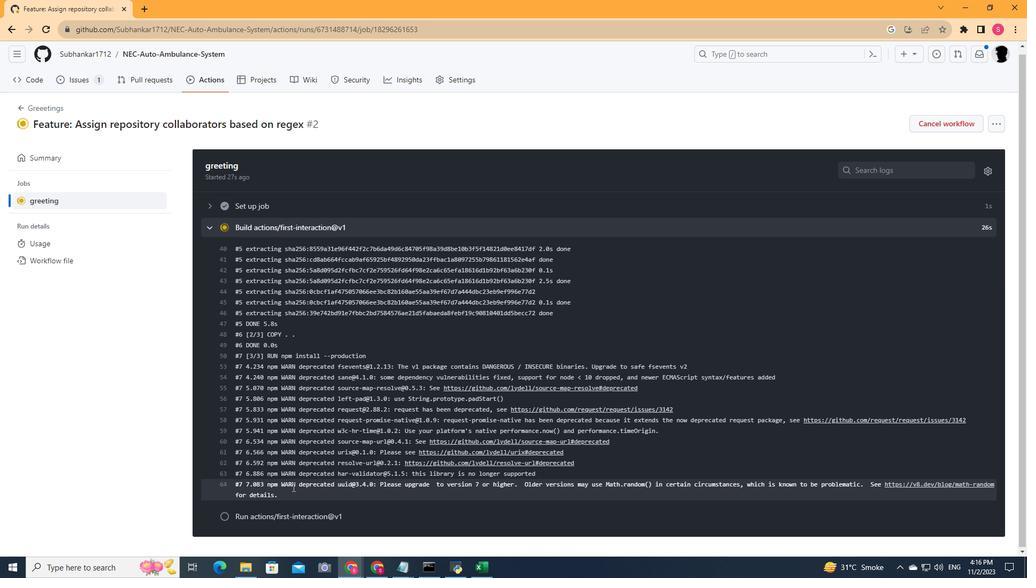 
Action: Mouse scrolled (292, 486) with delta (0, 0)
Screenshot: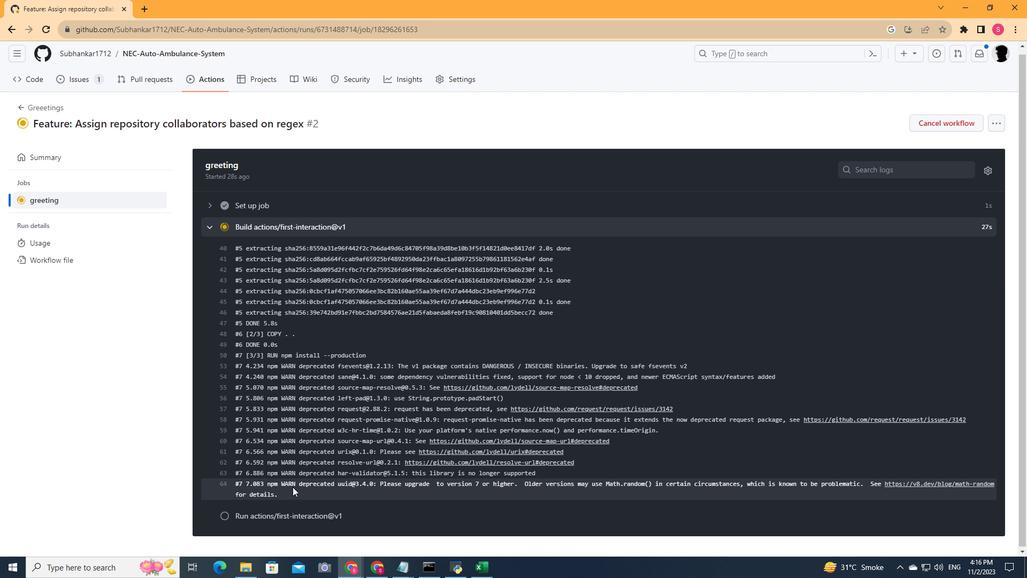 
Action: Mouse scrolled (292, 486) with delta (0, 0)
Screenshot: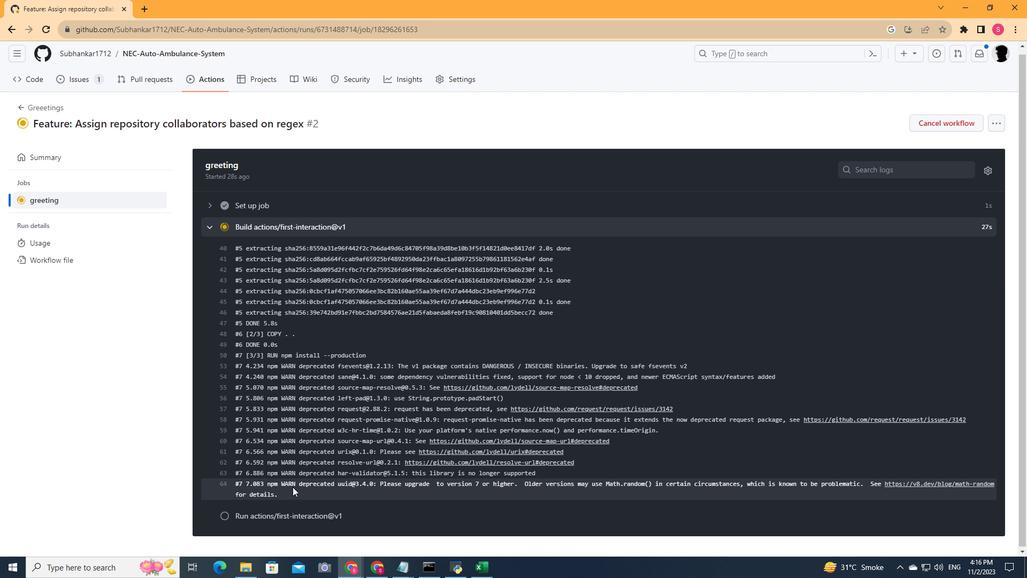
Action: Mouse scrolled (292, 486) with delta (0, 0)
Screenshot: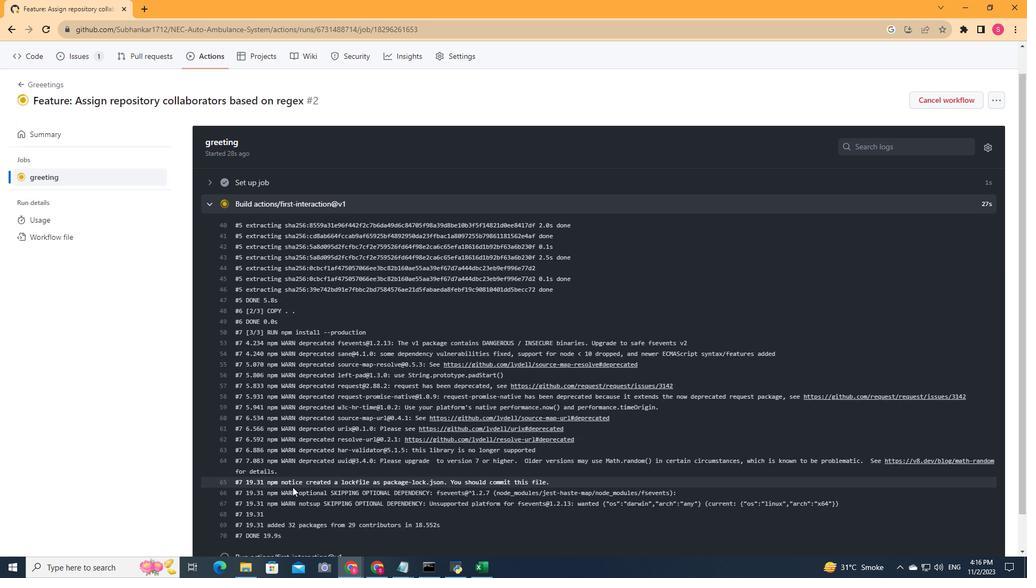 
Action: Mouse scrolled (292, 486) with delta (0, 0)
Screenshot: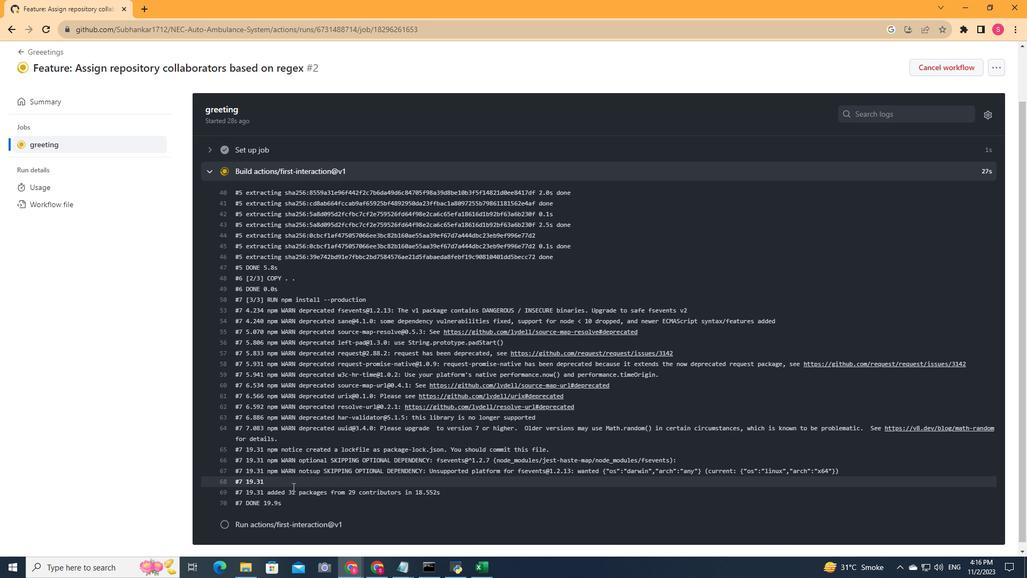 
Action: Mouse scrolled (292, 486) with delta (0, 0)
Screenshot: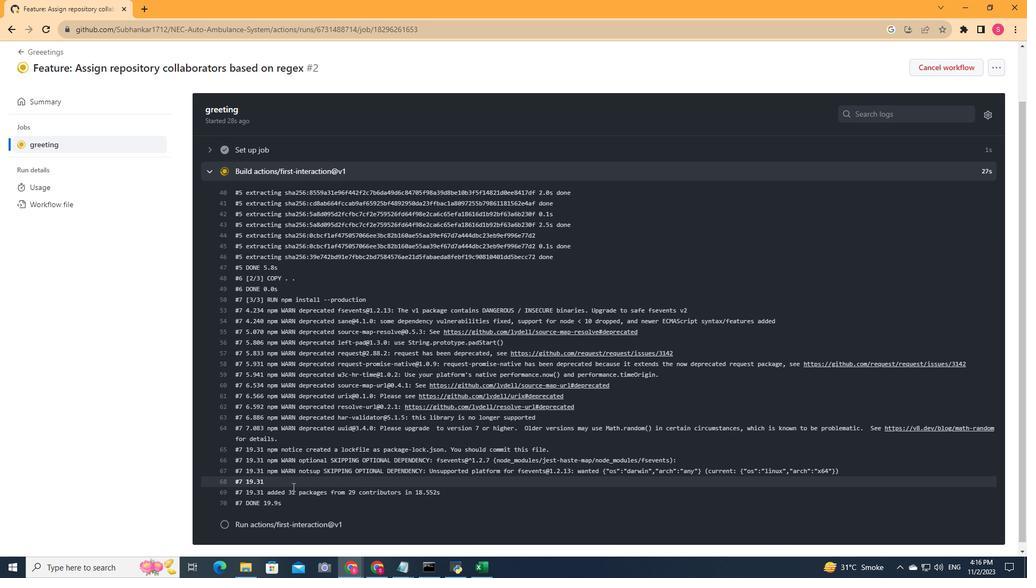 
Action: Mouse scrolled (292, 486) with delta (0, 0)
Screenshot: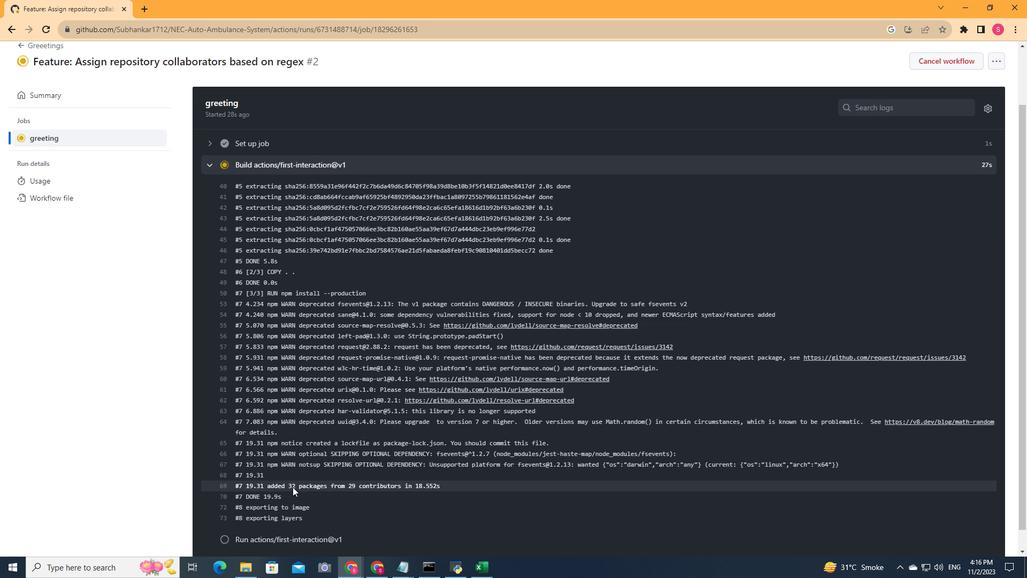 
Action: Mouse scrolled (292, 486) with delta (0, 0)
Screenshot: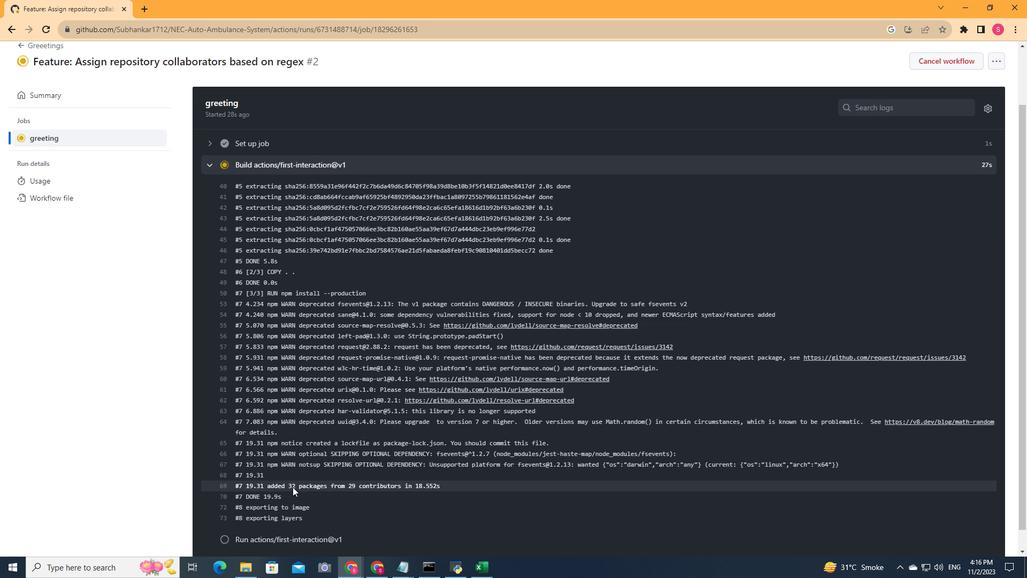 
Action: Mouse scrolled (292, 486) with delta (0, 0)
Screenshot: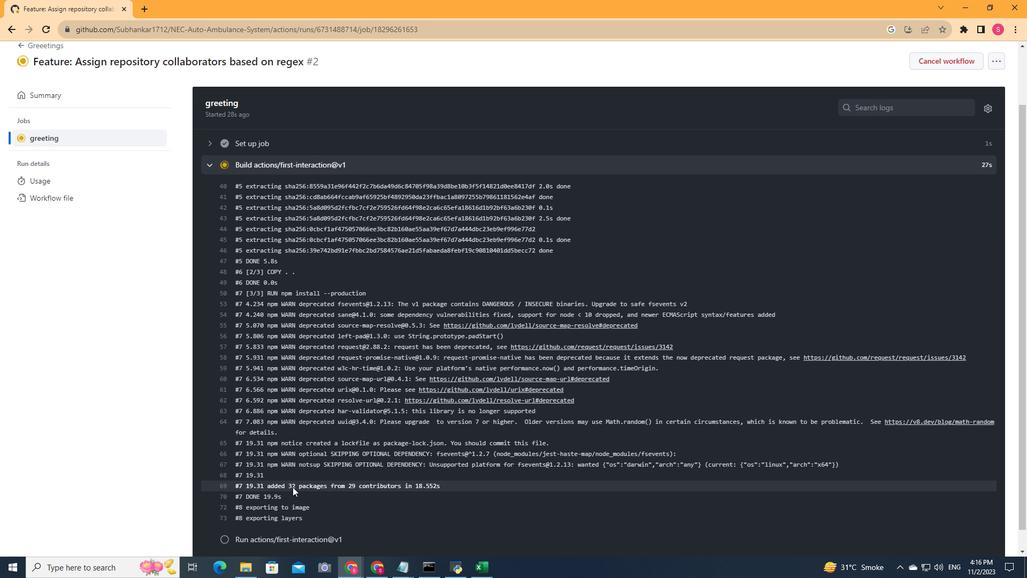 
Action: Mouse scrolled (292, 486) with delta (0, 0)
Screenshot: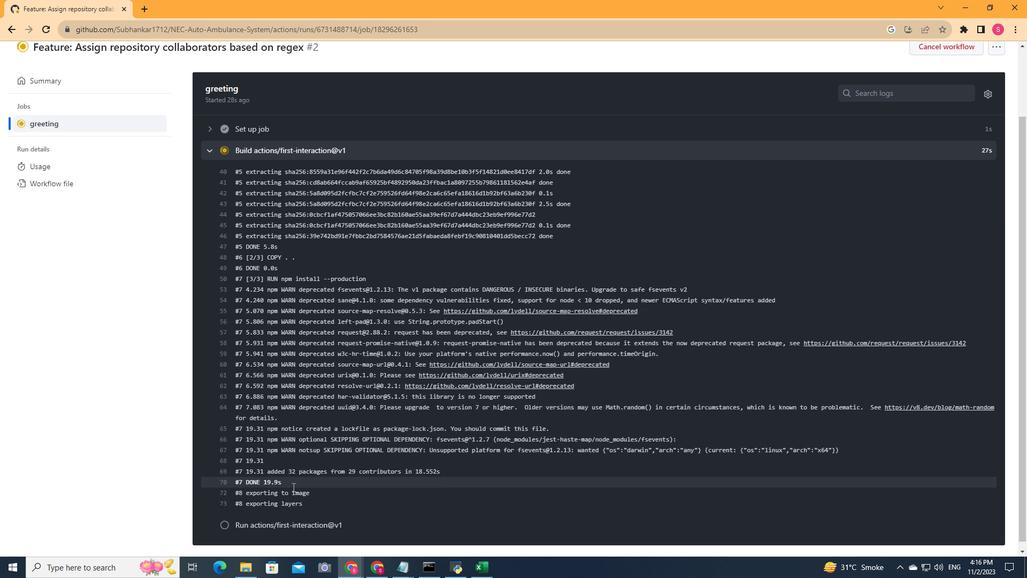 
Action: Mouse scrolled (292, 486) with delta (0, 0)
Screenshot: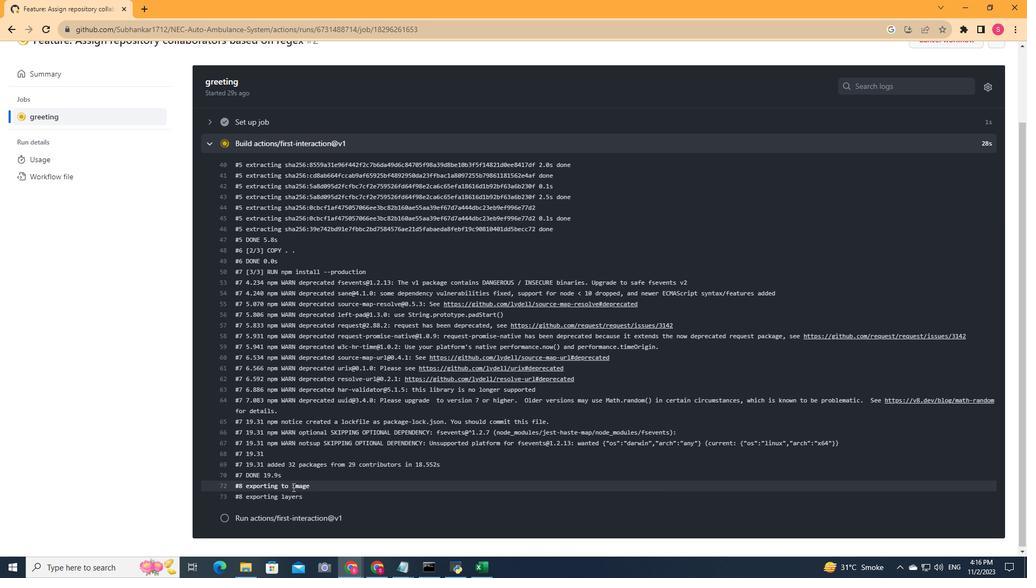 
Action: Mouse scrolled (292, 486) with delta (0, 0)
Screenshot: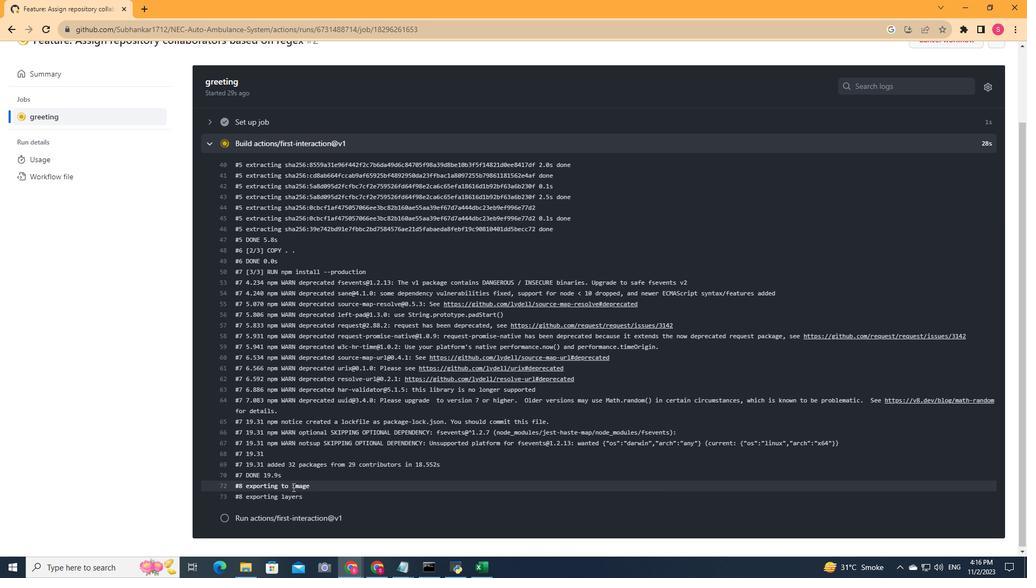 
Action: Mouse scrolled (292, 486) with delta (0, 0)
Screenshot: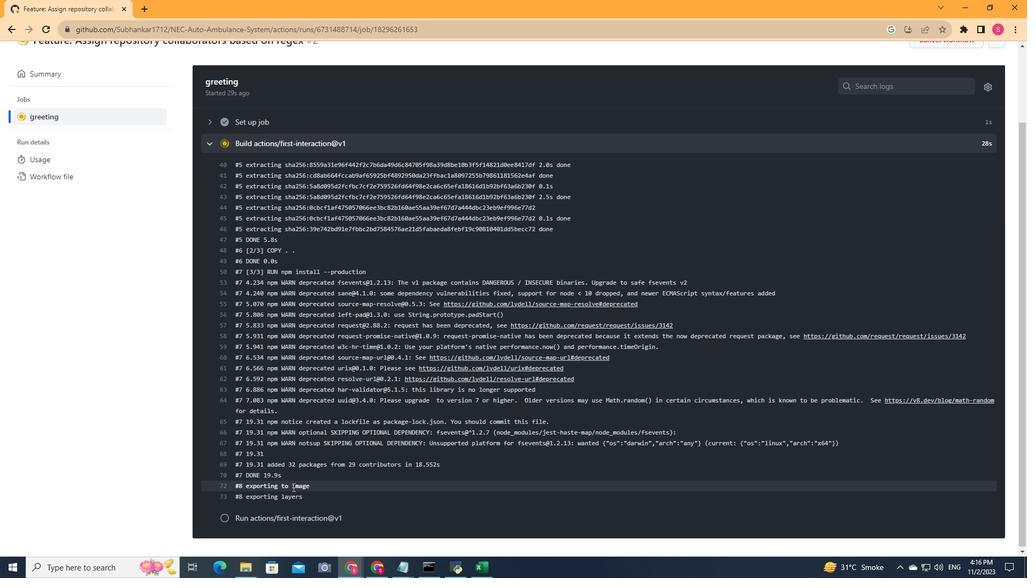 
Action: Mouse scrolled (292, 486) with delta (0, 0)
Screenshot: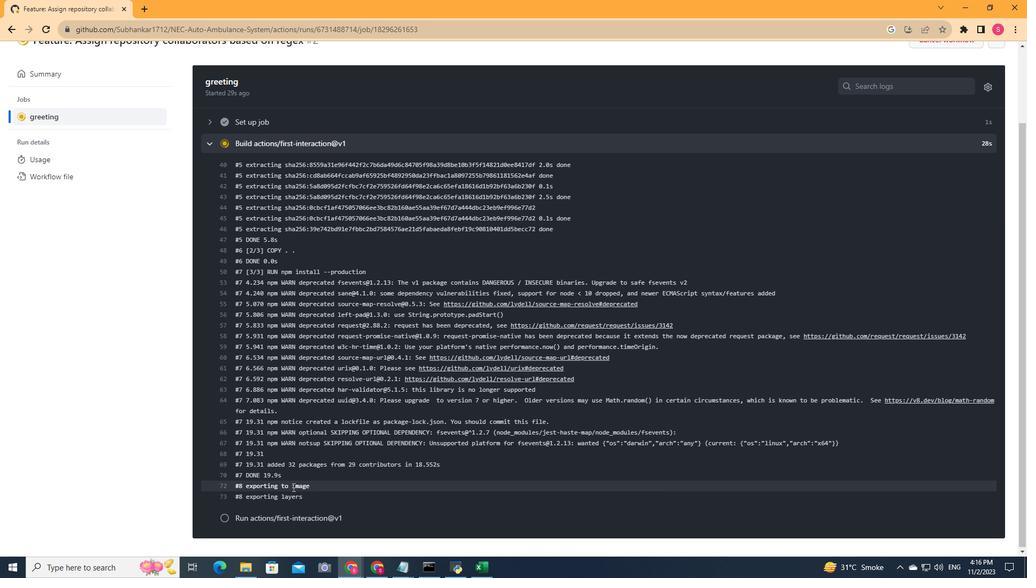 
Action: Mouse scrolled (292, 486) with delta (0, 0)
Screenshot: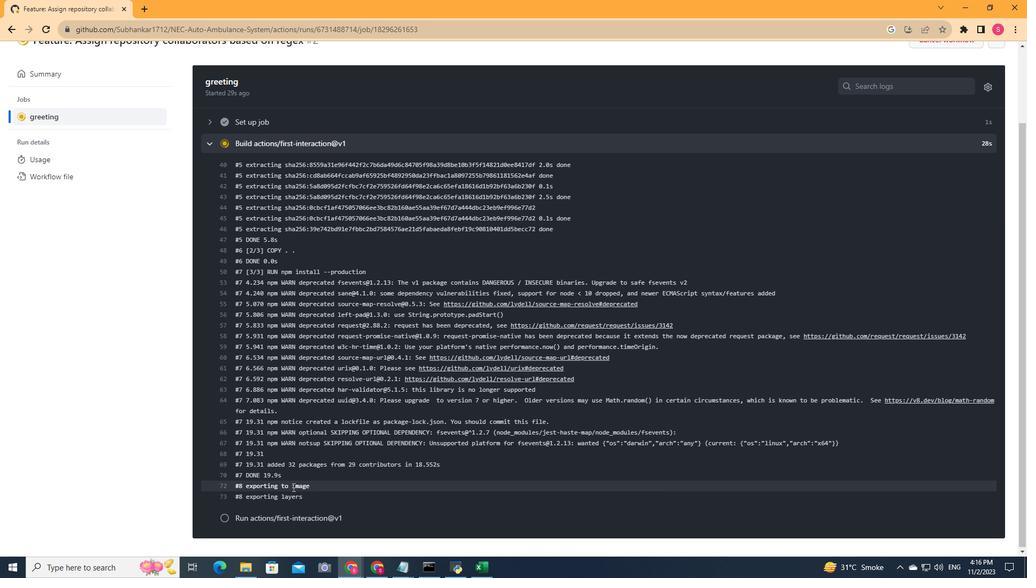 
Action: Mouse scrolled (292, 486) with delta (0, 0)
Screenshot: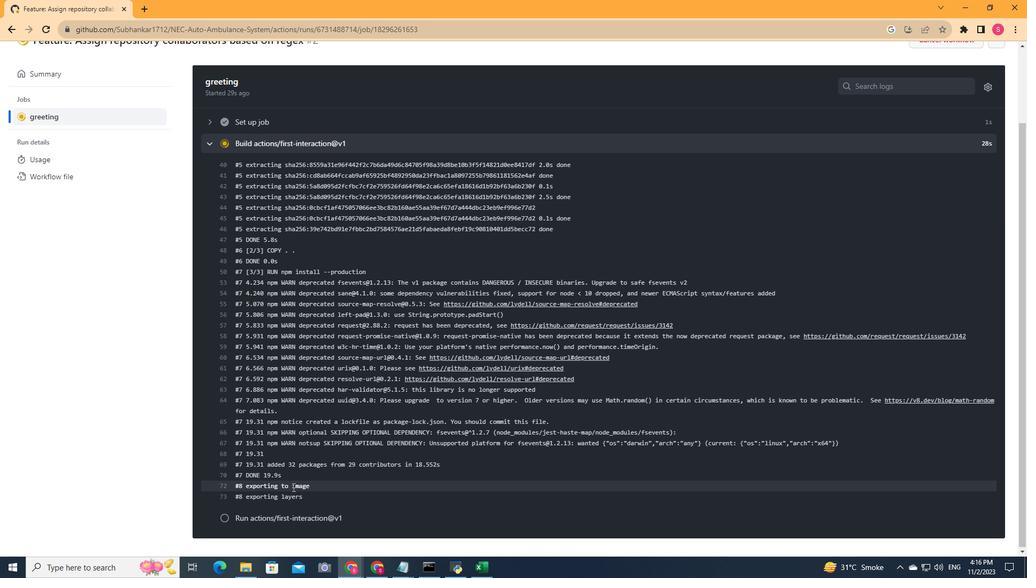 
Action: Mouse scrolled (292, 486) with delta (0, 0)
Screenshot: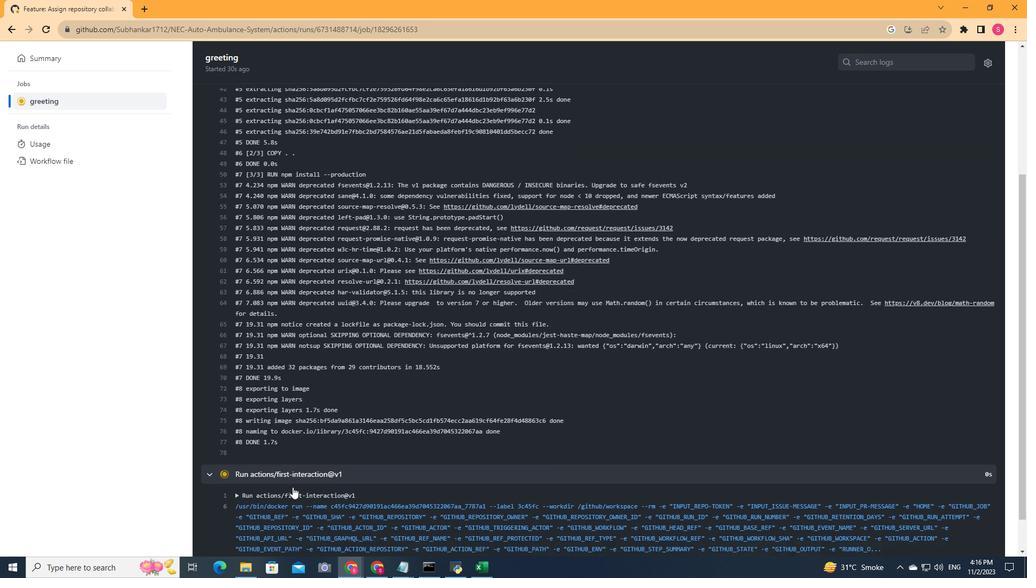 
Action: Mouse scrolled (292, 486) with delta (0, 0)
Screenshot: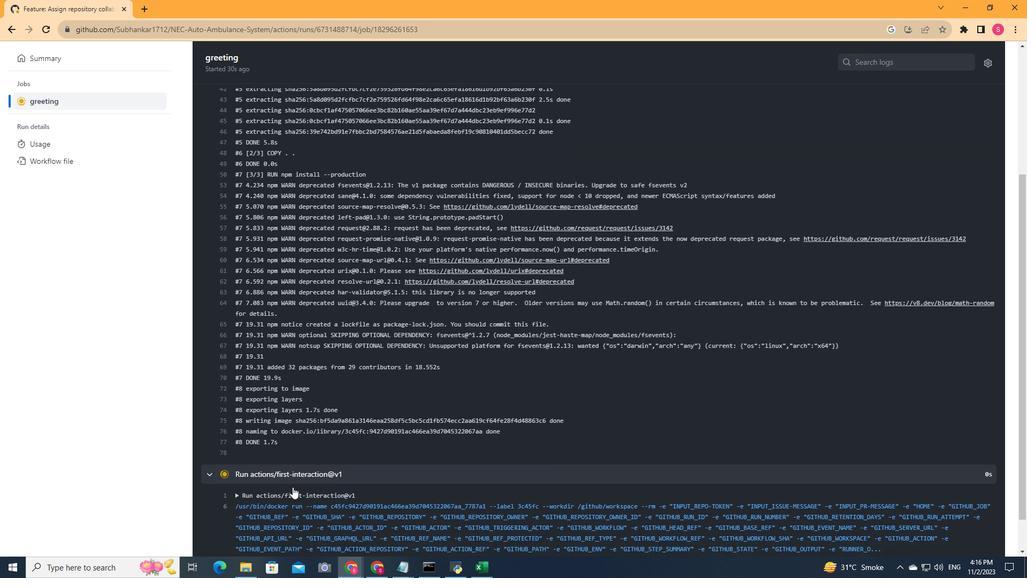 
Action: Mouse scrolled (292, 486) with delta (0, 0)
Screenshot: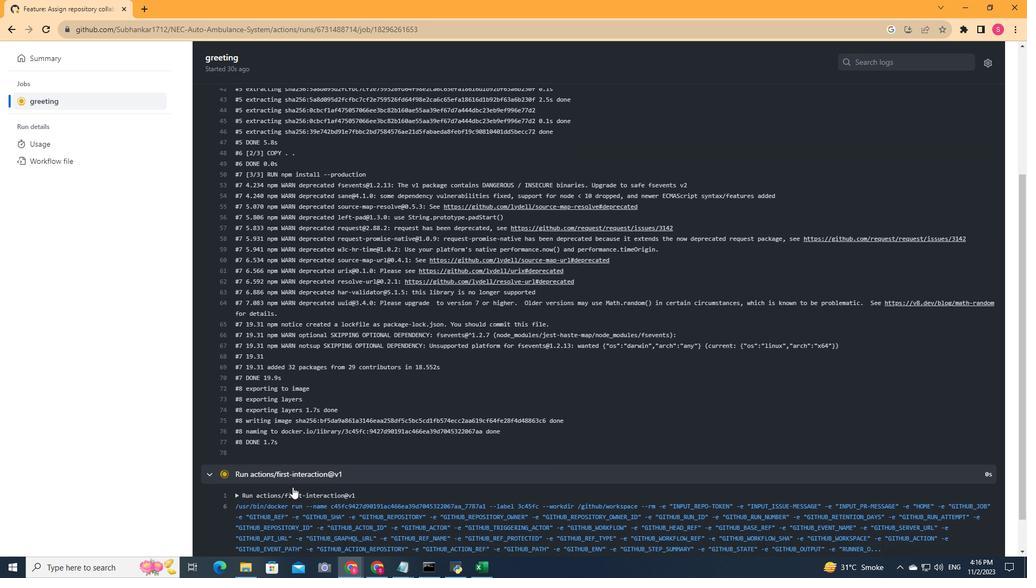 
Action: Mouse scrolled (292, 486) with delta (0, 0)
Screenshot: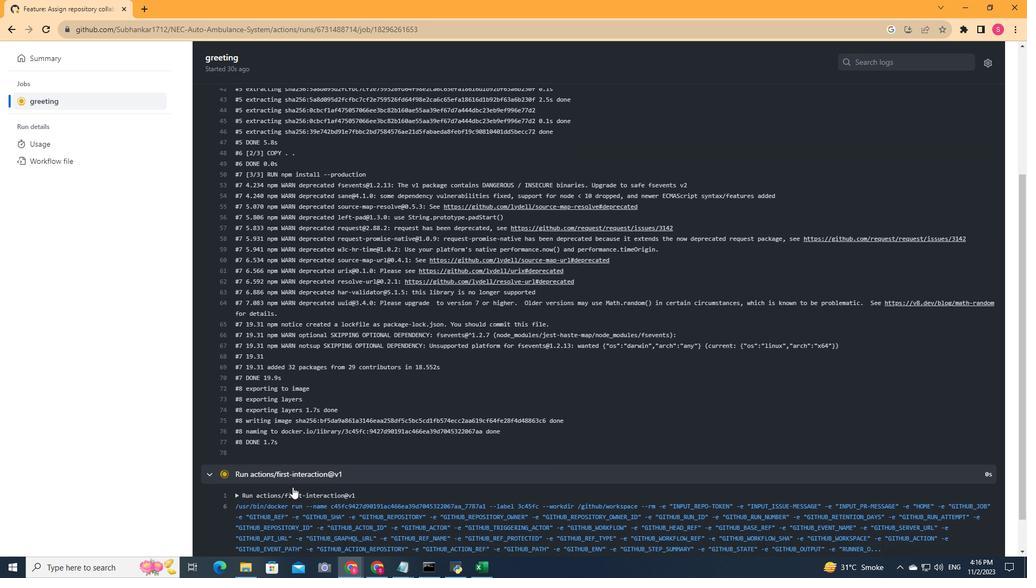 
Action: Mouse scrolled (292, 486) with delta (0, 0)
Screenshot: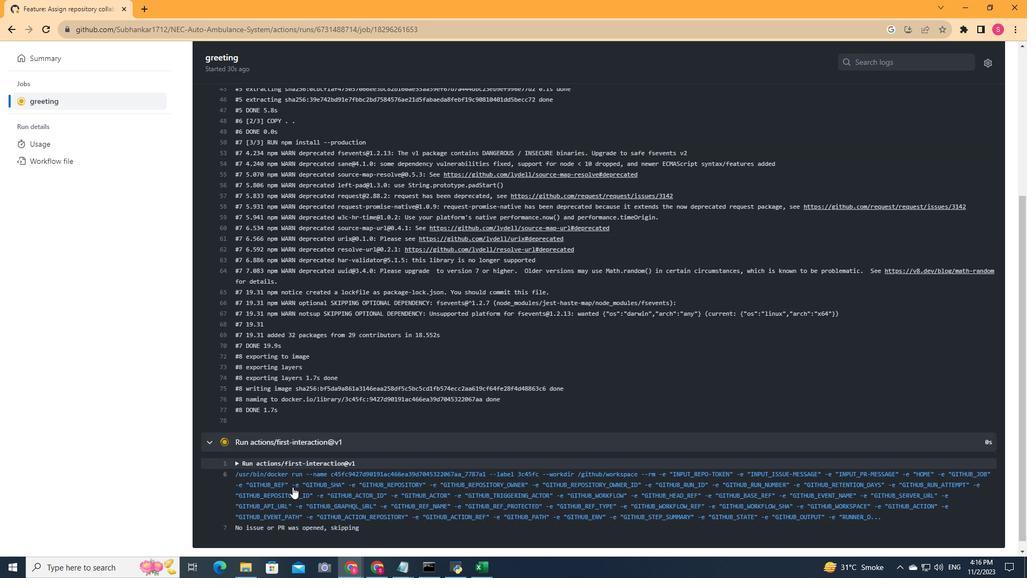 
Action: Mouse scrolled (292, 486) with delta (0, 0)
Screenshot: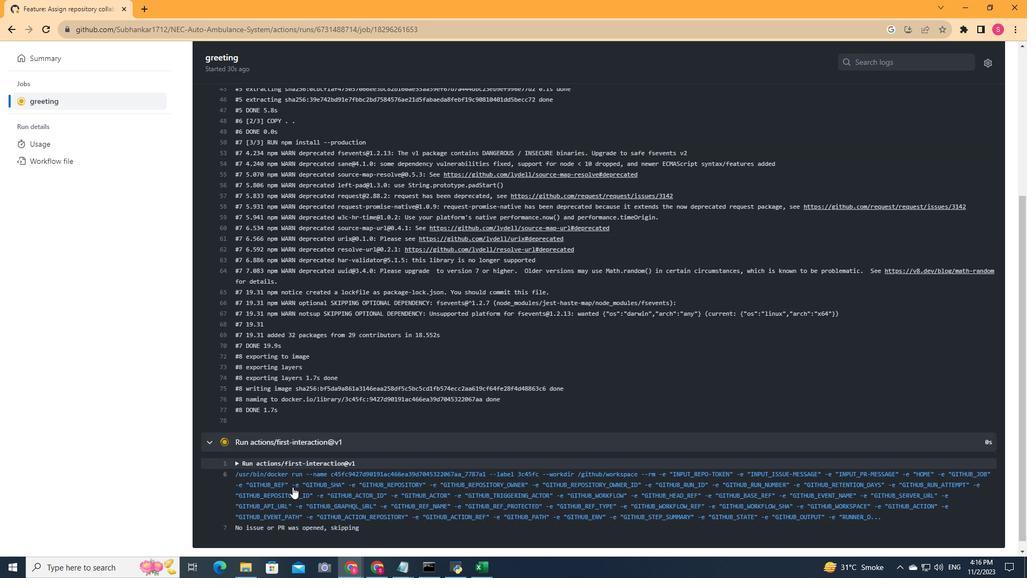 
Action: Mouse scrolled (292, 486) with delta (0, 0)
Screenshot: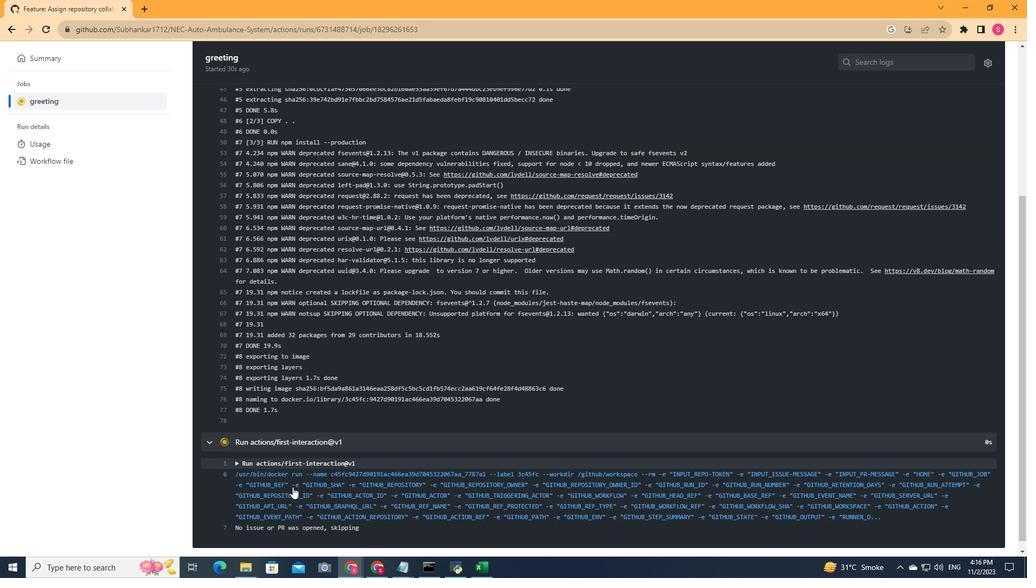 
Action: Mouse moved to (267, 297)
Screenshot: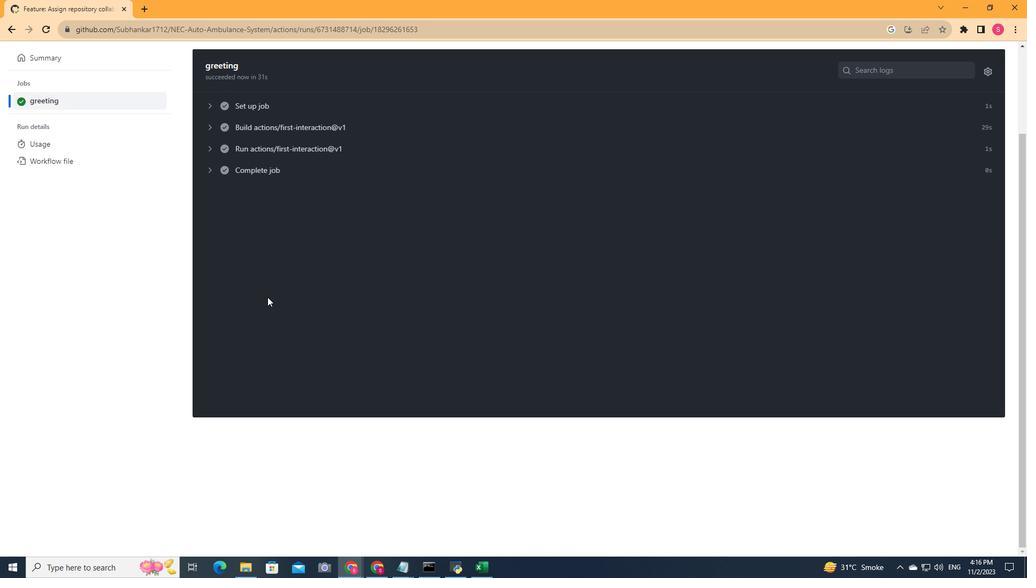 
Action: Mouse scrolled (267, 297) with delta (0, 0)
Screenshot: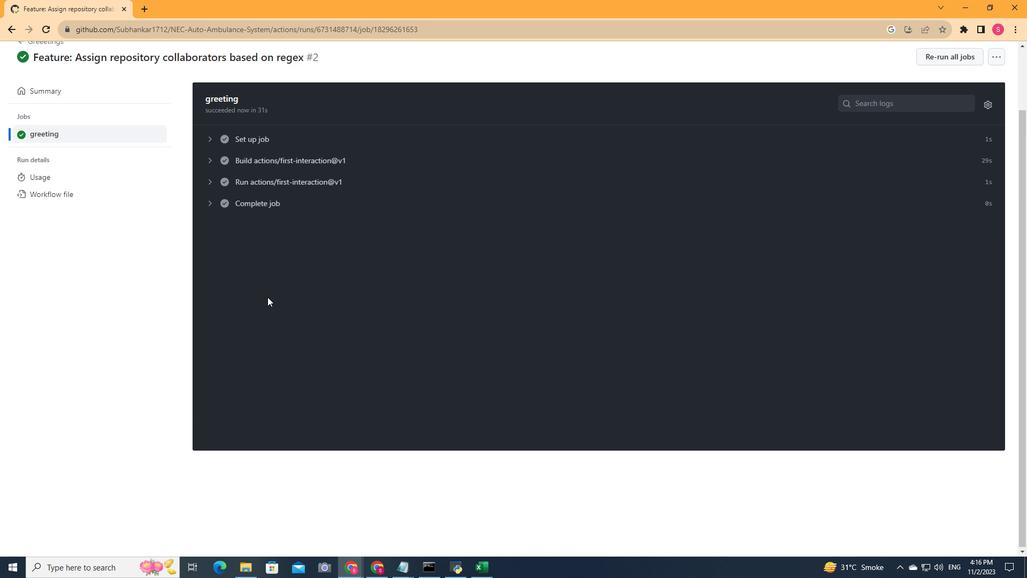 
Action: Mouse scrolled (267, 297) with delta (0, 0)
Screenshot: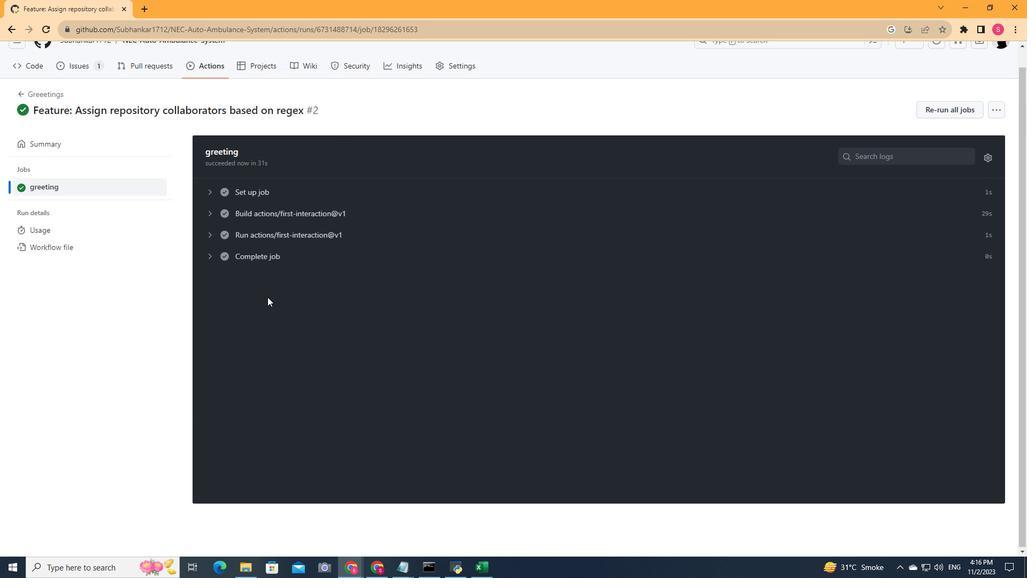 
Action: Mouse scrolled (267, 297) with delta (0, 0)
Screenshot: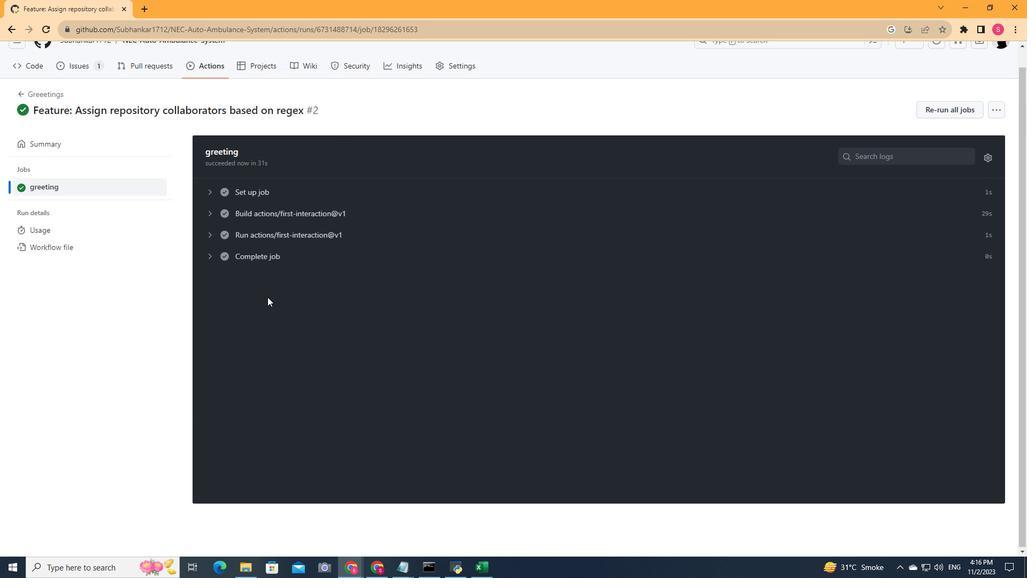
Action: Mouse scrolled (267, 297) with delta (0, 0)
Screenshot: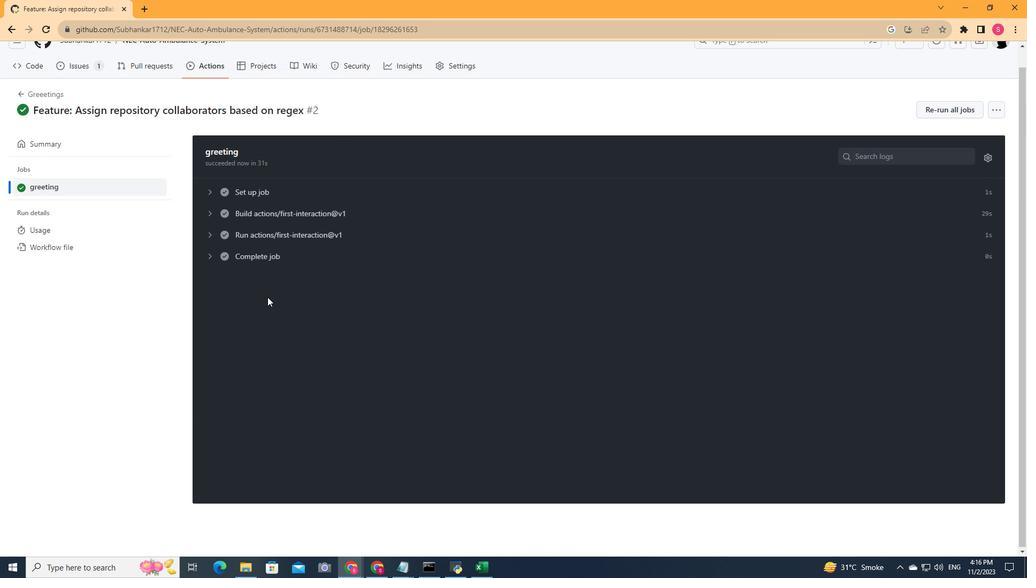 
Action: Mouse scrolled (267, 297) with delta (0, 0)
Screenshot: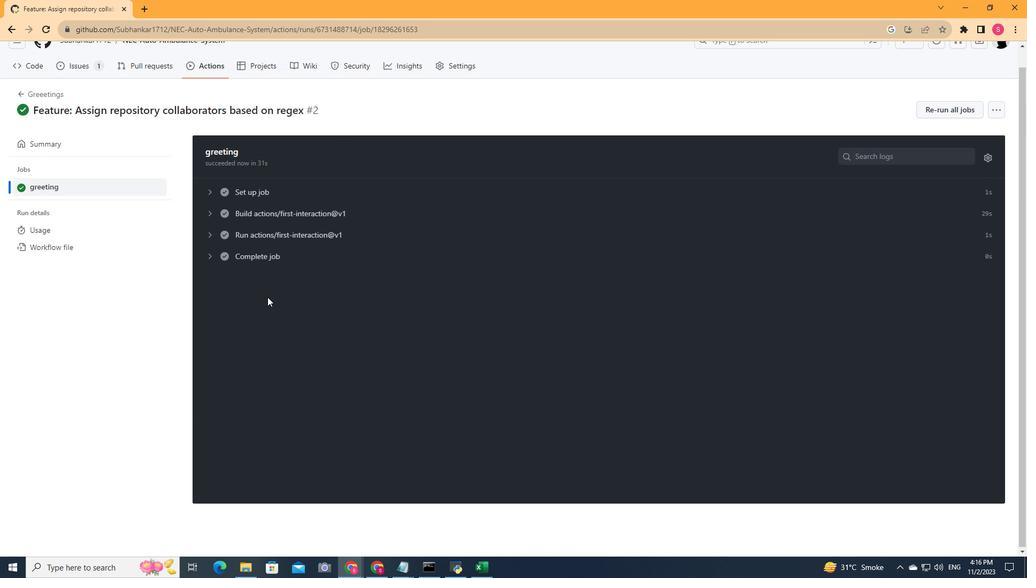 
Action: Mouse scrolled (267, 297) with delta (0, 0)
Screenshot: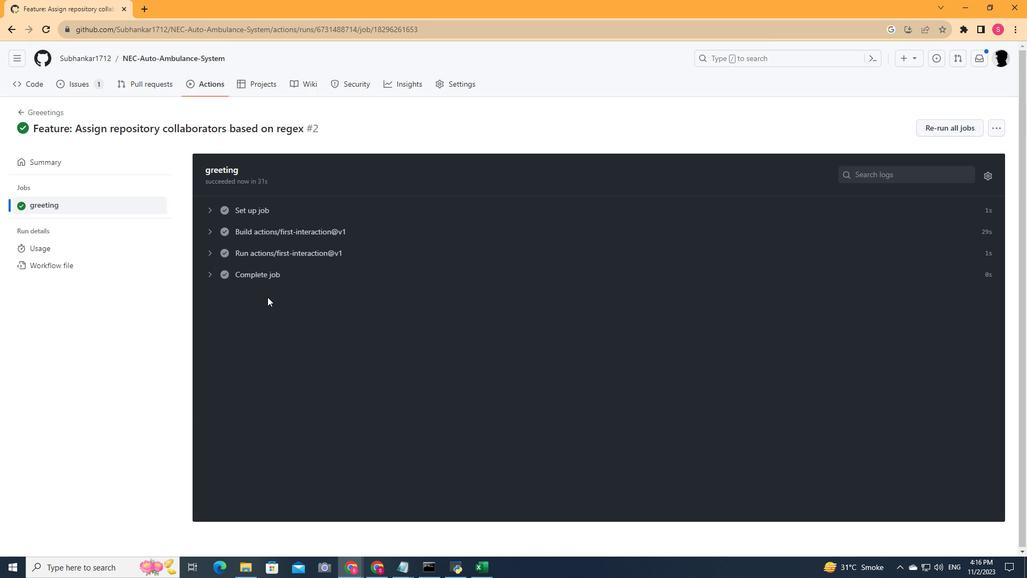 
Action: Mouse scrolled (267, 297) with delta (0, 0)
Screenshot: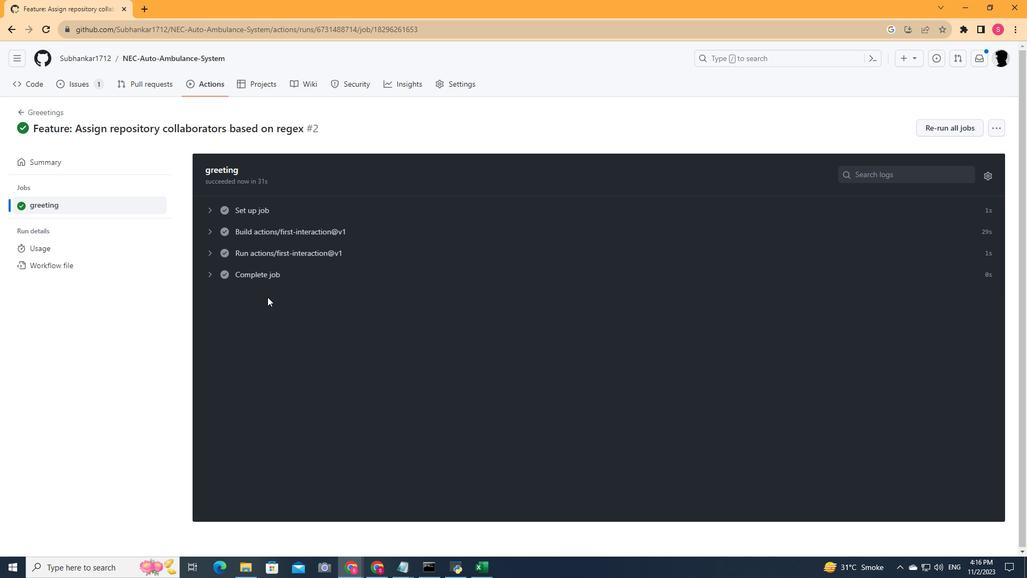 
Action: Mouse scrolled (267, 297) with delta (0, 0)
Screenshot: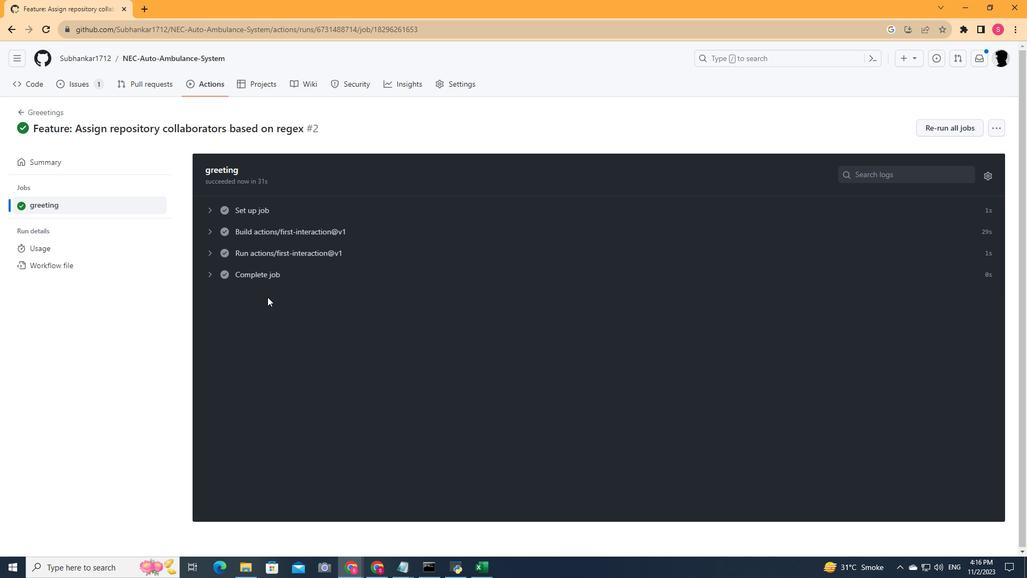 
Action: Mouse scrolled (267, 297) with delta (0, 0)
Screenshot: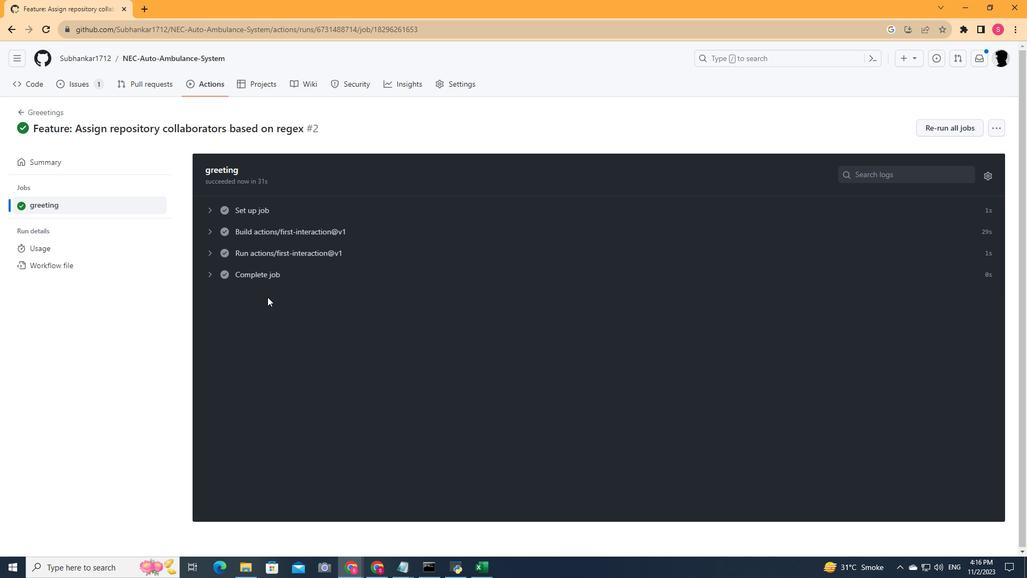
Action: Mouse scrolled (267, 297) with delta (0, 0)
Screenshot: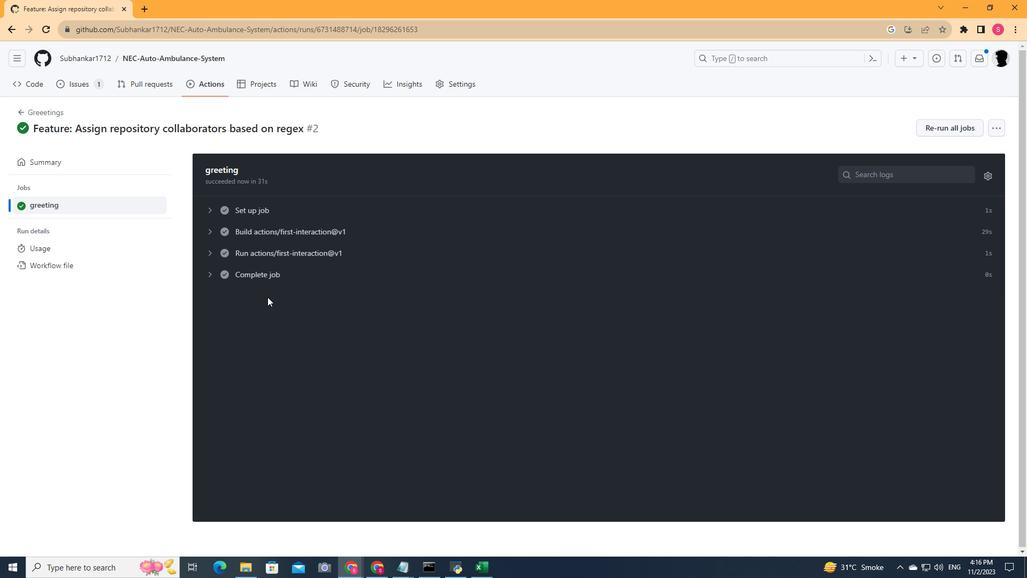 
